 Task: Look for space in Écija, Spain from 9th July, 2023 to 15th July, 2023 for 7 adults in price range Rs.10000 to Rs.15000. Place can be entire place or shared room with 4 bedrooms having 7 beds and 4 bathrooms. Property type can be house, flat, guest house. Amenities needed are: wifi, TV, free parkinig on premises, gym, breakfast. Booking option can be shelf check-in. Required host language is English.
Action: Mouse moved to (465, 92)
Screenshot: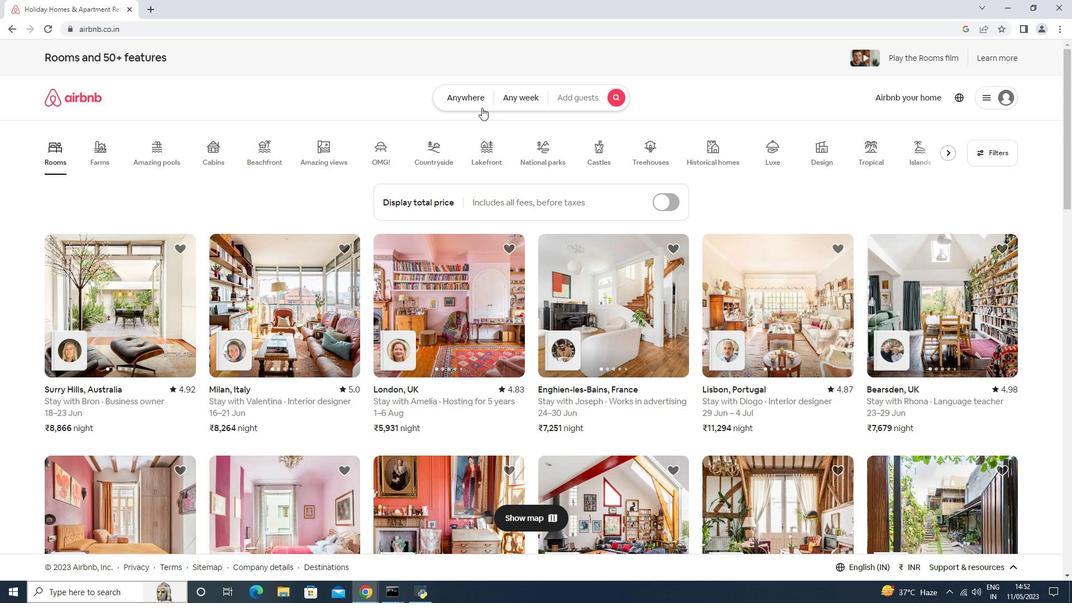 
Action: Mouse pressed left at (465, 92)
Screenshot: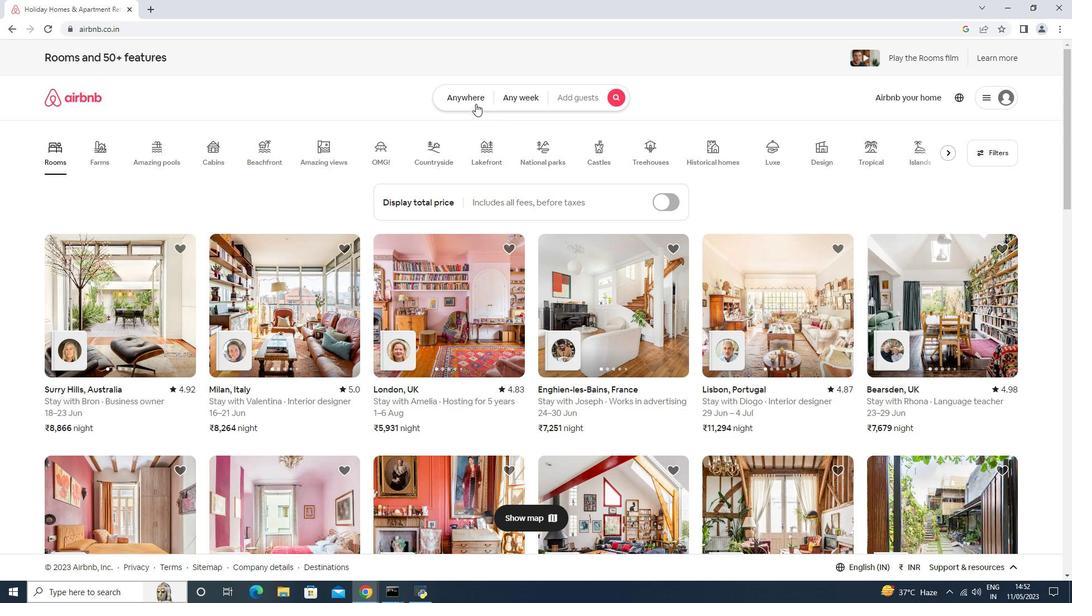 
Action: Mouse moved to (387, 119)
Screenshot: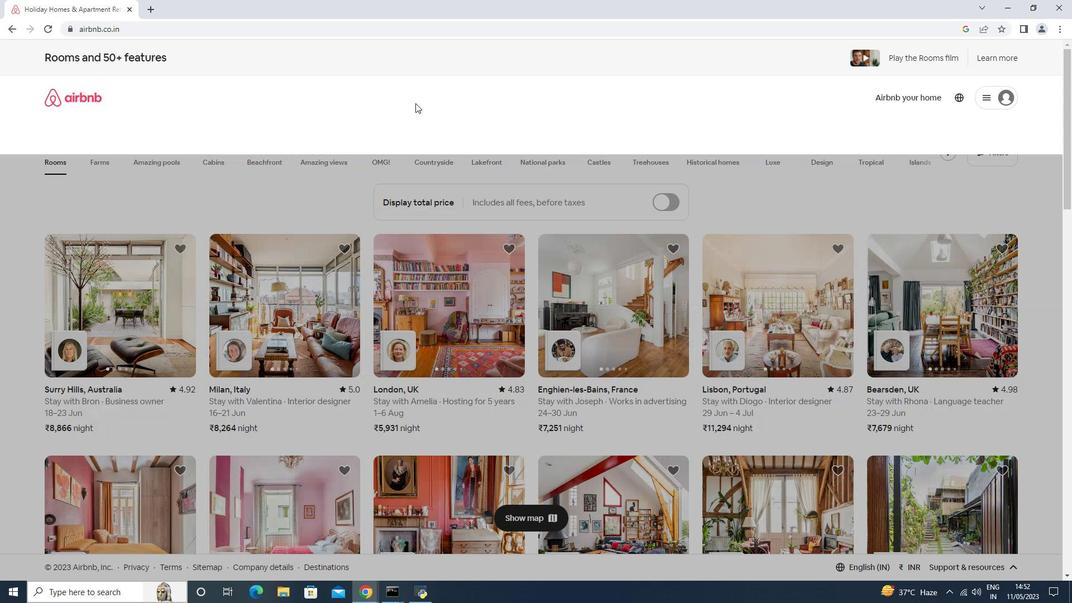 
Action: Mouse pressed left at (361, 155)
Screenshot: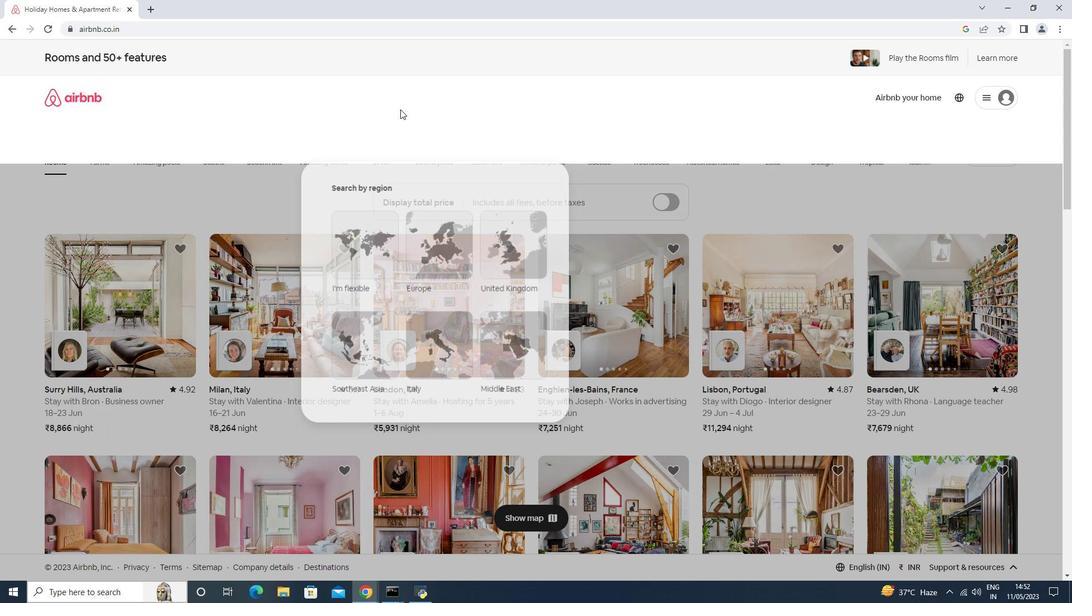 
Action: Mouse moved to (361, 155)
Screenshot: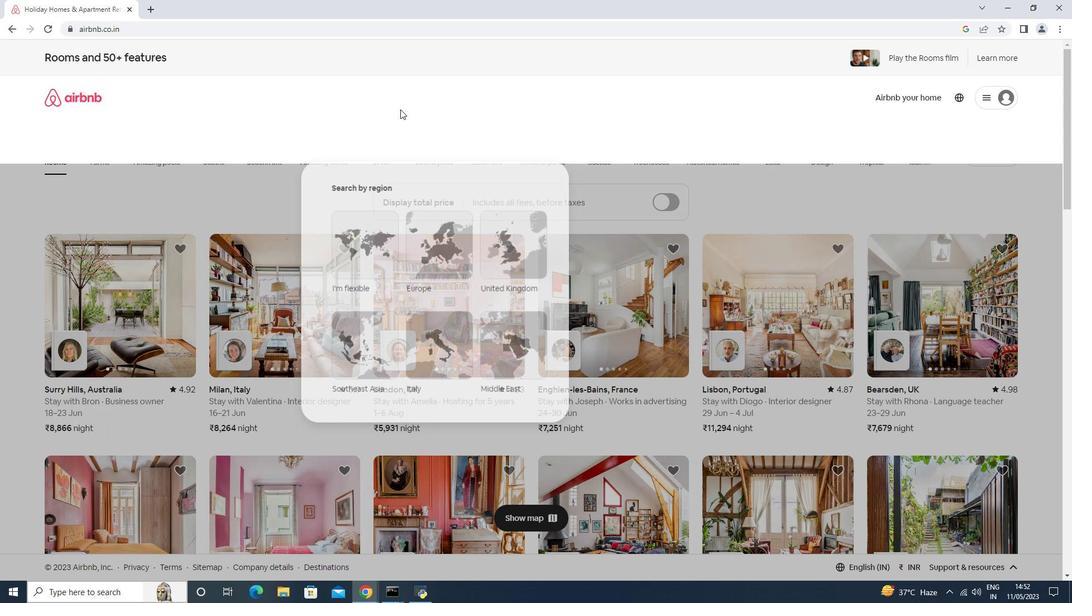 
Action: Key pressed <Key.shift><Key.shift><Key.shift>Ec
Screenshot: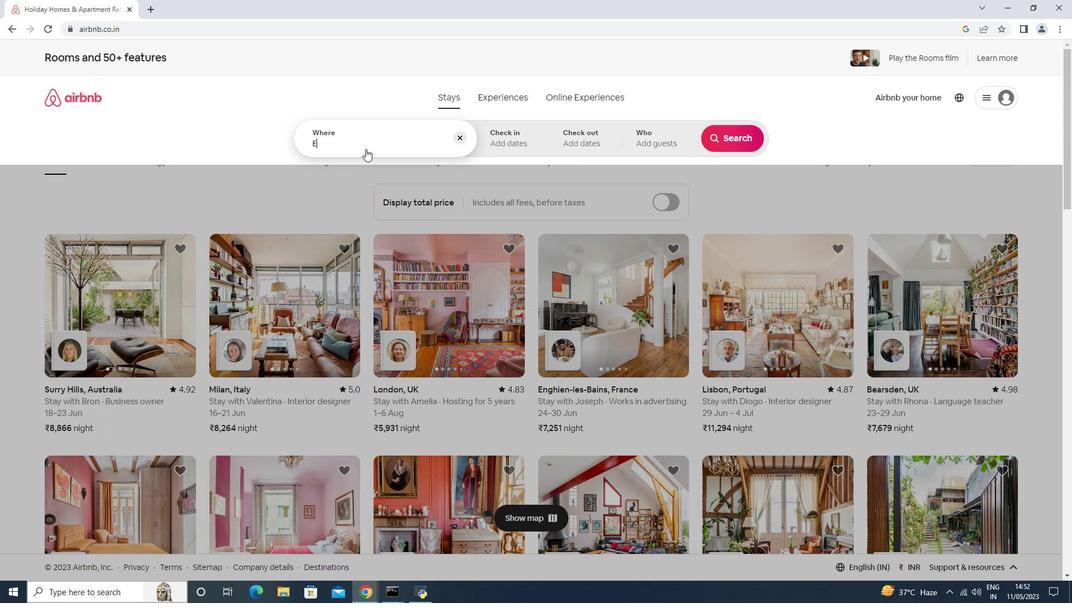 
Action: Mouse moved to (366, 149)
Screenshot: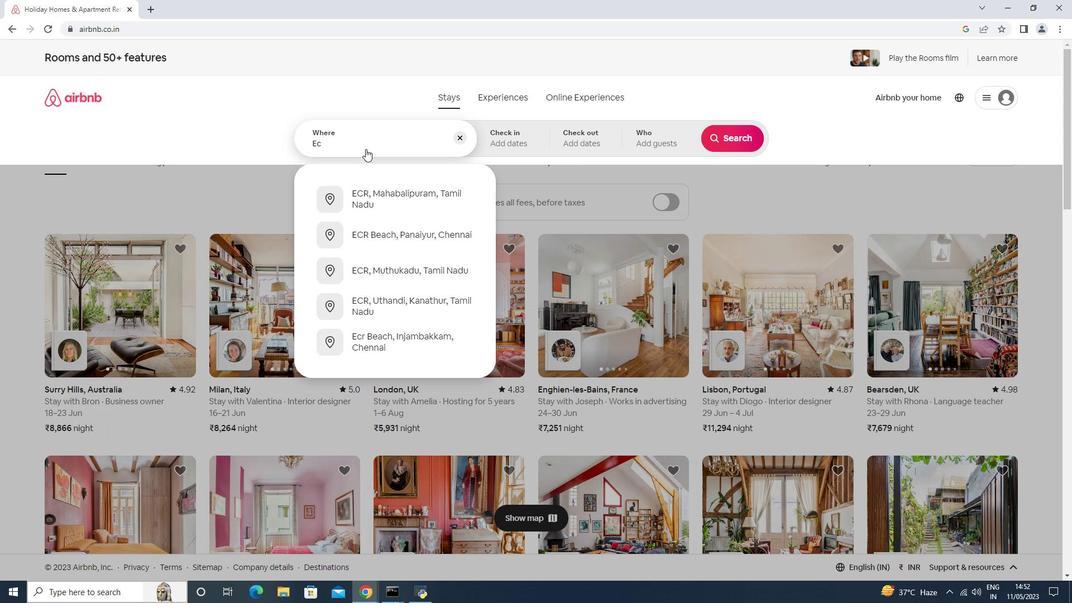 
Action: Key pressed ija,<Key.shift>Spain
Screenshot: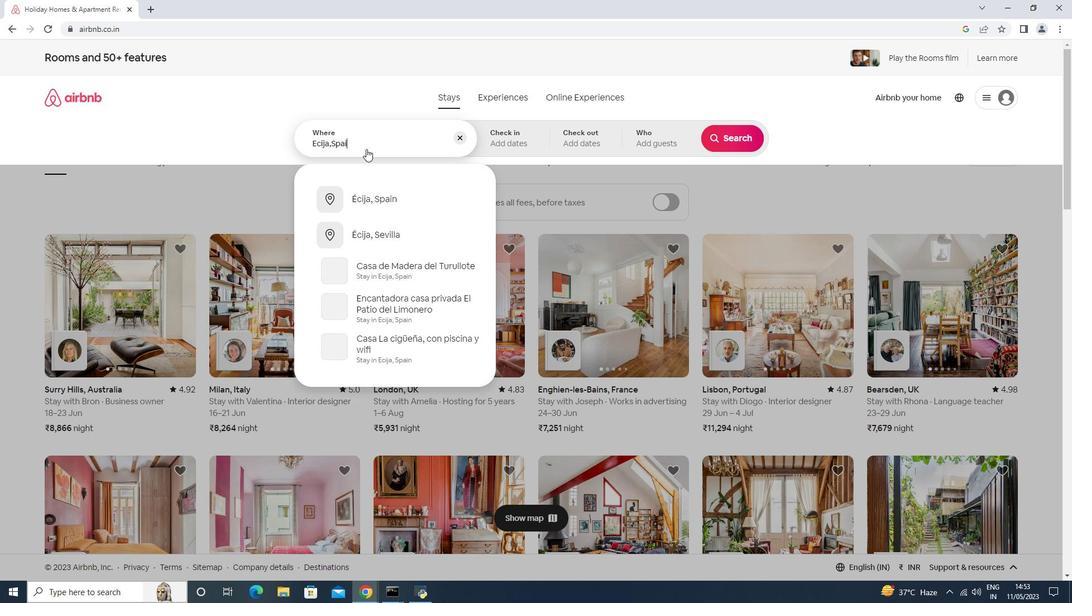 
Action: Mouse moved to (513, 148)
Screenshot: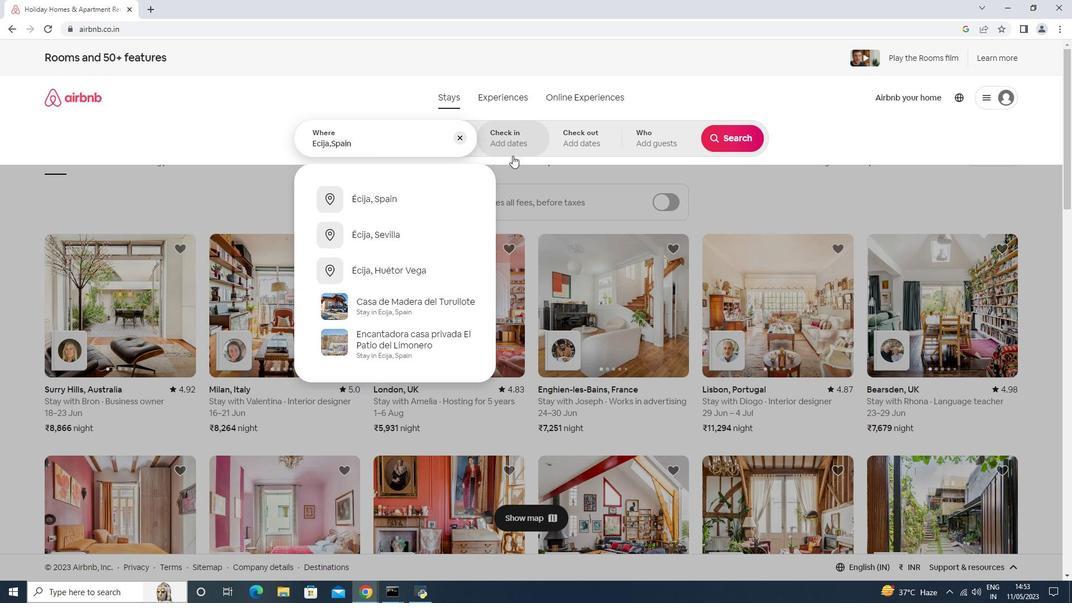 
Action: Mouse pressed left at (513, 148)
Screenshot: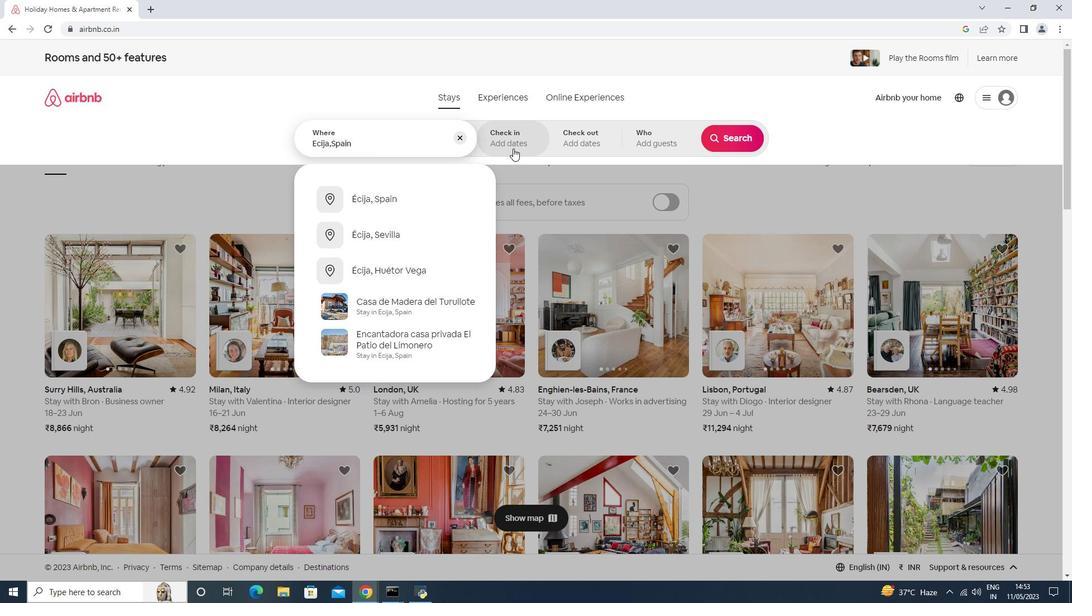 
Action: Mouse moved to (738, 229)
Screenshot: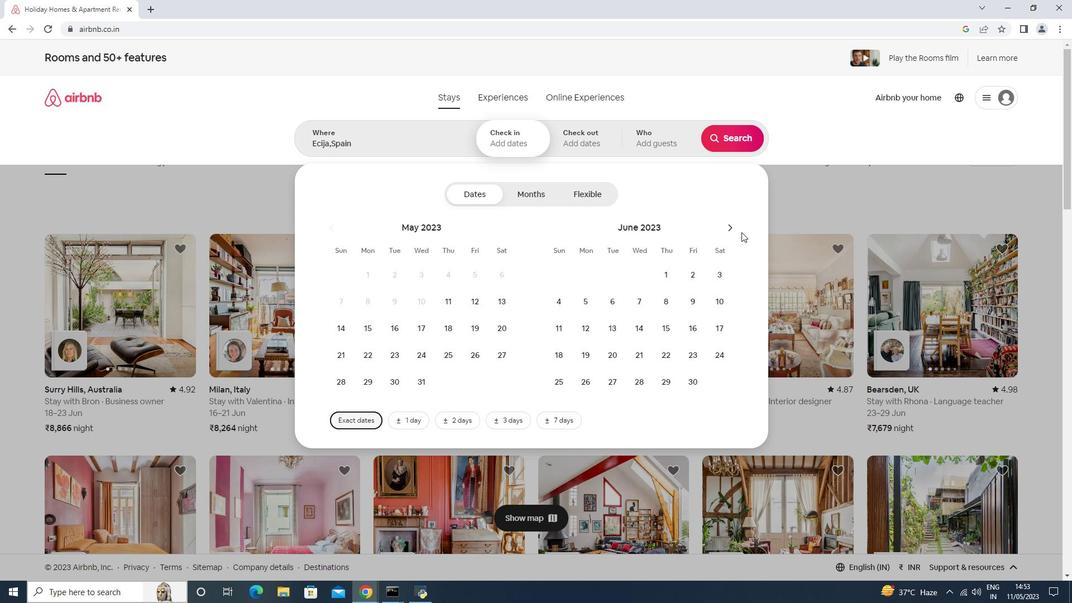 
Action: Mouse pressed left at (738, 229)
Screenshot: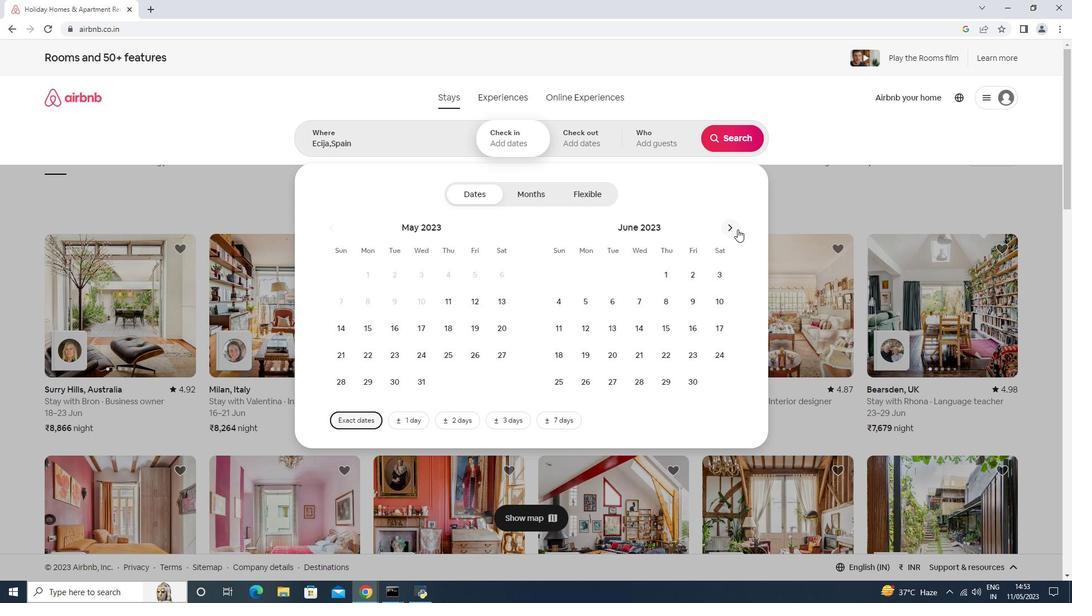 
Action: Mouse pressed left at (738, 229)
Screenshot: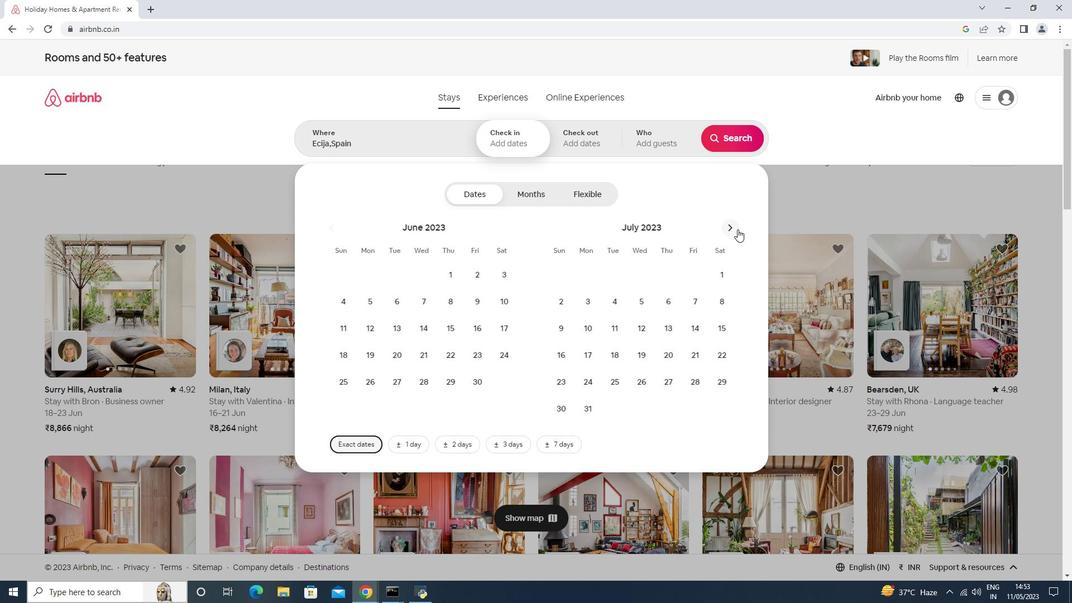 
Action: Mouse moved to (342, 327)
Screenshot: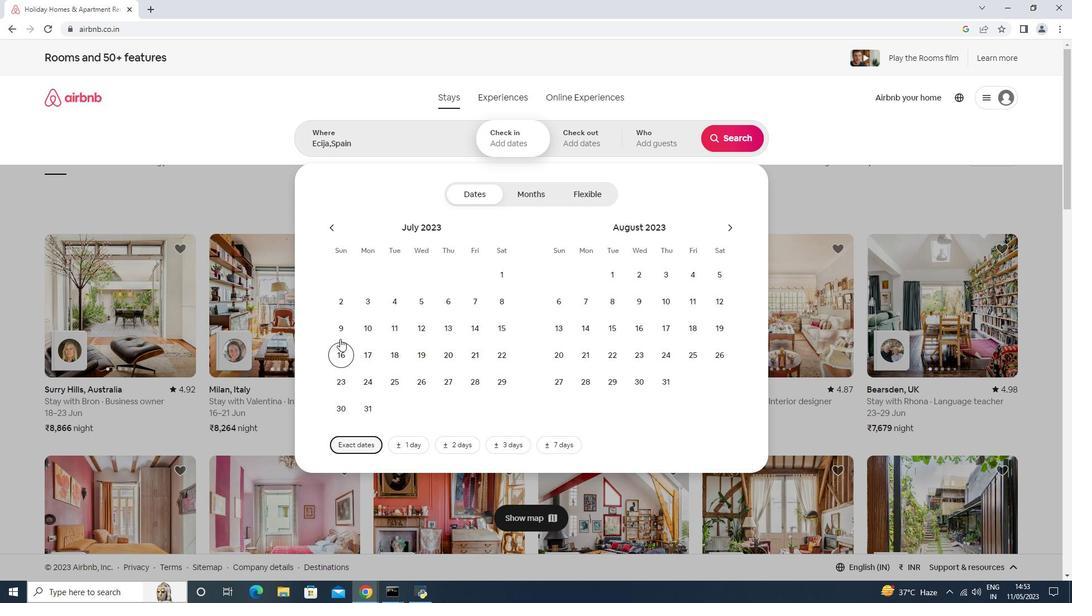 
Action: Mouse pressed left at (342, 327)
Screenshot: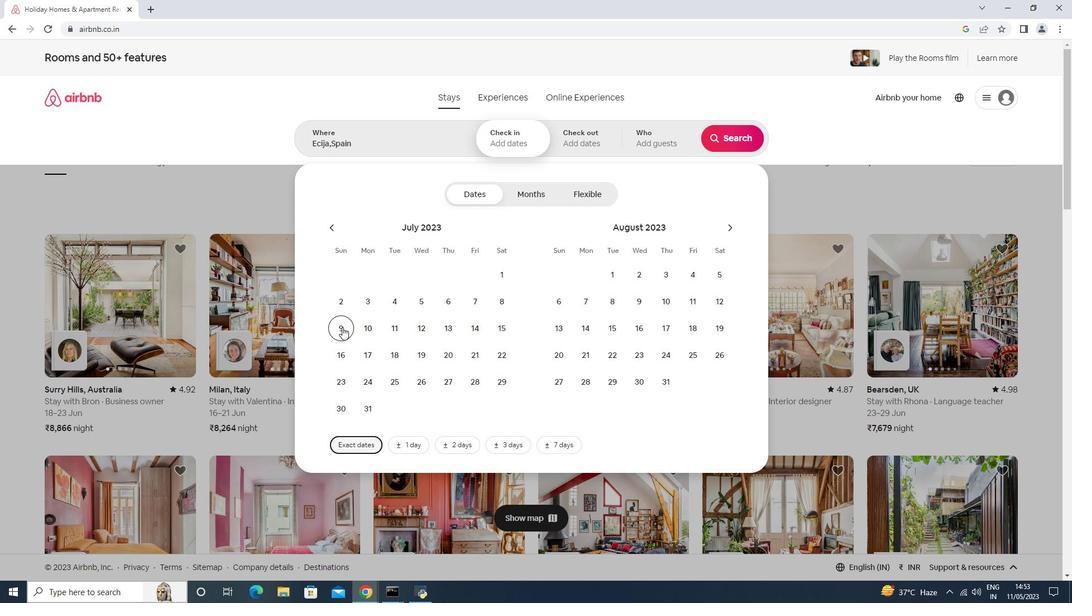 
Action: Mouse moved to (510, 322)
Screenshot: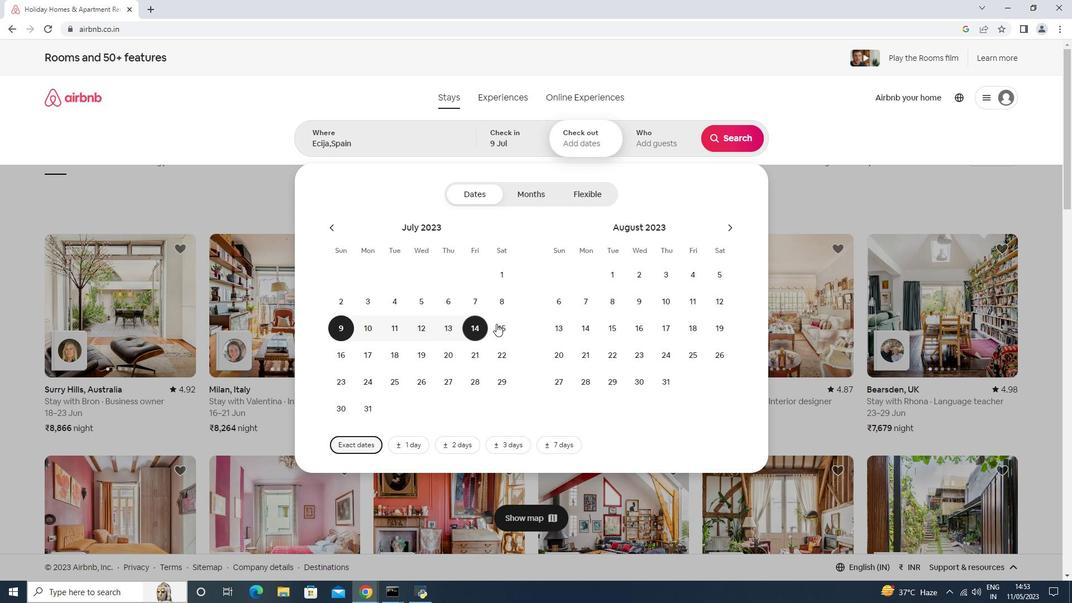 
Action: Mouse pressed left at (510, 322)
Screenshot: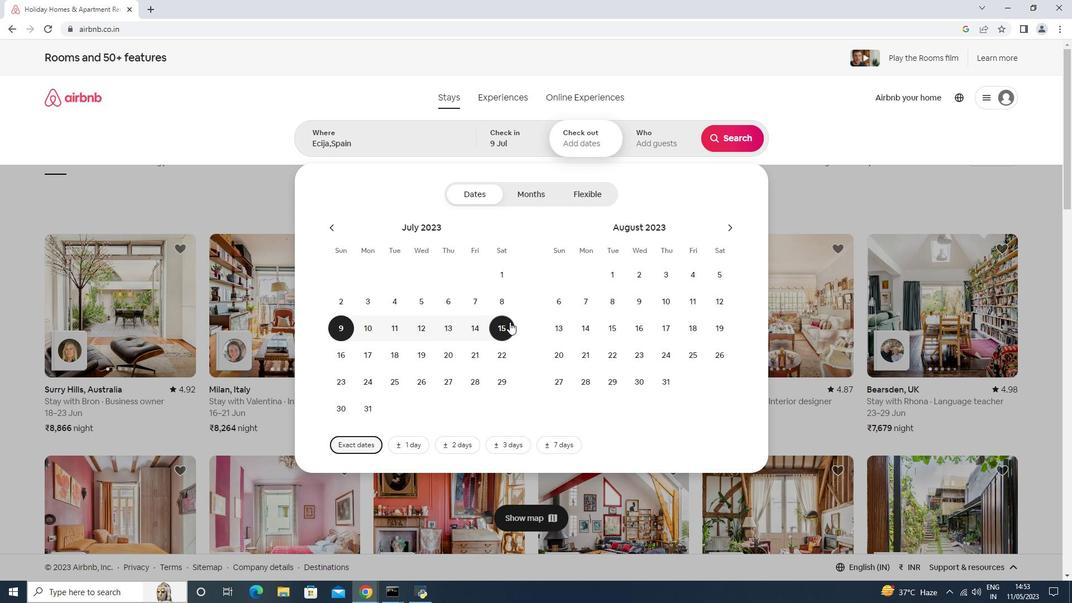 
Action: Mouse moved to (650, 132)
Screenshot: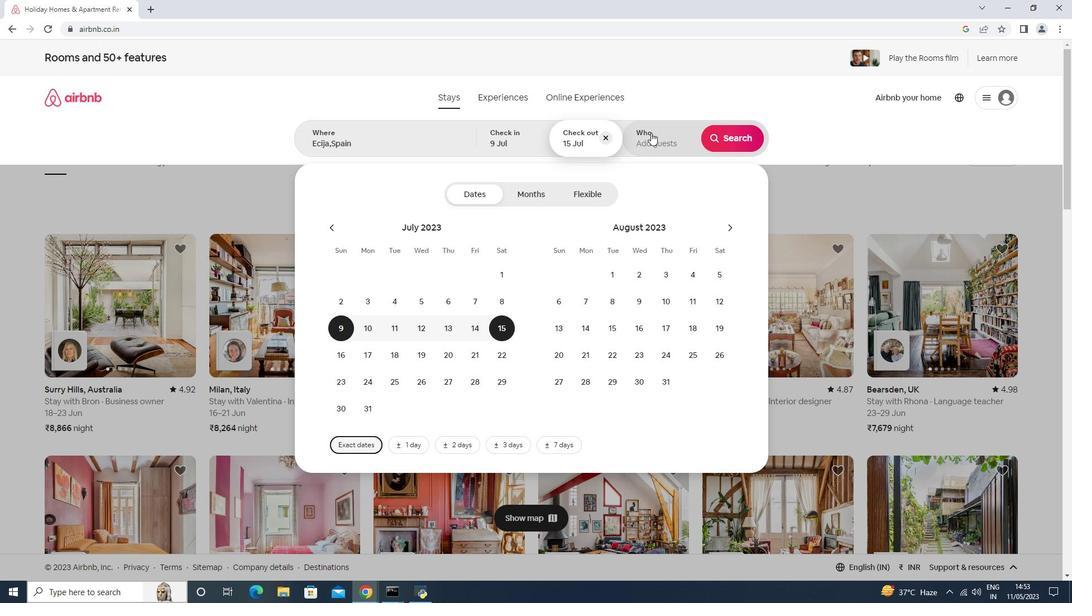 
Action: Mouse pressed left at (650, 132)
Screenshot: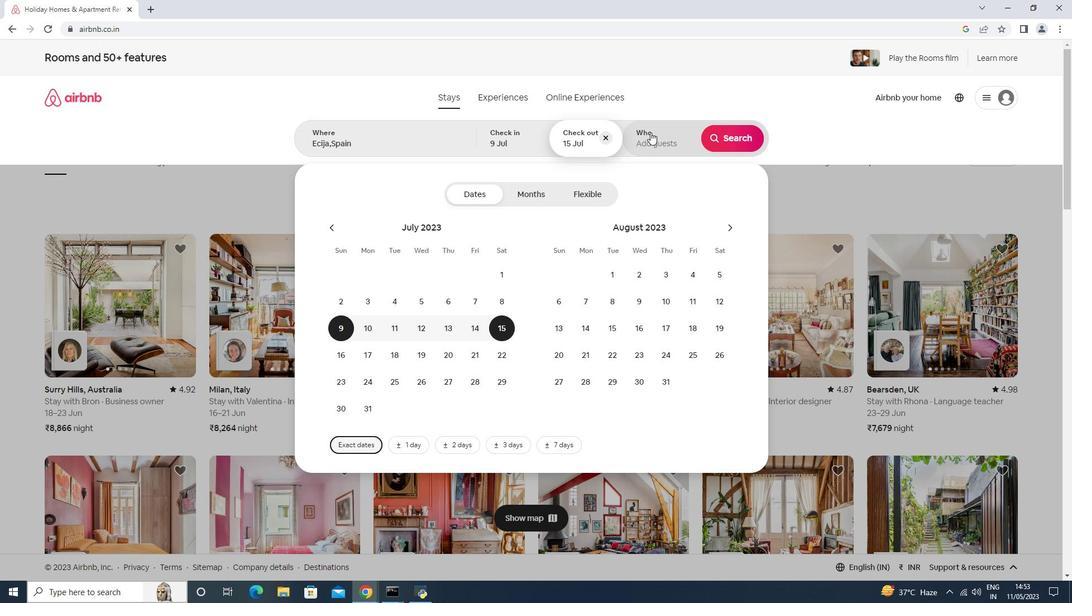 
Action: Mouse moved to (738, 196)
Screenshot: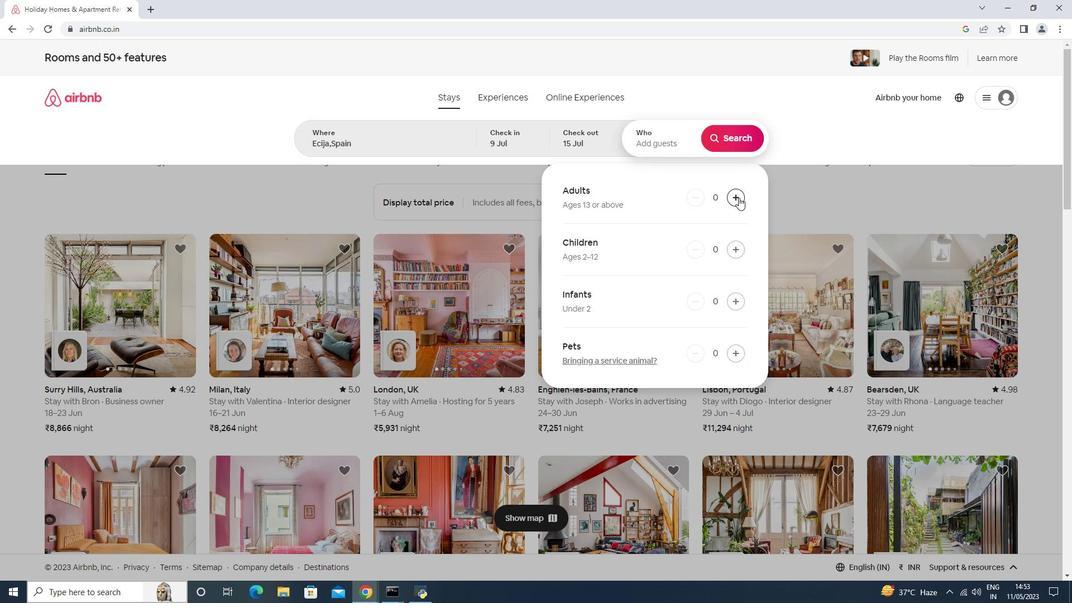 
Action: Mouse pressed left at (738, 196)
Screenshot: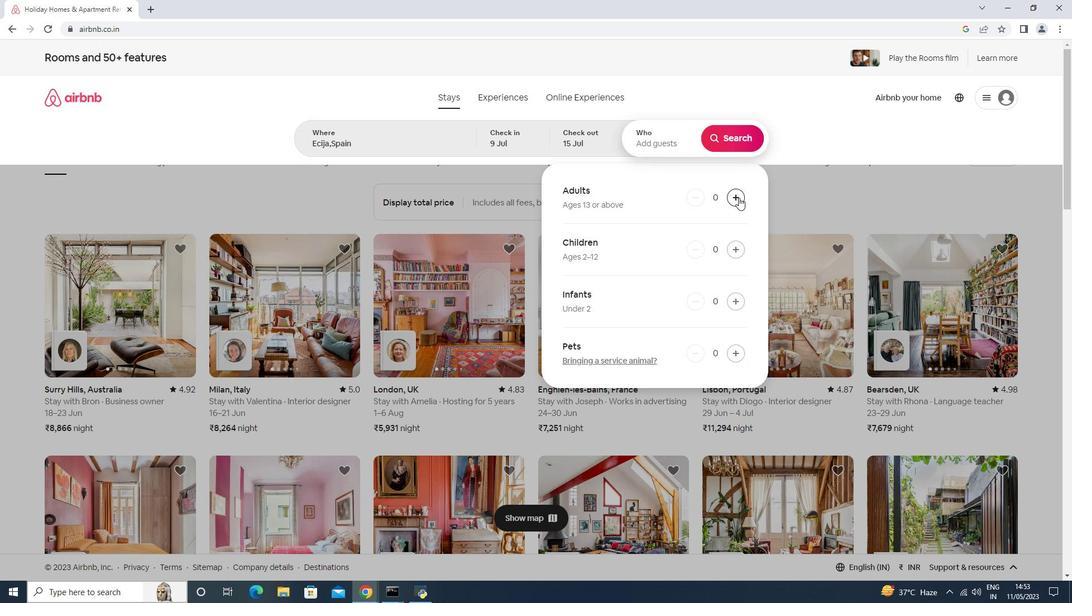 
Action: Mouse moved to (738, 195)
Screenshot: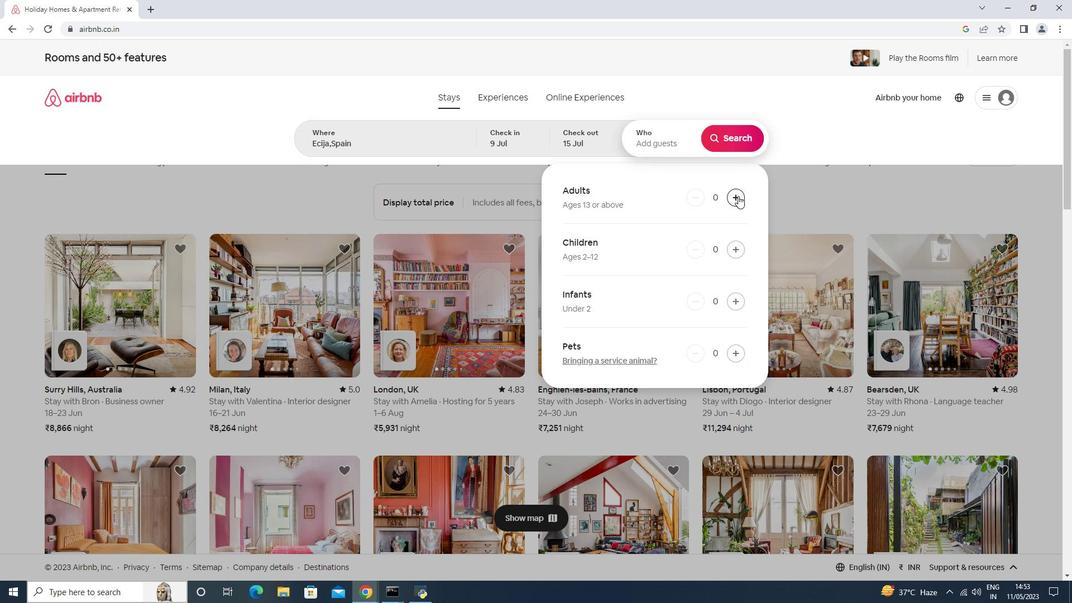 
Action: Mouse pressed left at (738, 195)
Screenshot: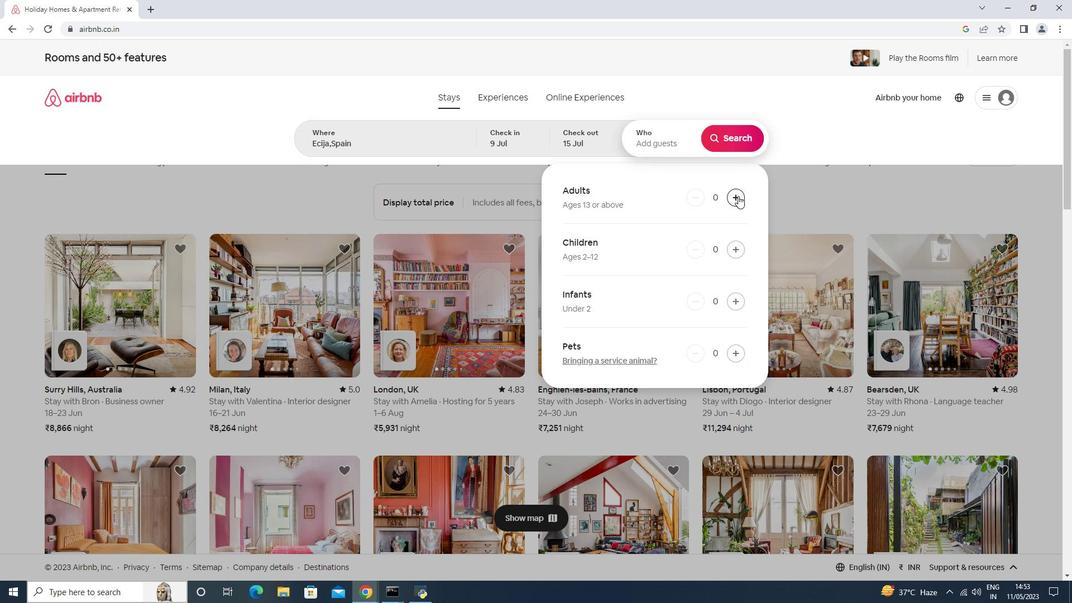 
Action: Mouse pressed left at (738, 195)
Screenshot: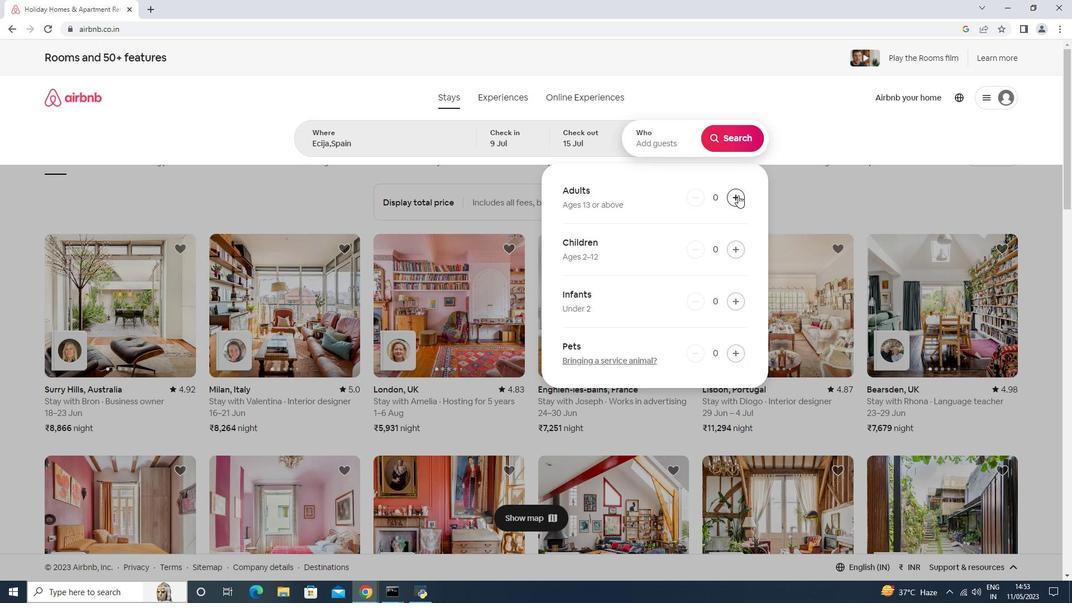 
Action: Mouse pressed left at (738, 195)
Screenshot: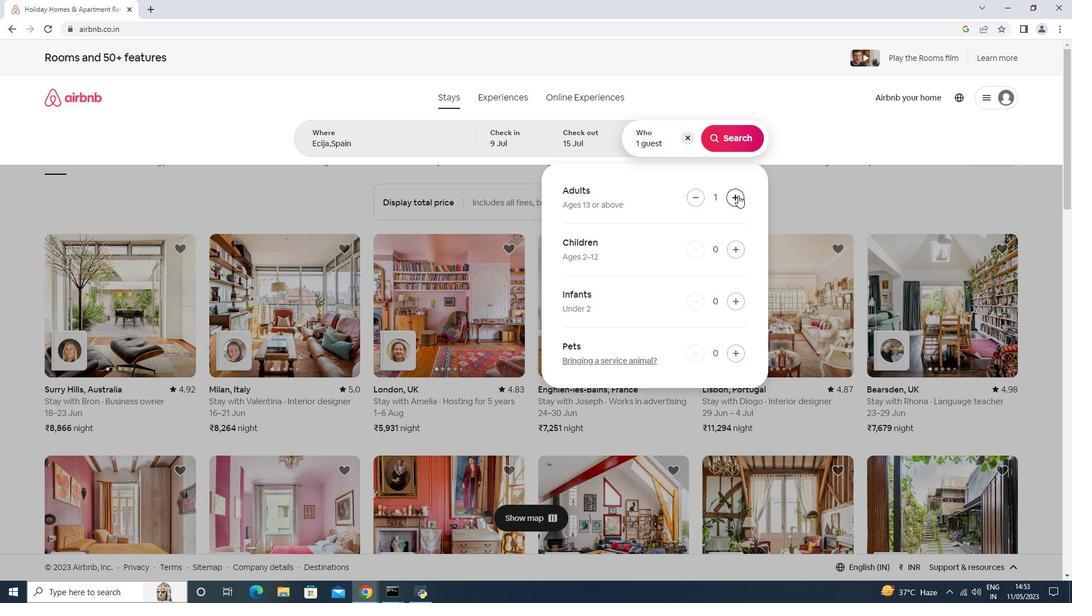 
Action: Mouse pressed left at (738, 195)
Screenshot: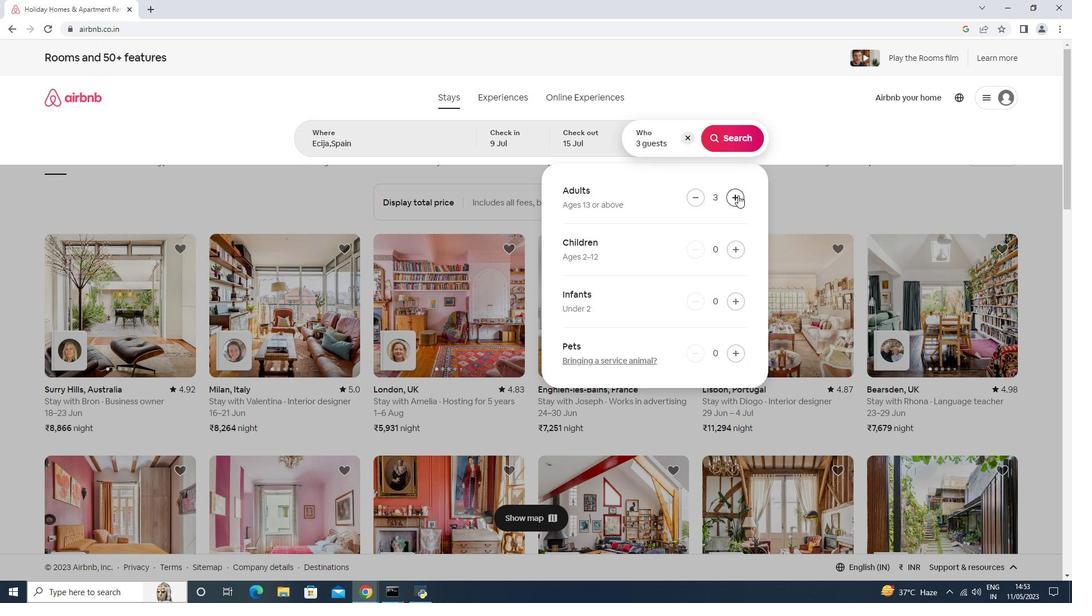 
Action: Mouse pressed left at (738, 195)
Screenshot: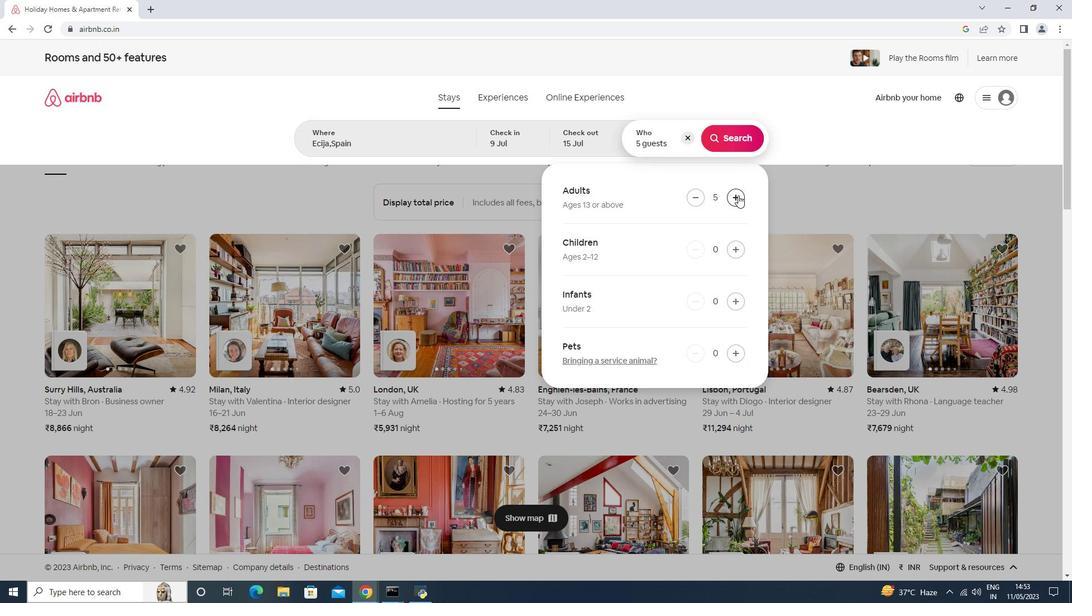 
Action: Mouse pressed left at (738, 195)
Screenshot: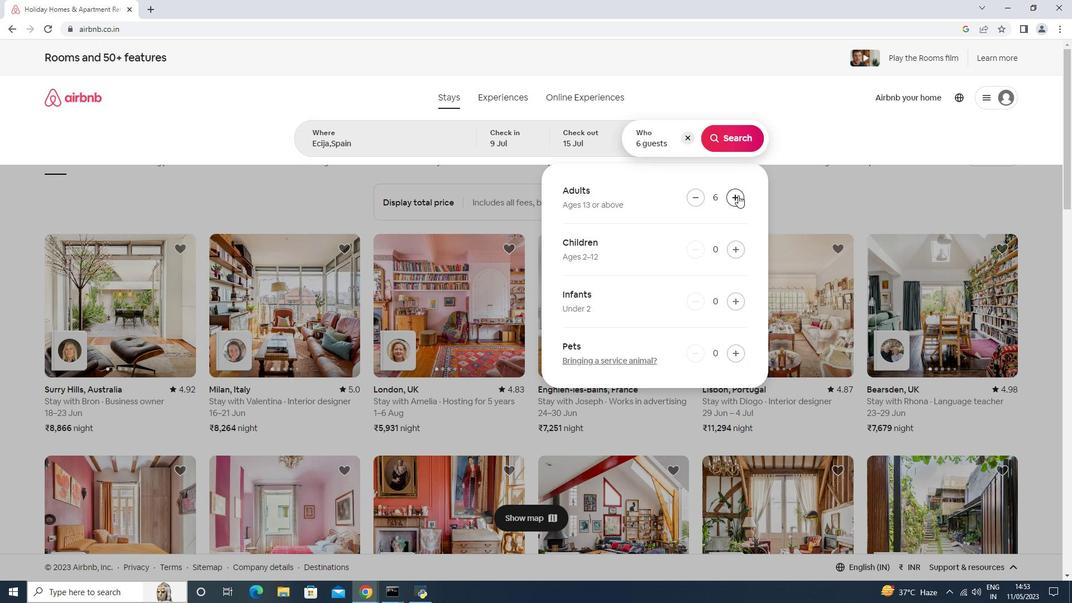 
Action: Mouse moved to (726, 140)
Screenshot: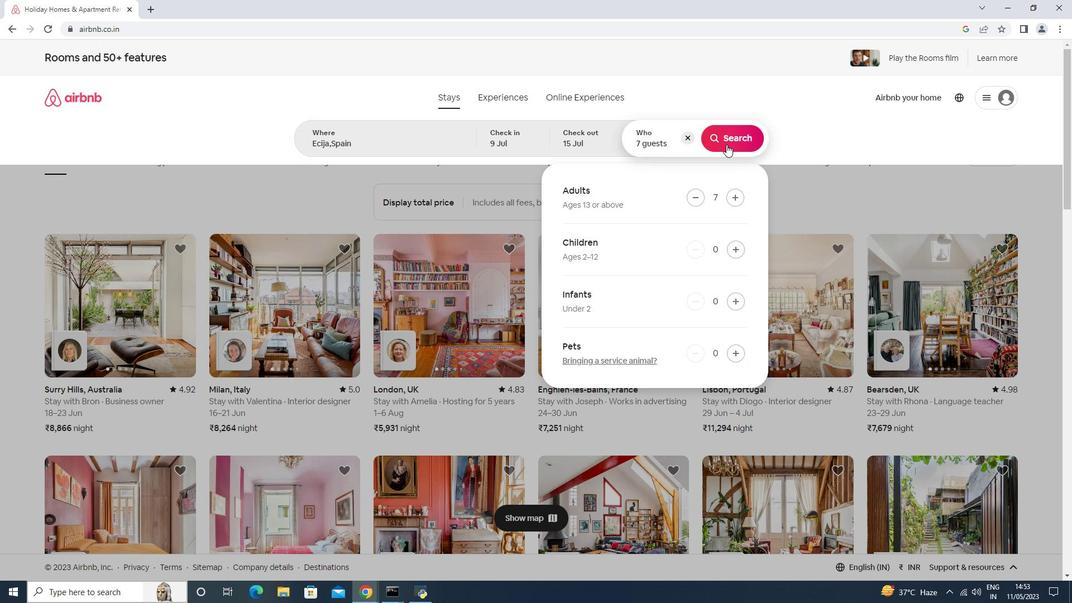
Action: Mouse pressed left at (726, 140)
Screenshot: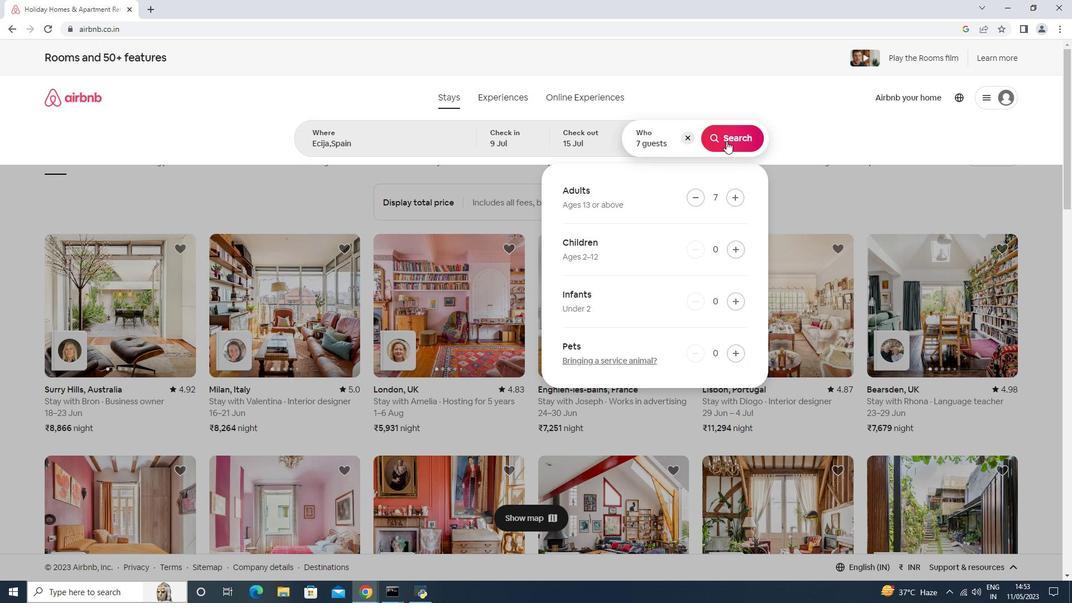 
Action: Mouse moved to (999, 84)
Screenshot: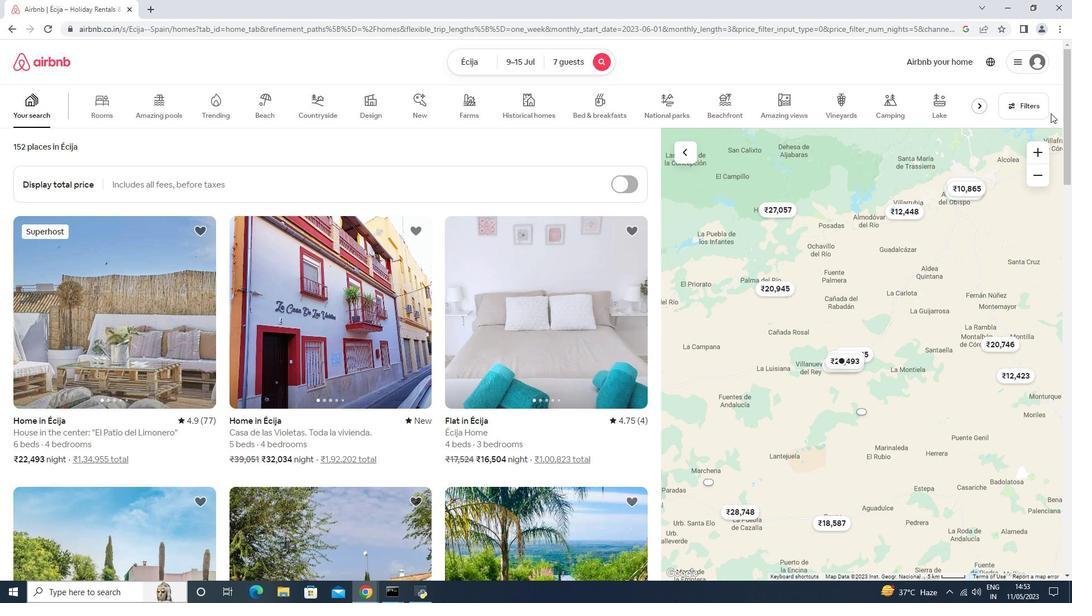 
Action: Mouse pressed left at (999, 84)
Screenshot: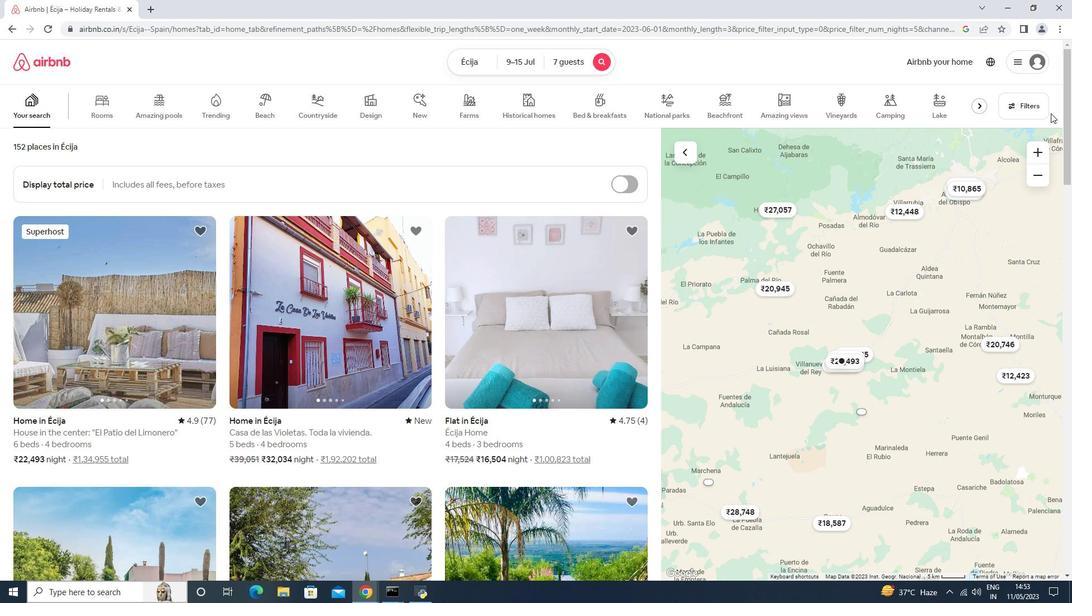 
Action: Mouse moved to (1011, 98)
Screenshot: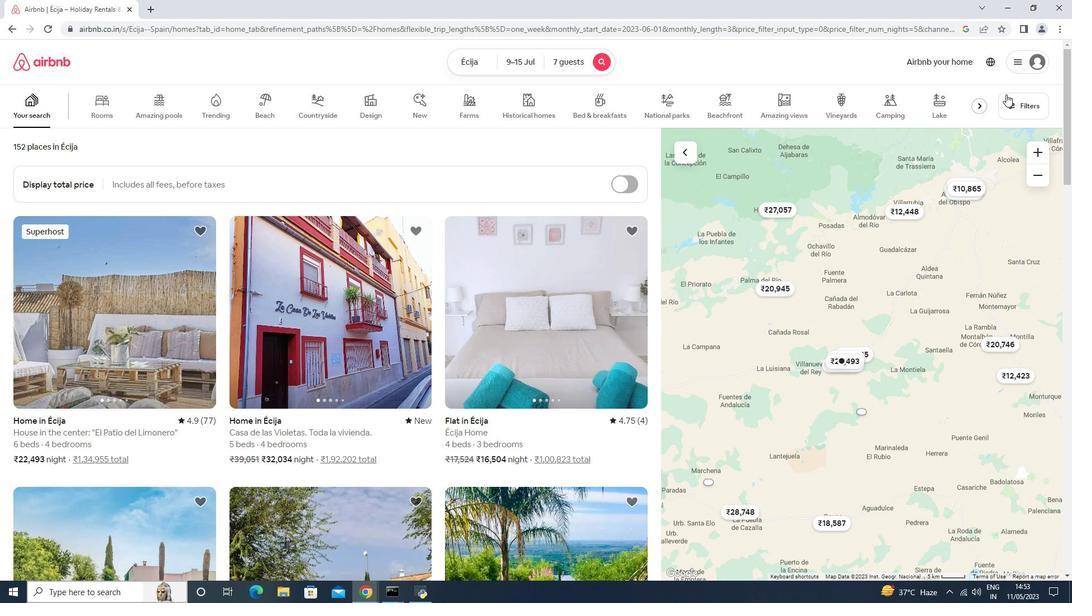 
Action: Mouse pressed left at (1011, 98)
Screenshot: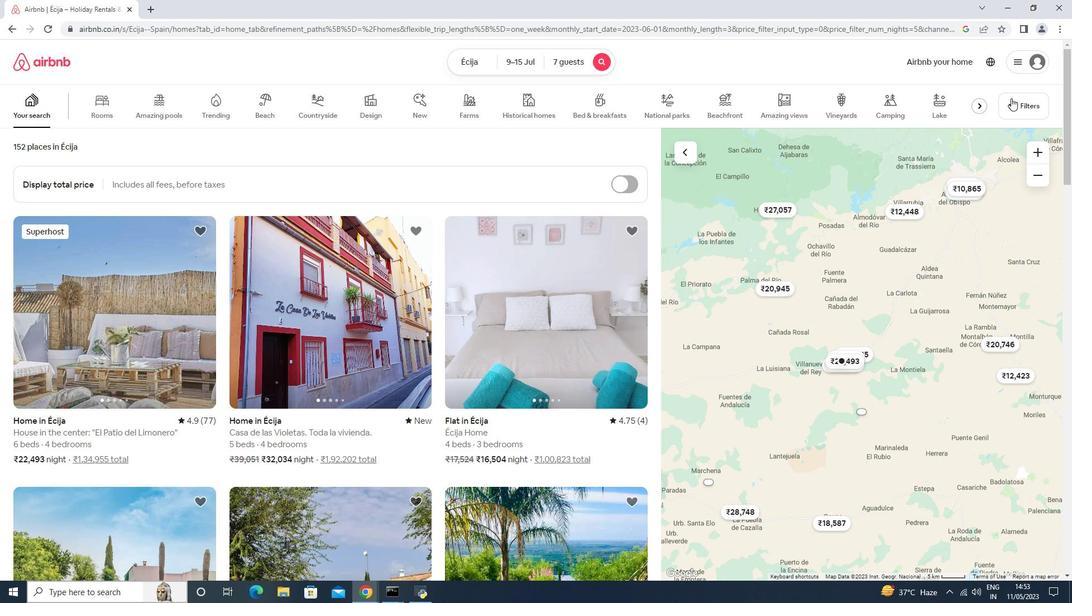 
Action: Mouse moved to (389, 373)
Screenshot: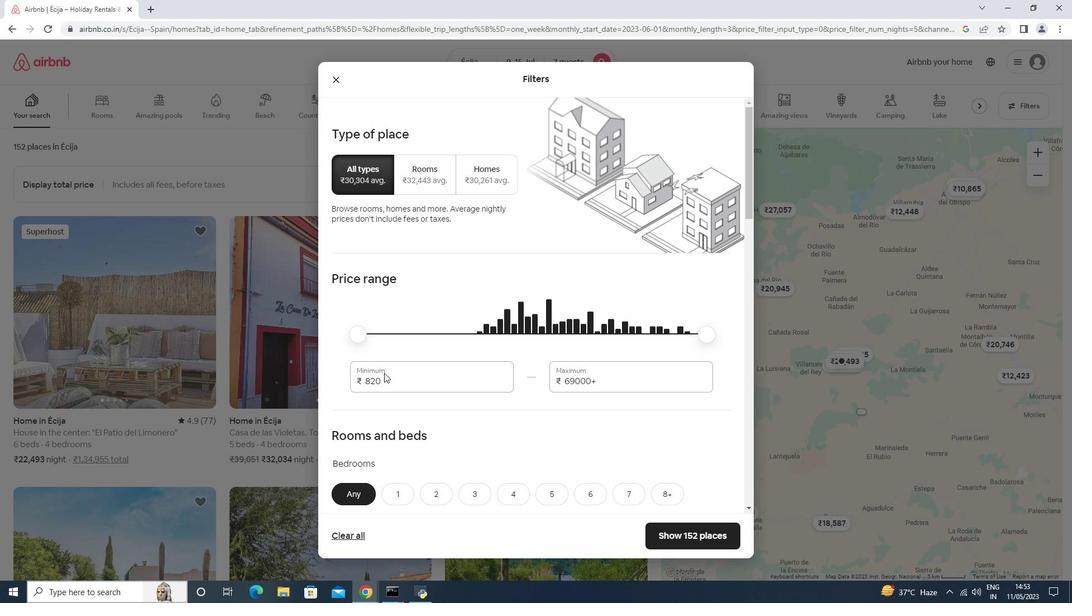 
Action: Mouse pressed left at (389, 373)
Screenshot: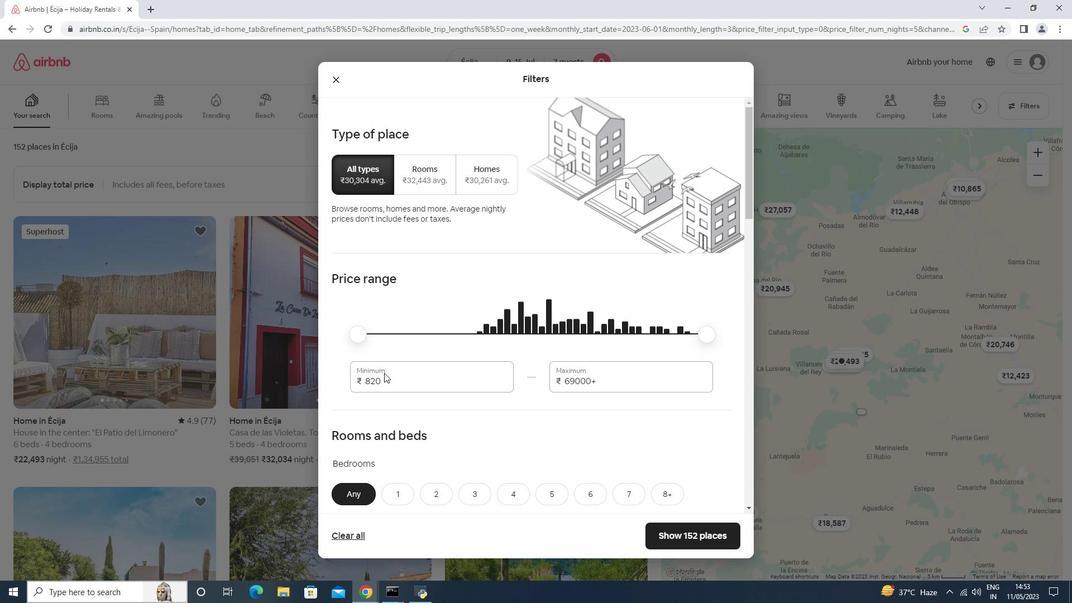 
Action: Key pressed <Key.backspace><Key.backspace><Key.backspace><Key.backspace><Key.backspace><Key.backspace><Key.backspace><Key.backspace>
Screenshot: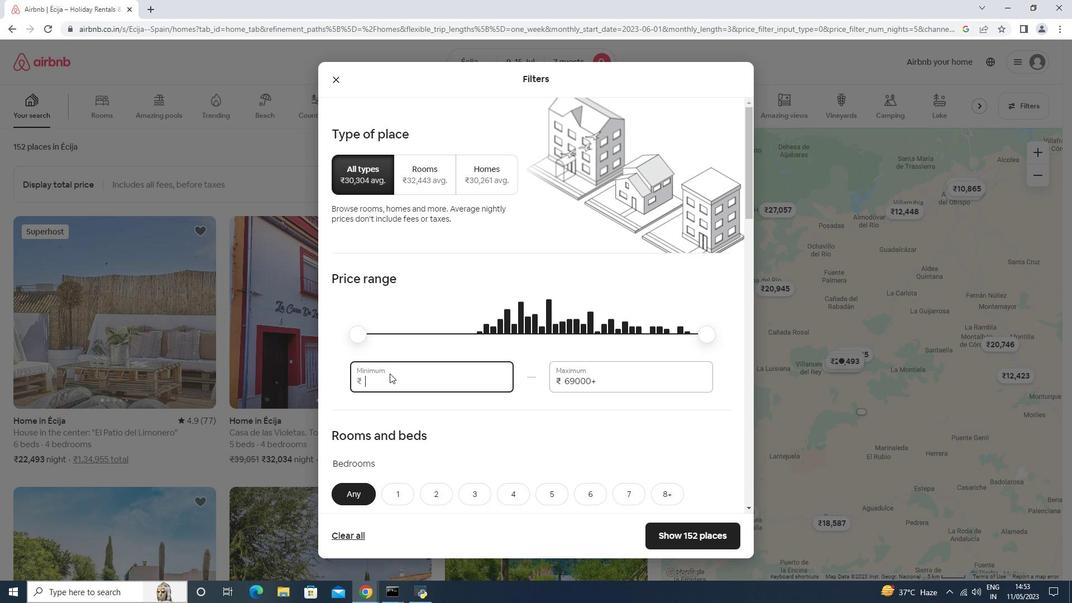 
Action: Mouse moved to (390, 373)
Screenshot: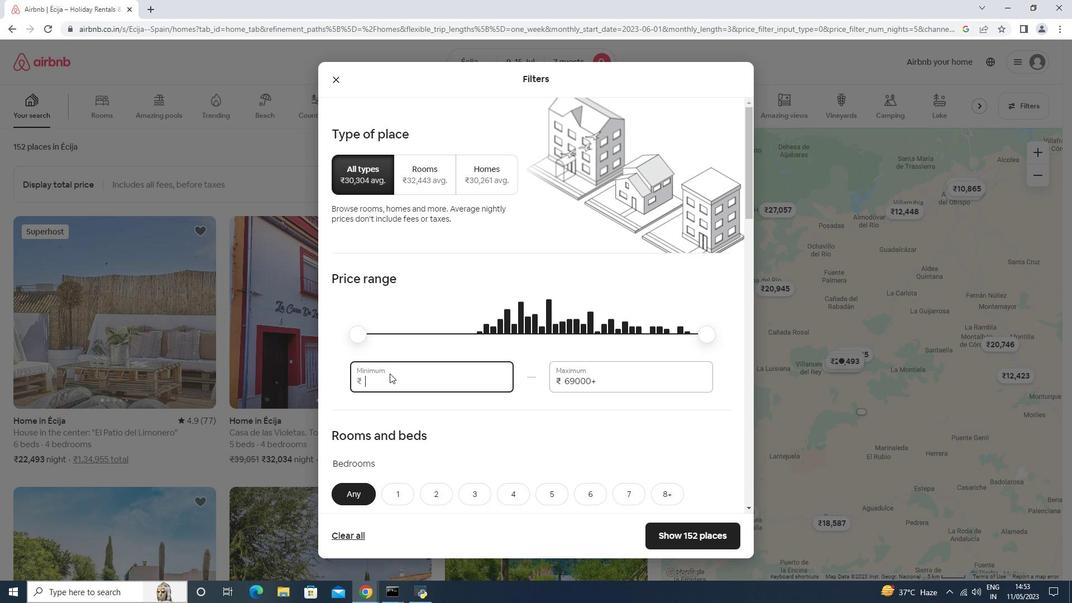 
Action: Key pressed <Key.backspace><Key.backspace><Key.backspace>1000
Screenshot: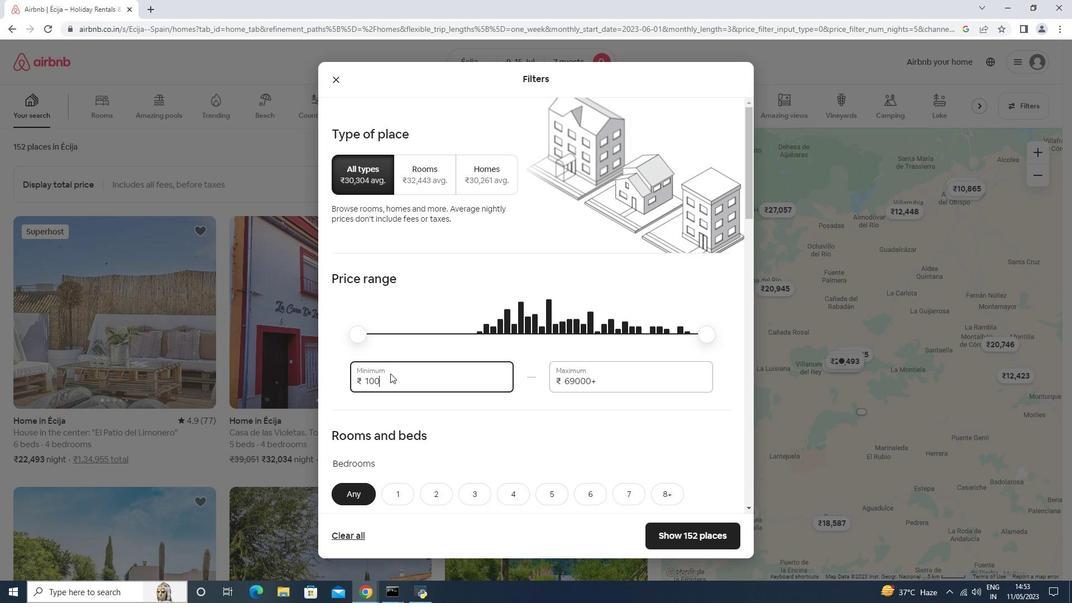 
Action: Mouse moved to (391, 374)
Screenshot: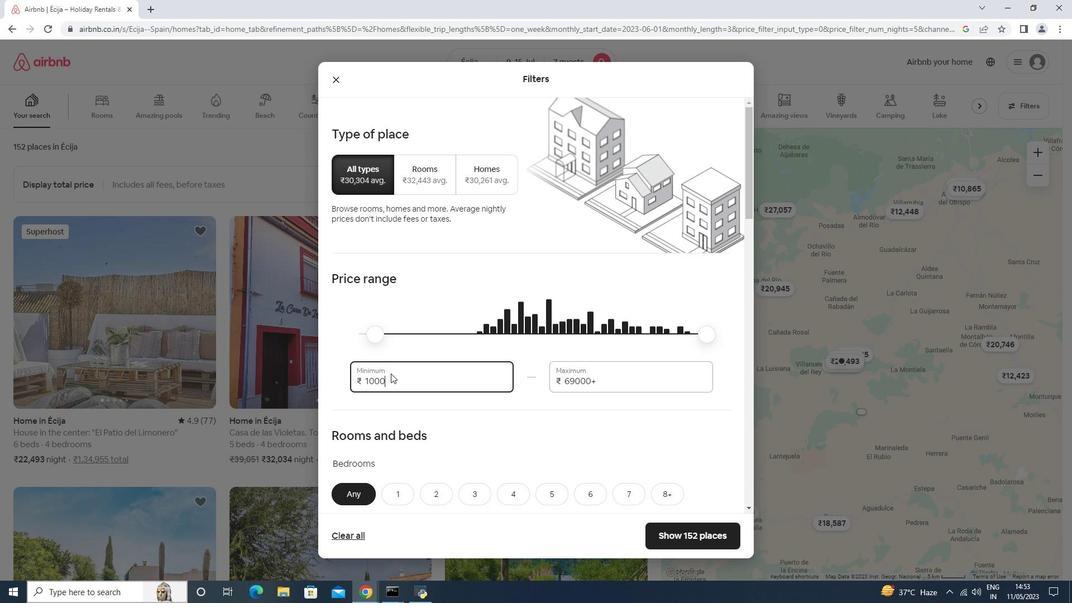 
Action: Key pressed 0
Screenshot: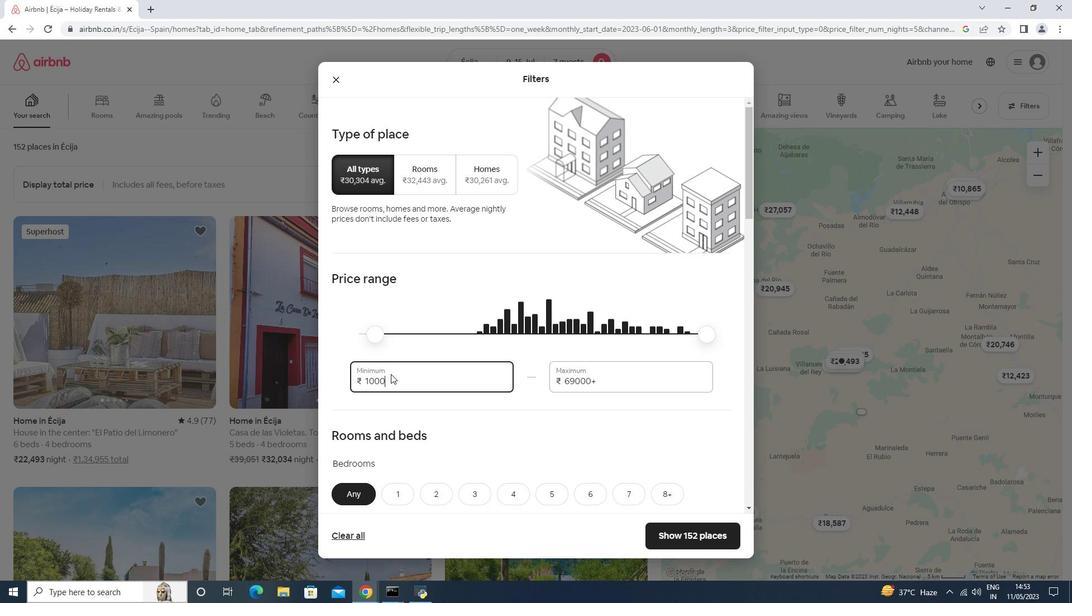 
Action: Mouse moved to (617, 374)
Screenshot: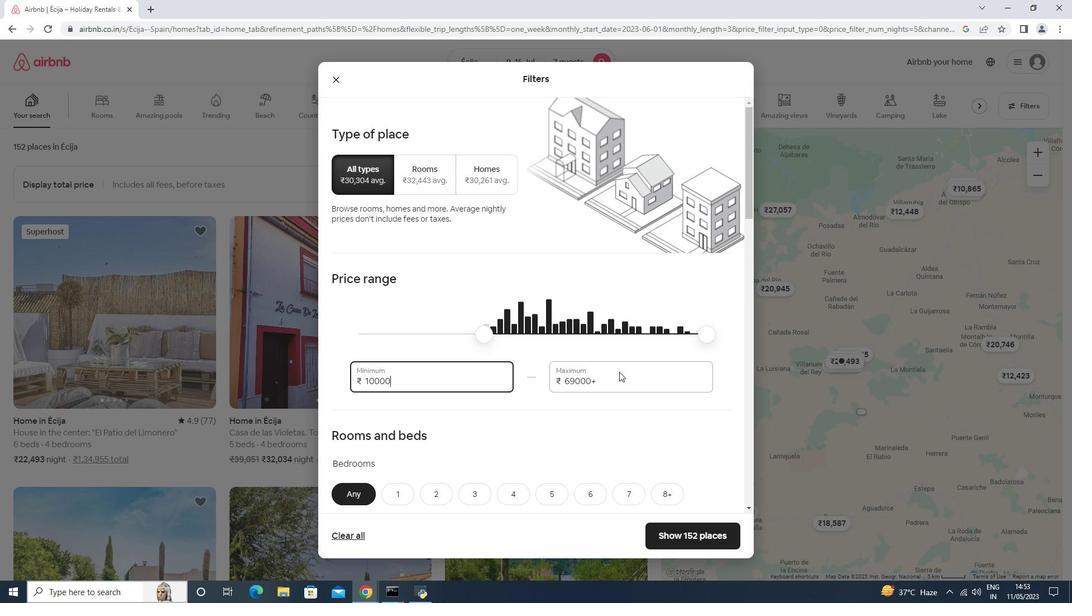 
Action: Mouse pressed left at (617, 374)
Screenshot: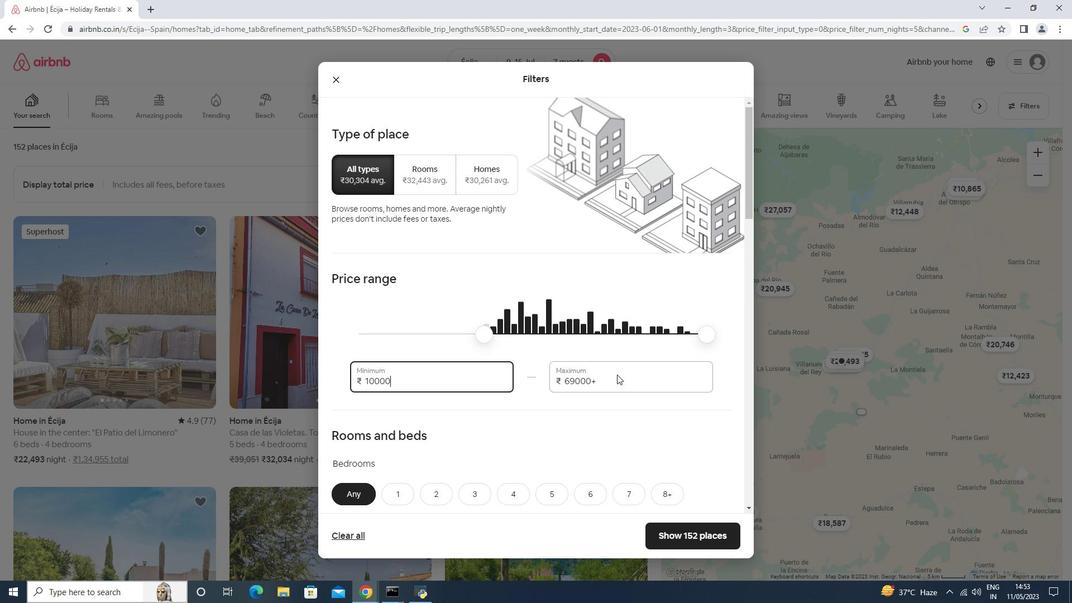 
Action: Mouse moved to (616, 376)
Screenshot: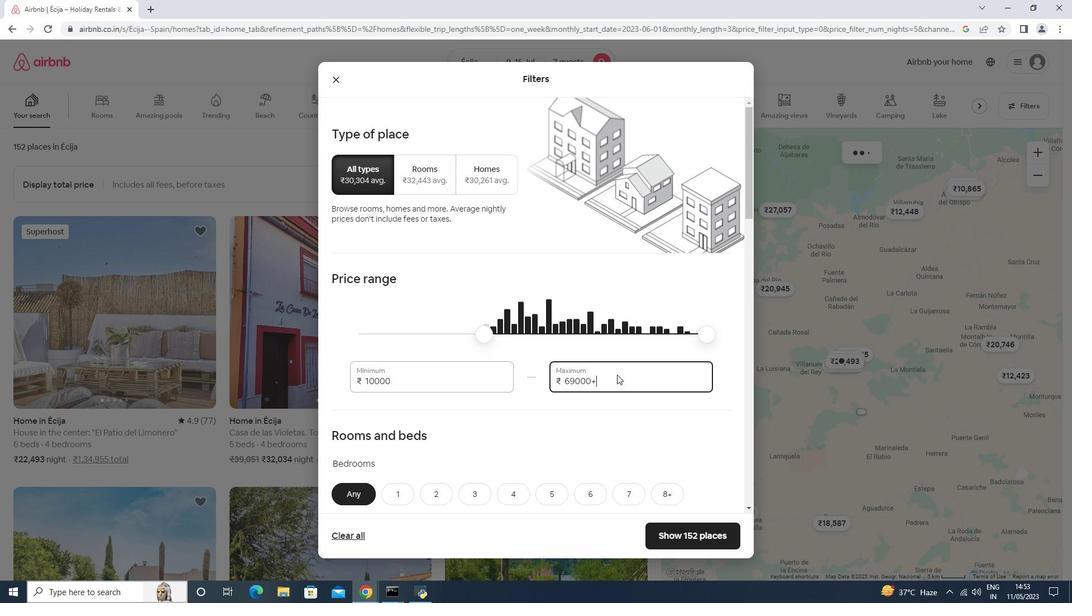 
Action: Key pressed <Key.backspace>
Screenshot: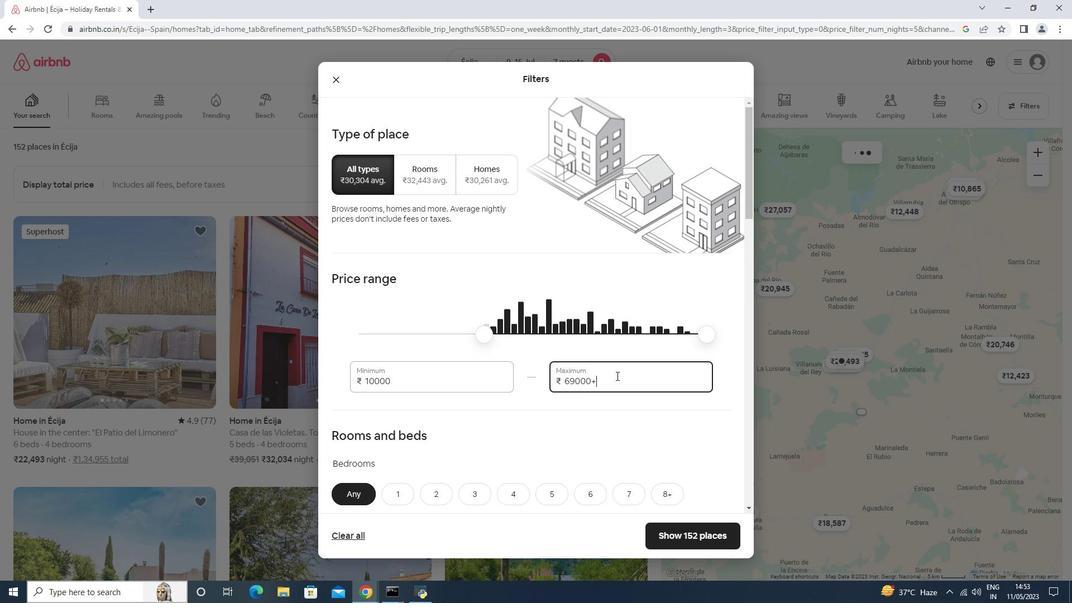 
Action: Mouse moved to (614, 377)
Screenshot: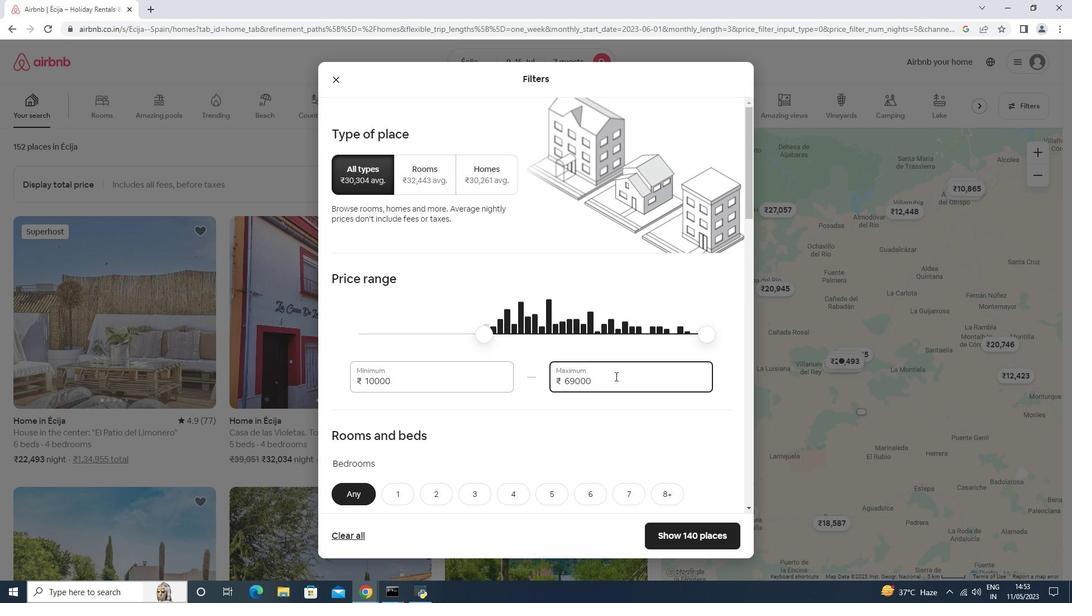 
Action: Key pressed <Key.backspace><Key.backspace><Key.backspace><Key.backspace><Key.backspace><Key.backspace><Key.backspace><Key.backspace><Key.backspace><Key.backspace><Key.backspace><Key.backspace><Key.backspace><Key.backspace><Key.backspace><Key.backspace>15000
Screenshot: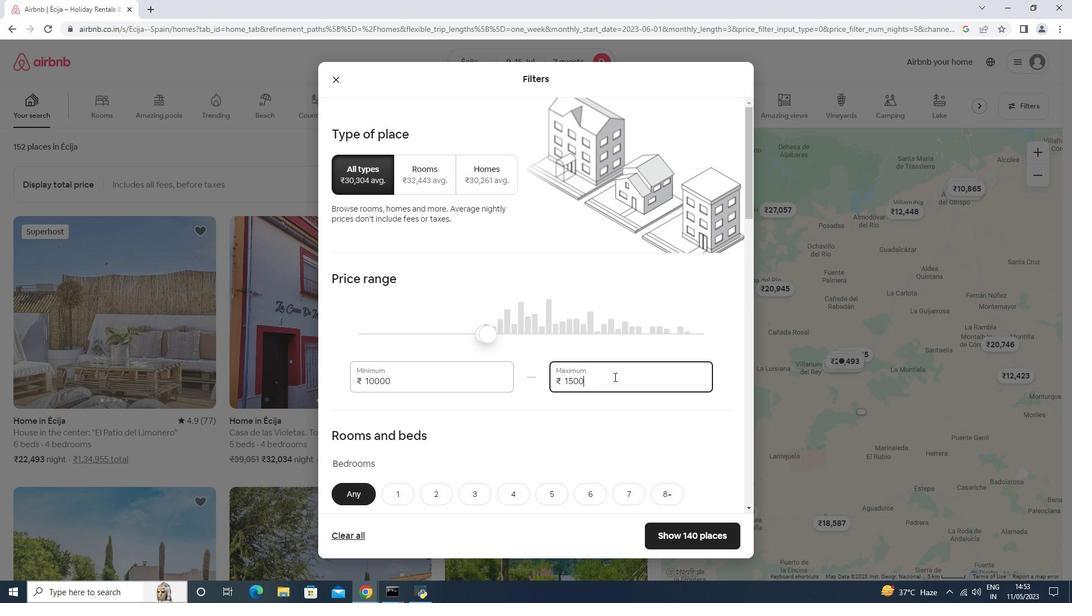 
Action: Mouse moved to (516, 389)
Screenshot: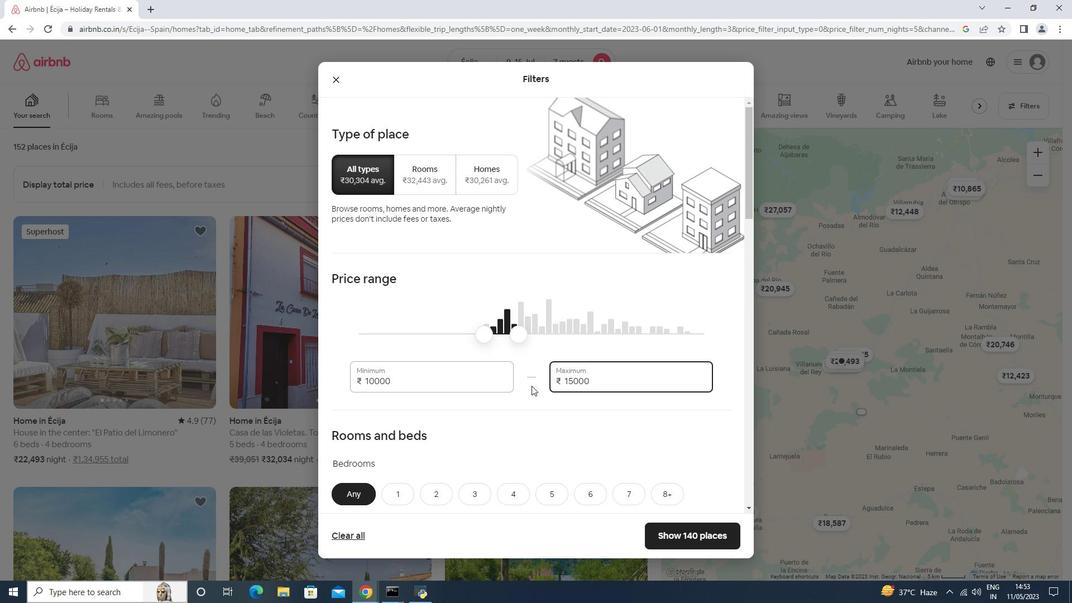 
Action: Mouse scrolled (516, 388) with delta (0, 0)
Screenshot: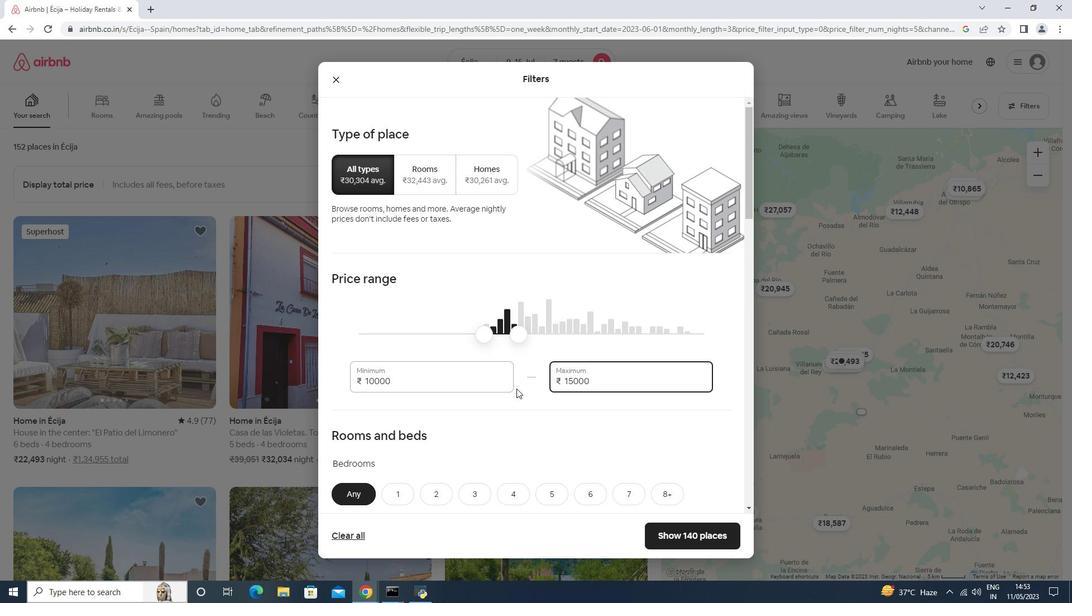 
Action: Mouse moved to (515, 389)
Screenshot: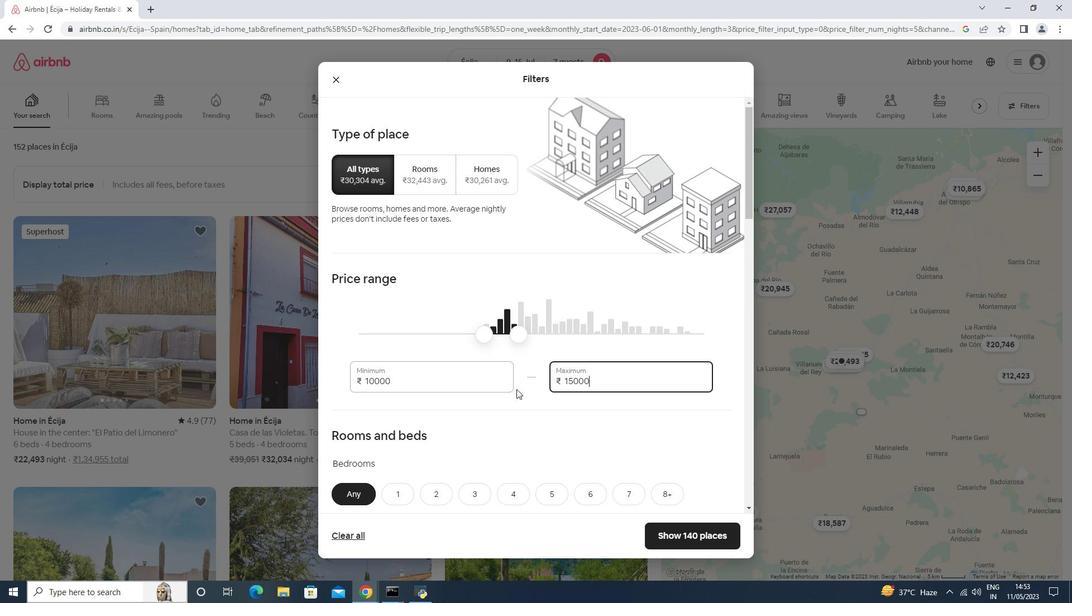 
Action: Mouse scrolled (515, 389) with delta (0, 0)
Screenshot: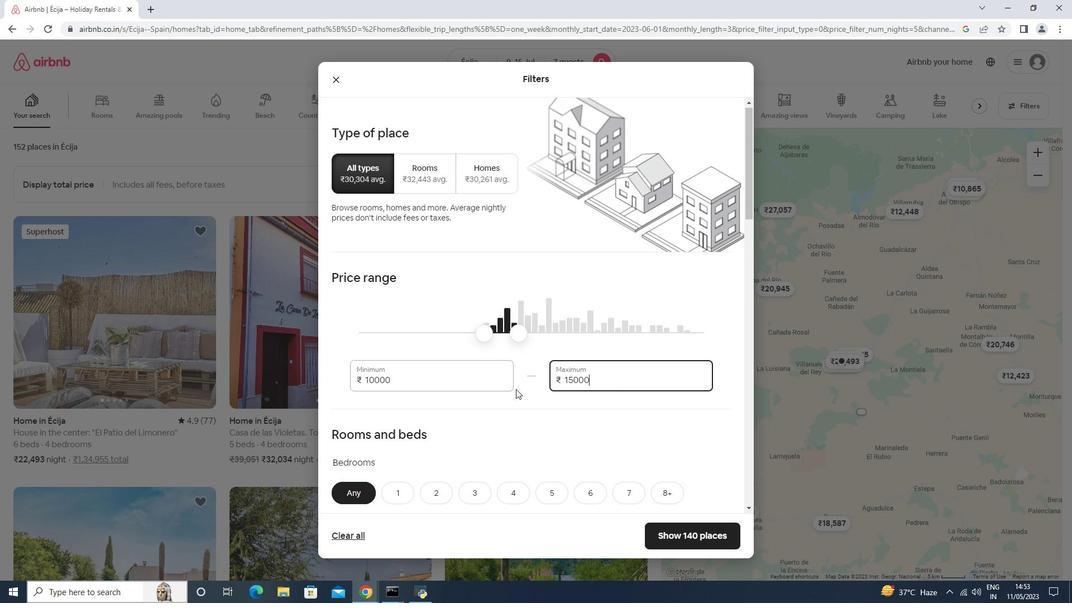 
Action: Mouse moved to (515, 389)
Screenshot: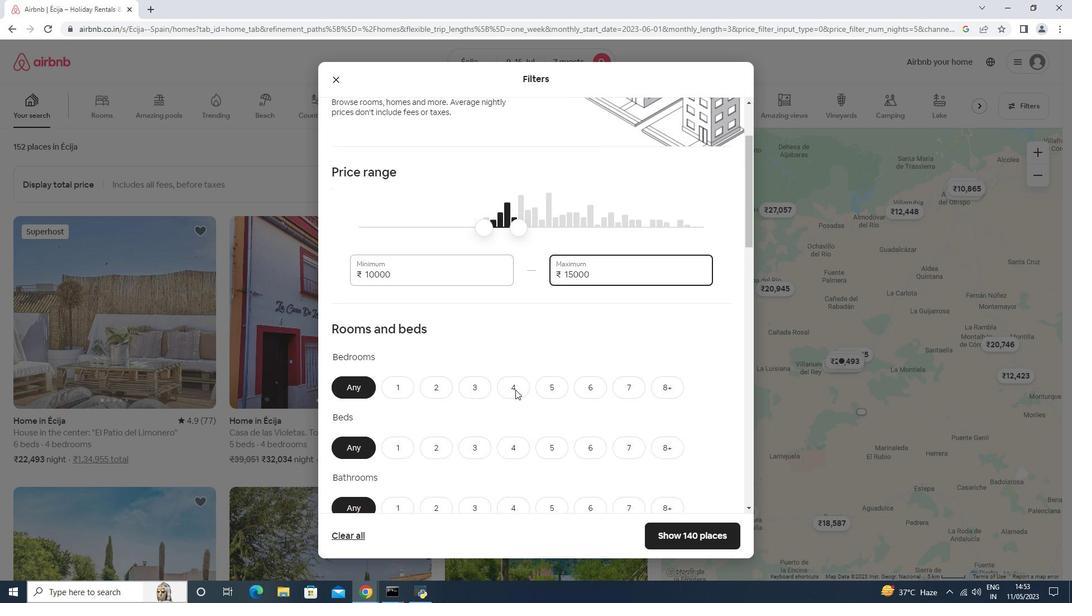 
Action: Mouse scrolled (515, 389) with delta (0, 0)
Screenshot: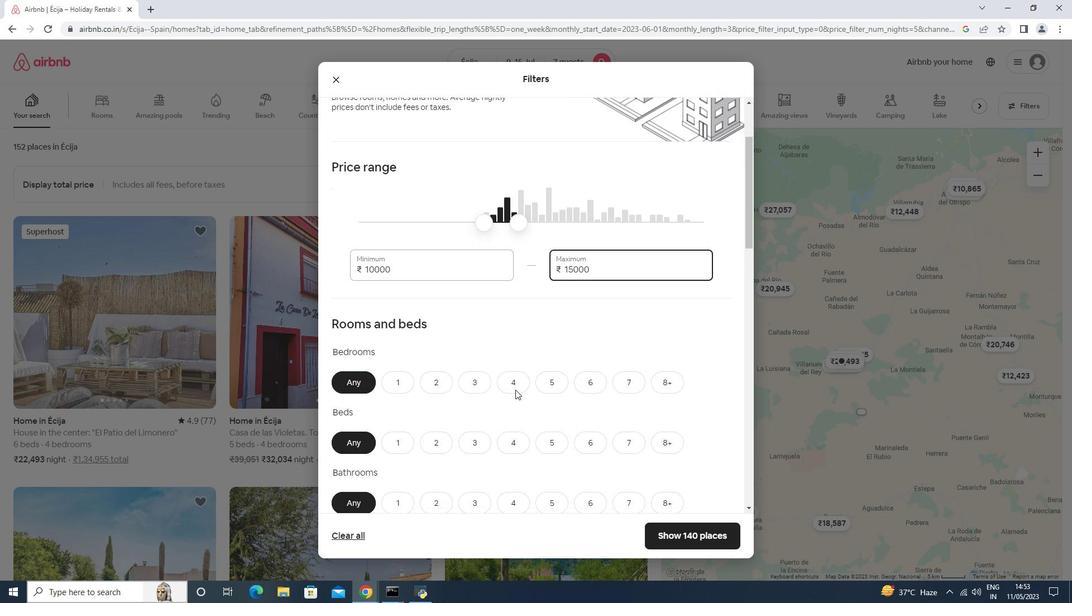 
Action: Mouse moved to (505, 336)
Screenshot: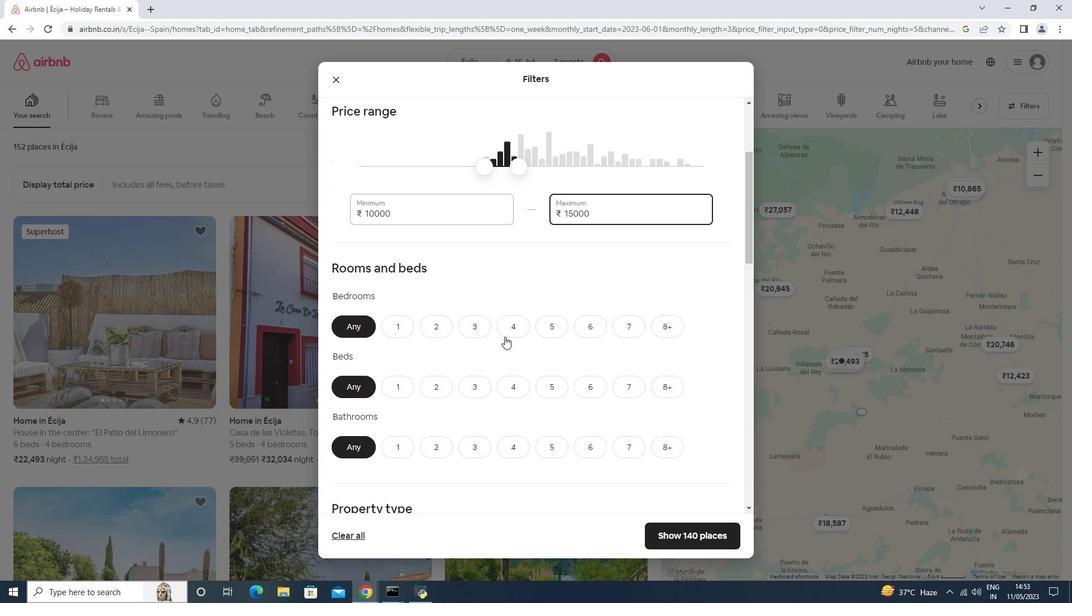 
Action: Mouse pressed left at (505, 336)
Screenshot: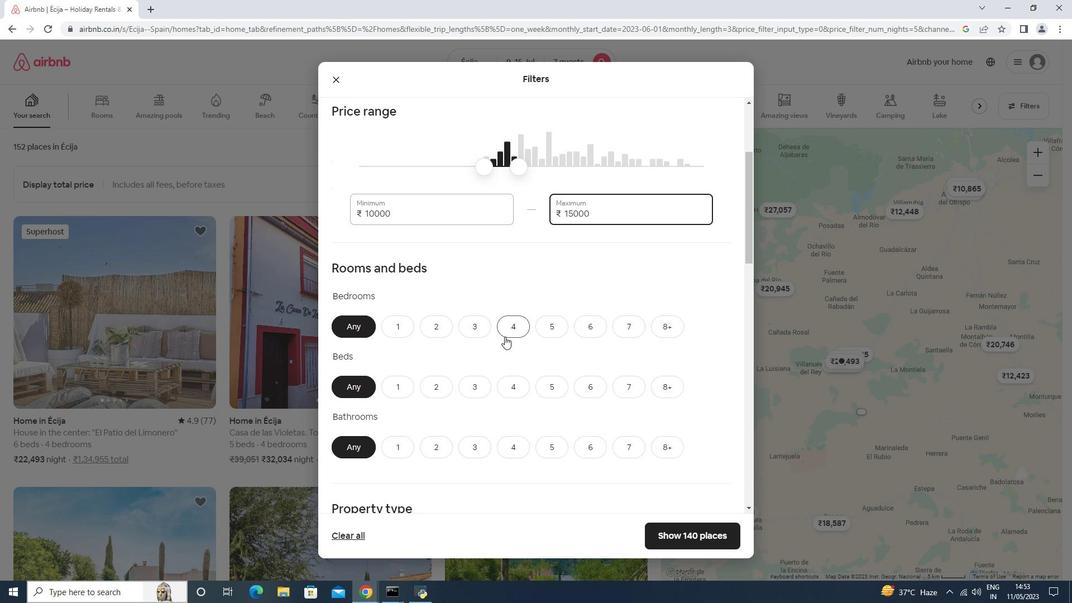 
Action: Mouse moved to (595, 412)
Screenshot: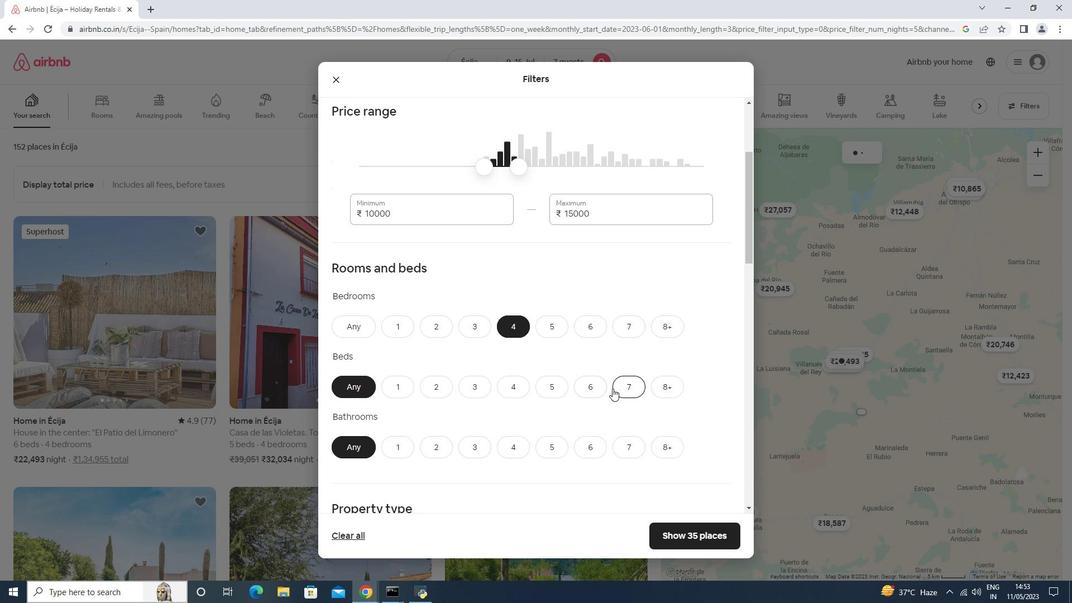 
Action: Mouse pressed left at (625, 388)
Screenshot: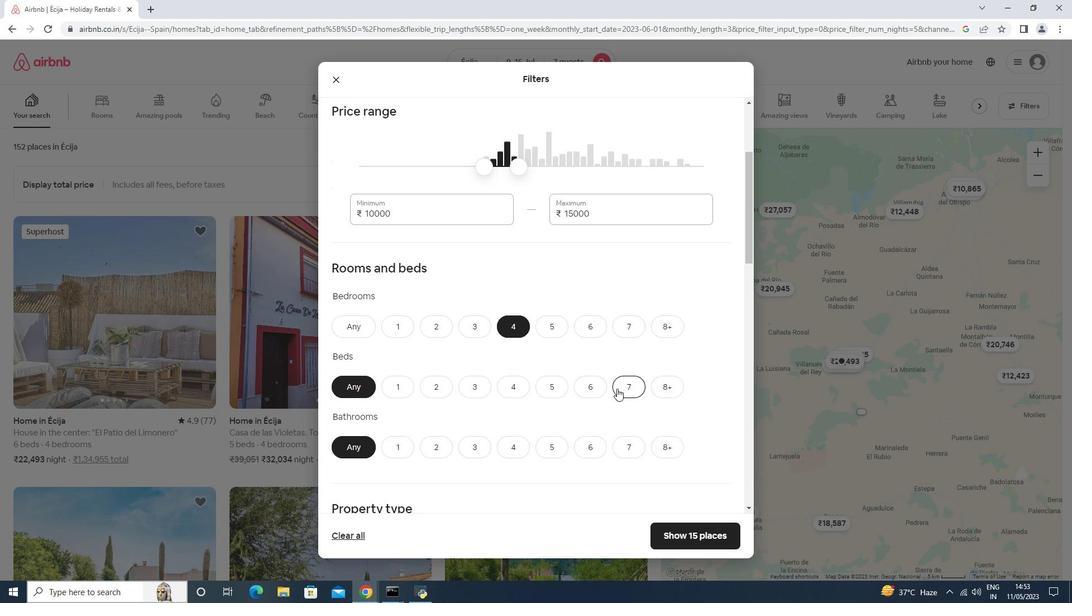 
Action: Mouse moved to (507, 446)
Screenshot: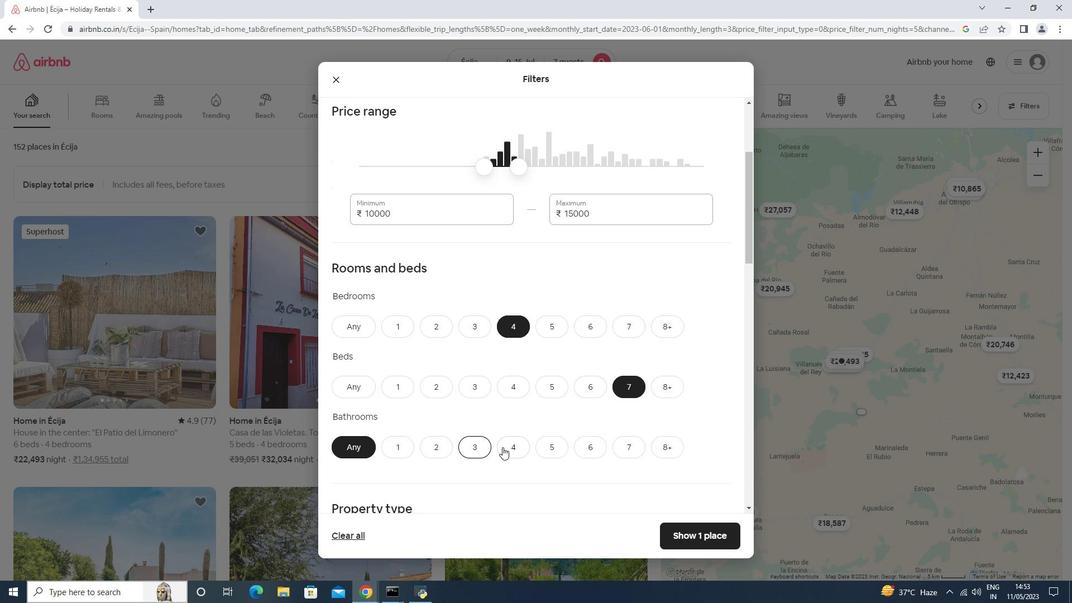 
Action: Mouse pressed left at (507, 446)
Screenshot: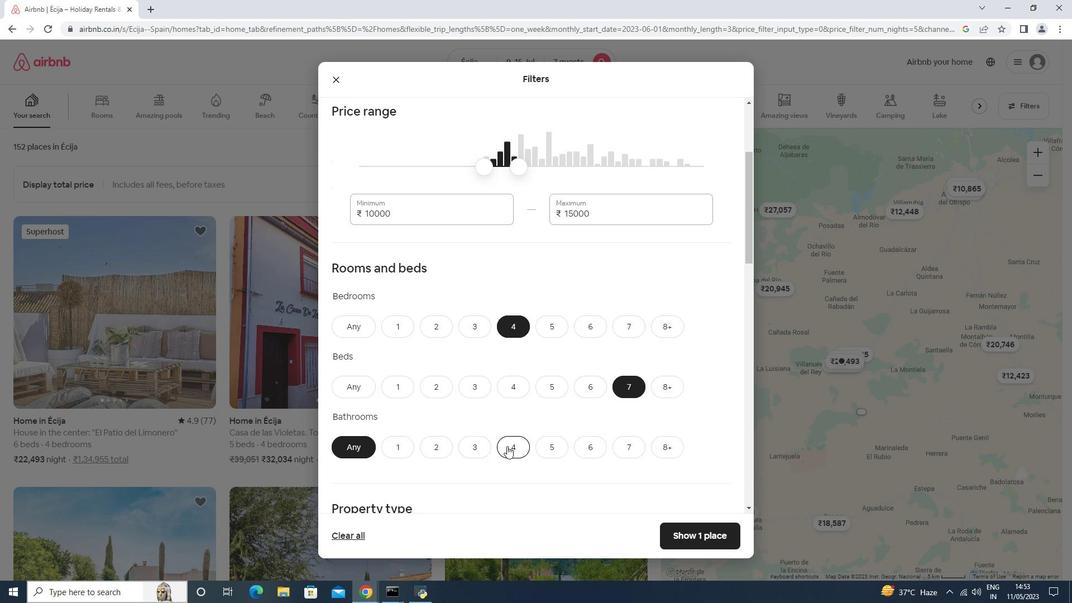 
Action: Mouse moved to (507, 439)
Screenshot: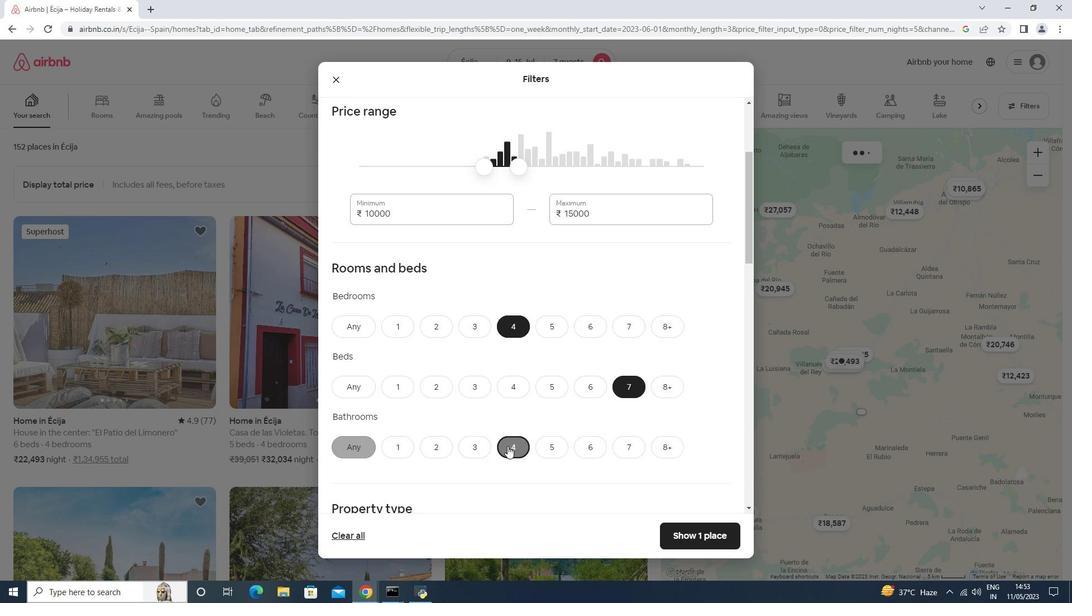 
Action: Mouse scrolled (507, 438) with delta (0, 0)
Screenshot: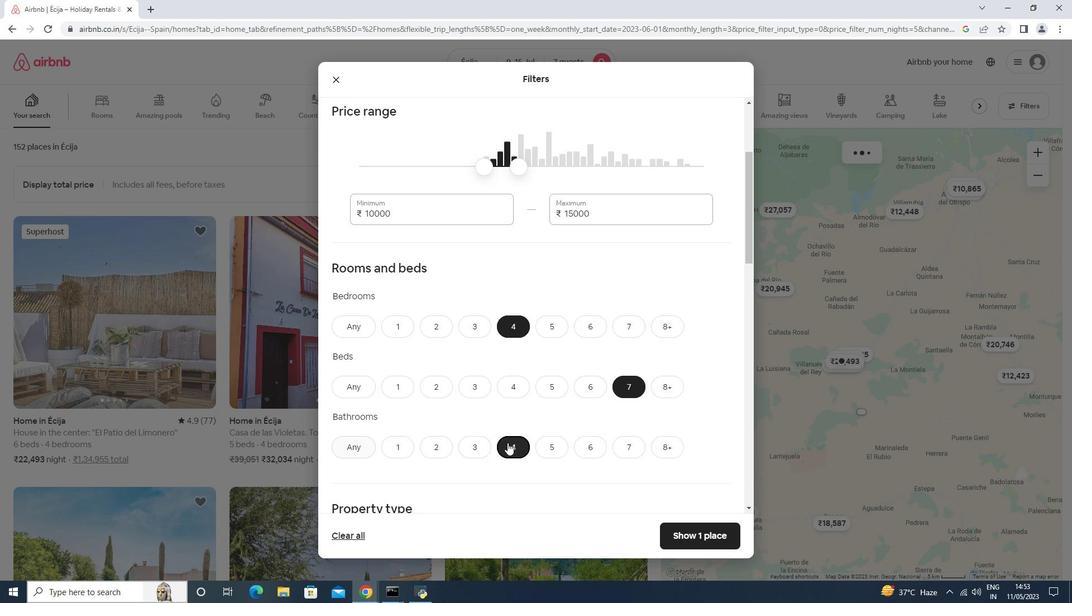 
Action: Mouse scrolled (507, 438) with delta (0, 0)
Screenshot: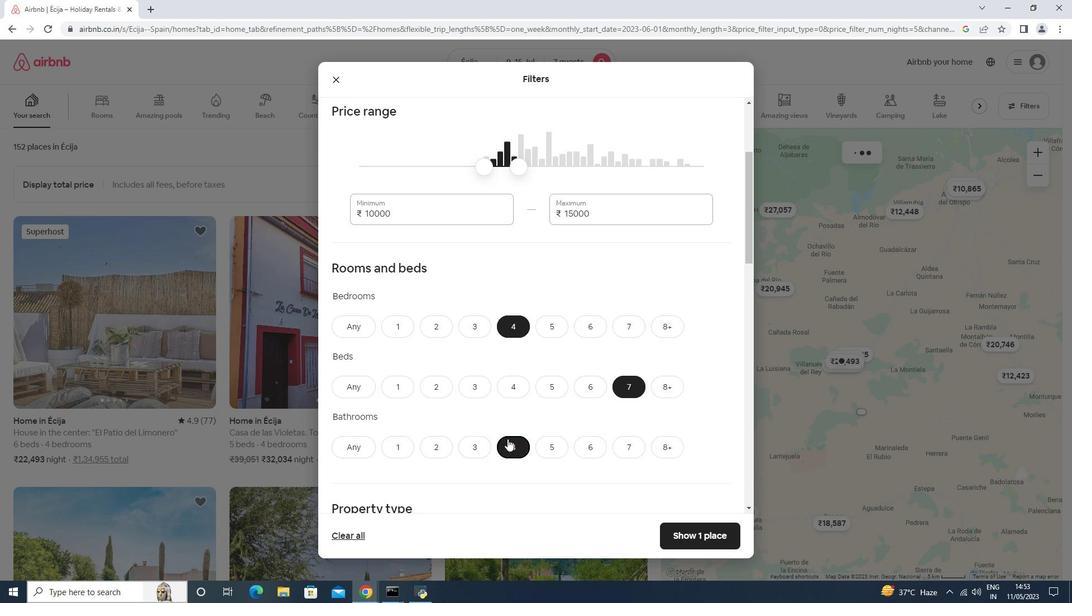 
Action: Mouse scrolled (507, 438) with delta (0, 0)
Screenshot: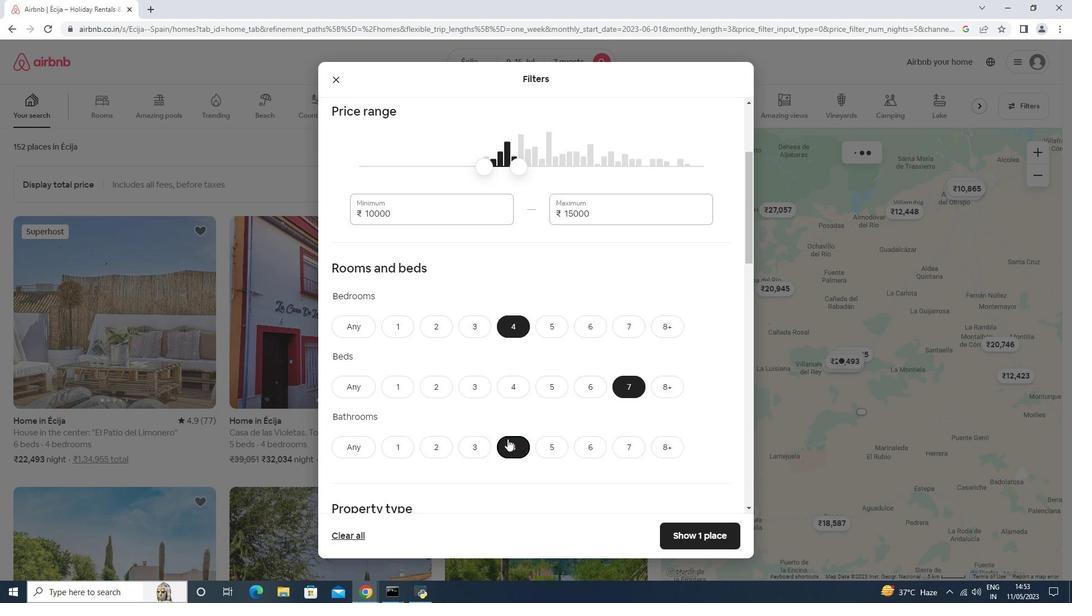 
Action: Mouse moved to (398, 406)
Screenshot: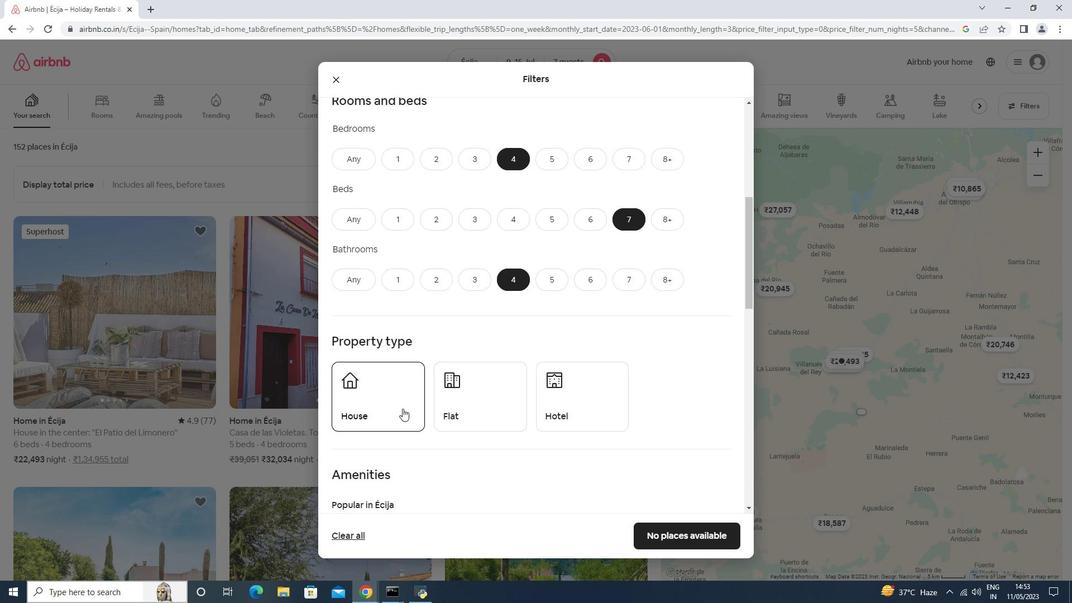 
Action: Mouse pressed left at (398, 406)
Screenshot: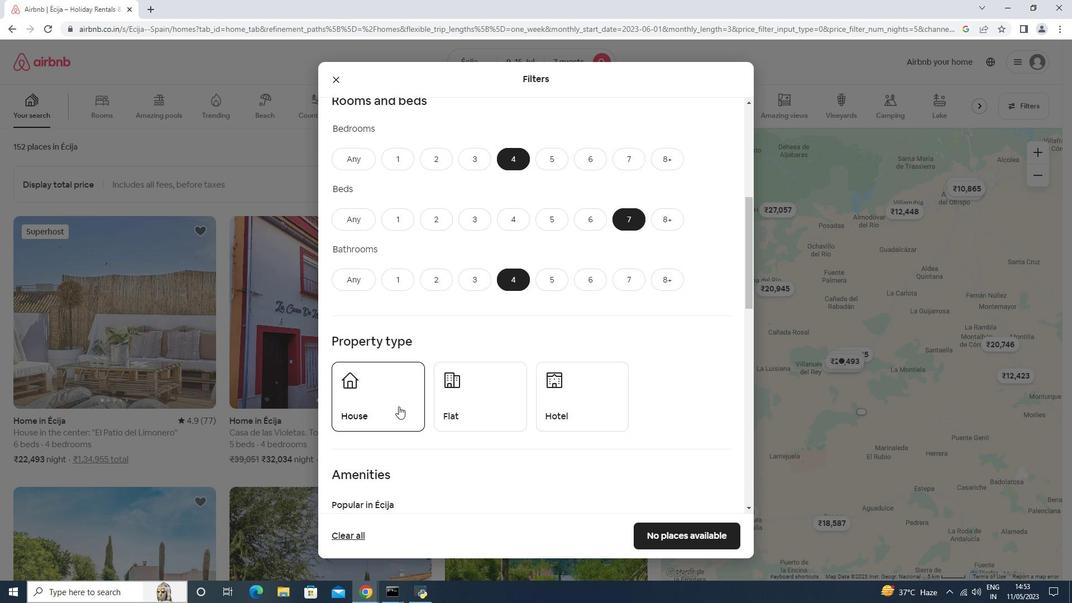 
Action: Mouse moved to (449, 403)
Screenshot: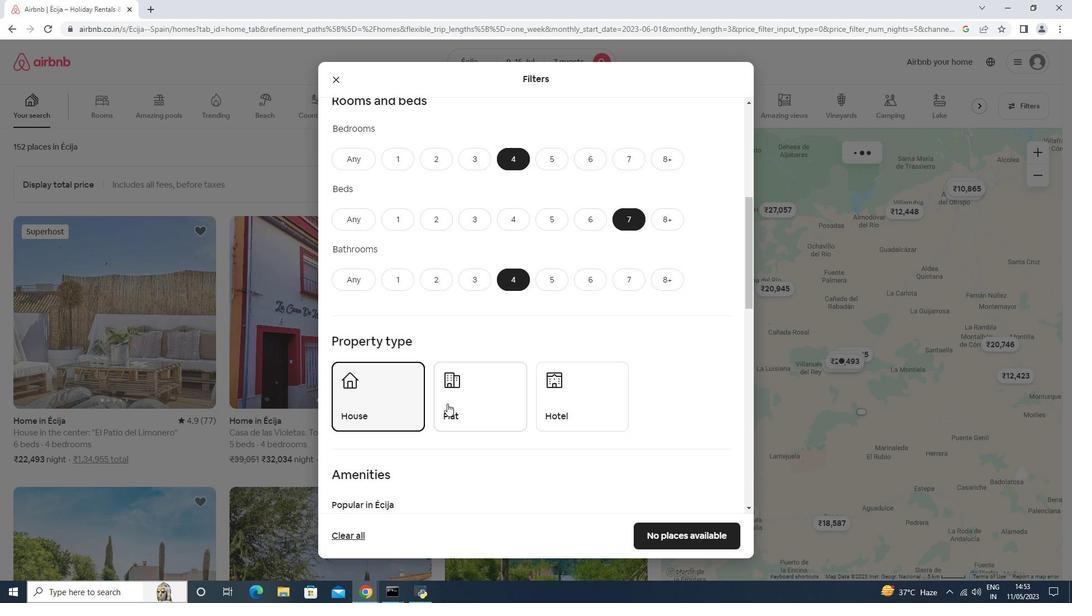 
Action: Mouse pressed left at (449, 403)
Screenshot: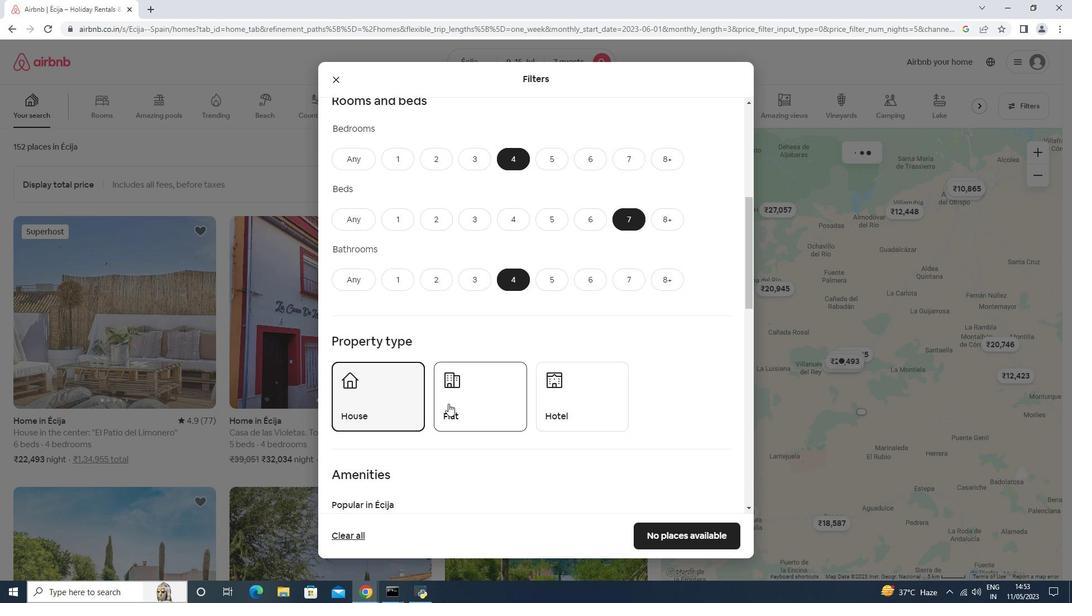 
Action: Mouse moved to (487, 402)
Screenshot: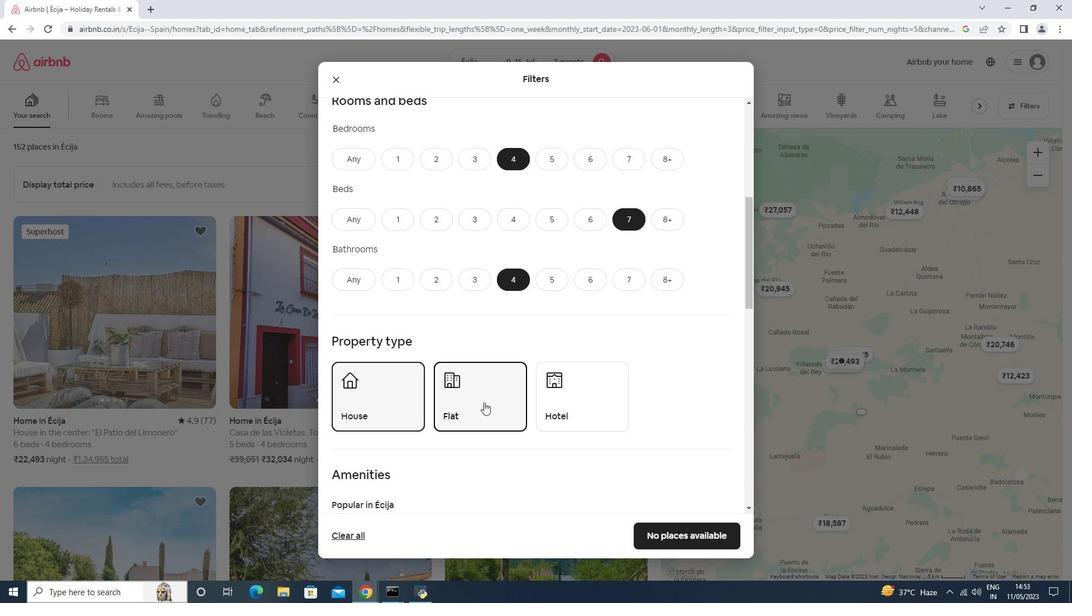 
Action: Mouse scrolled (487, 402) with delta (0, 0)
Screenshot: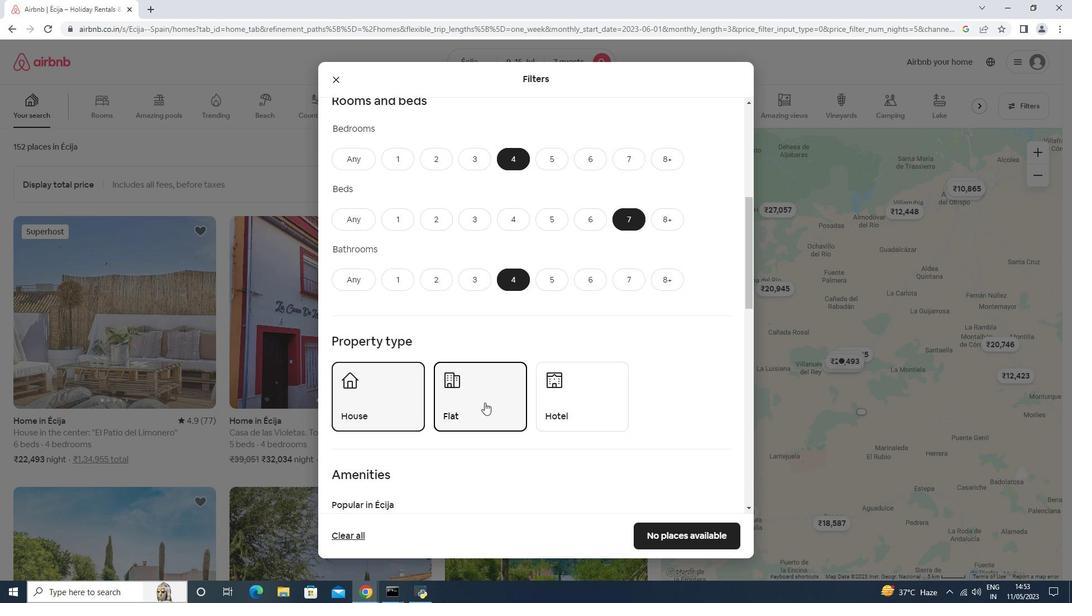 
Action: Mouse scrolled (487, 402) with delta (0, 0)
Screenshot: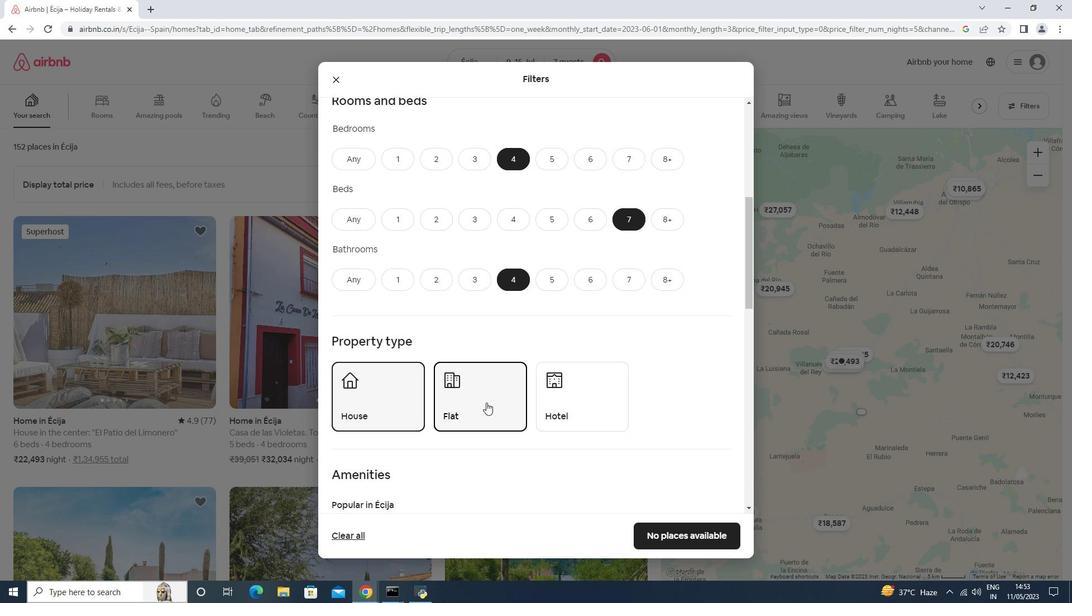 
Action: Mouse scrolled (487, 402) with delta (0, 0)
Screenshot: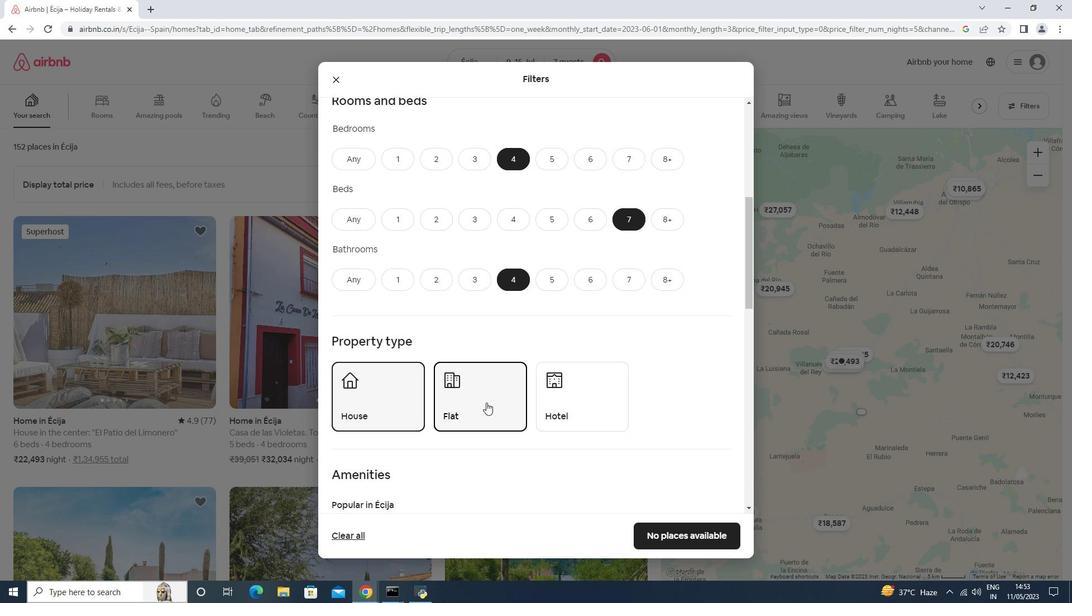
Action: Mouse scrolled (487, 402) with delta (0, 0)
Screenshot: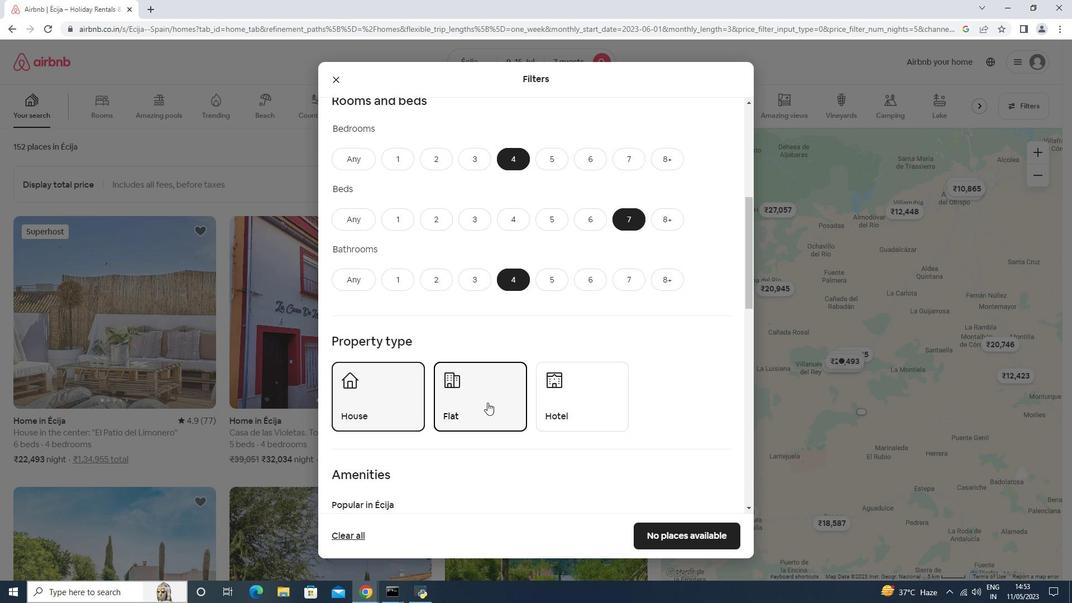
Action: Mouse moved to (549, 306)
Screenshot: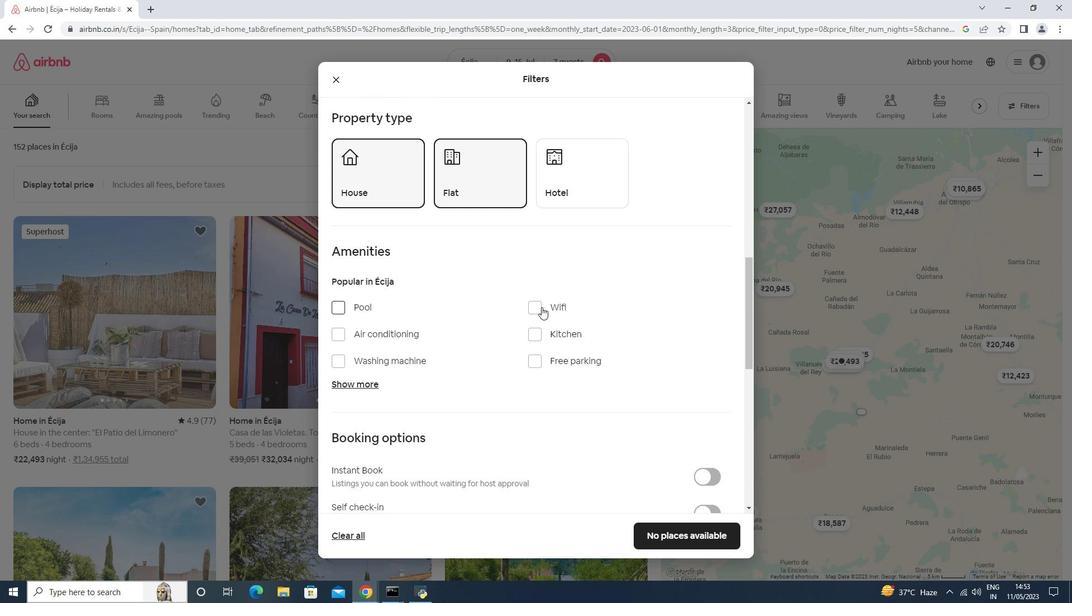 
Action: Mouse pressed left at (549, 306)
Screenshot: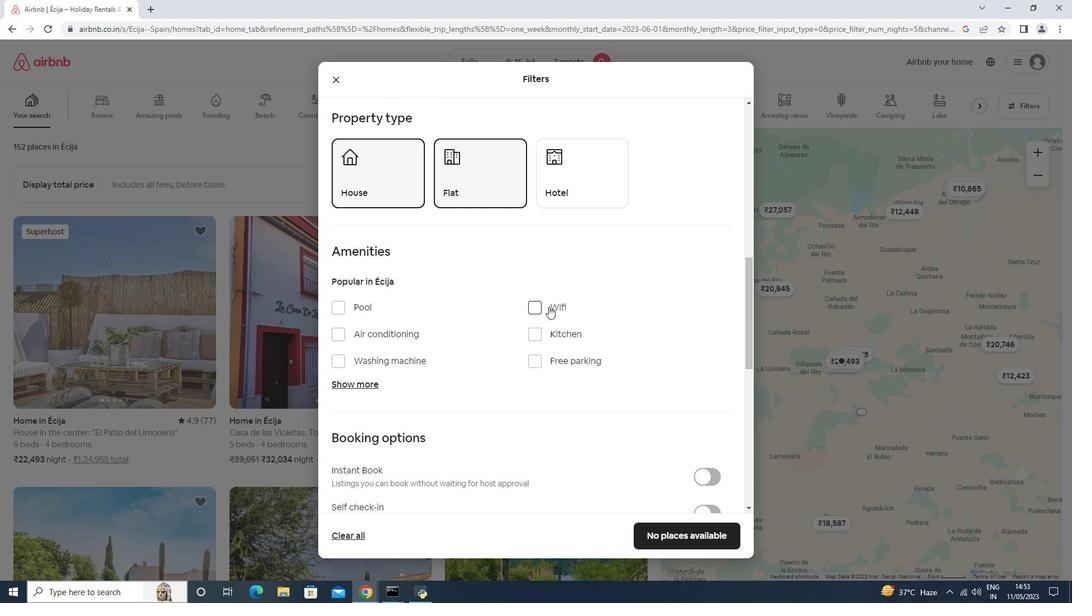 
Action: Mouse moved to (534, 365)
Screenshot: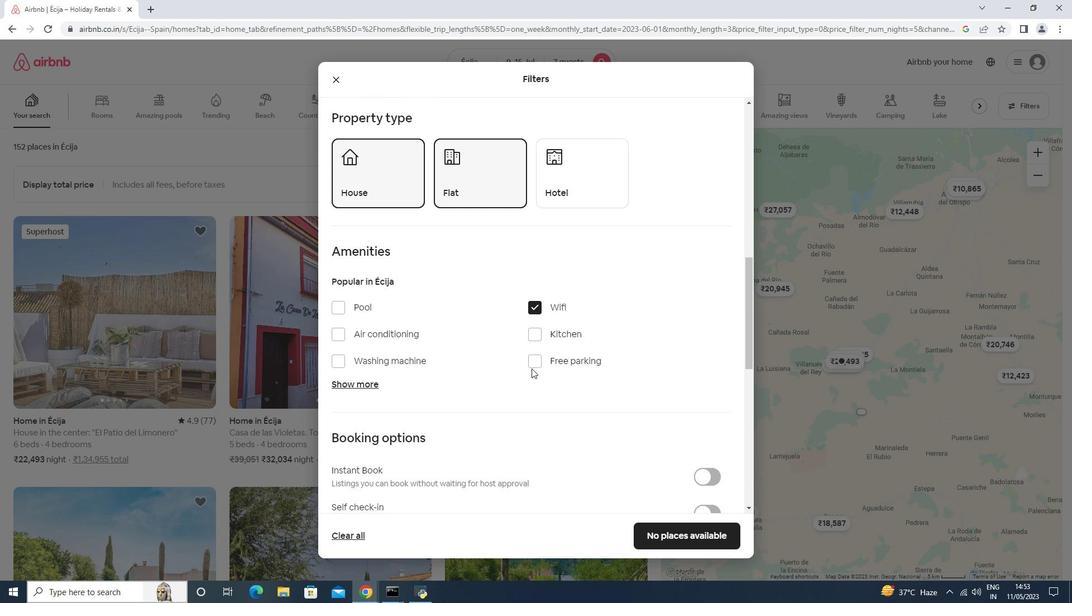 
Action: Mouse pressed left at (534, 365)
Screenshot: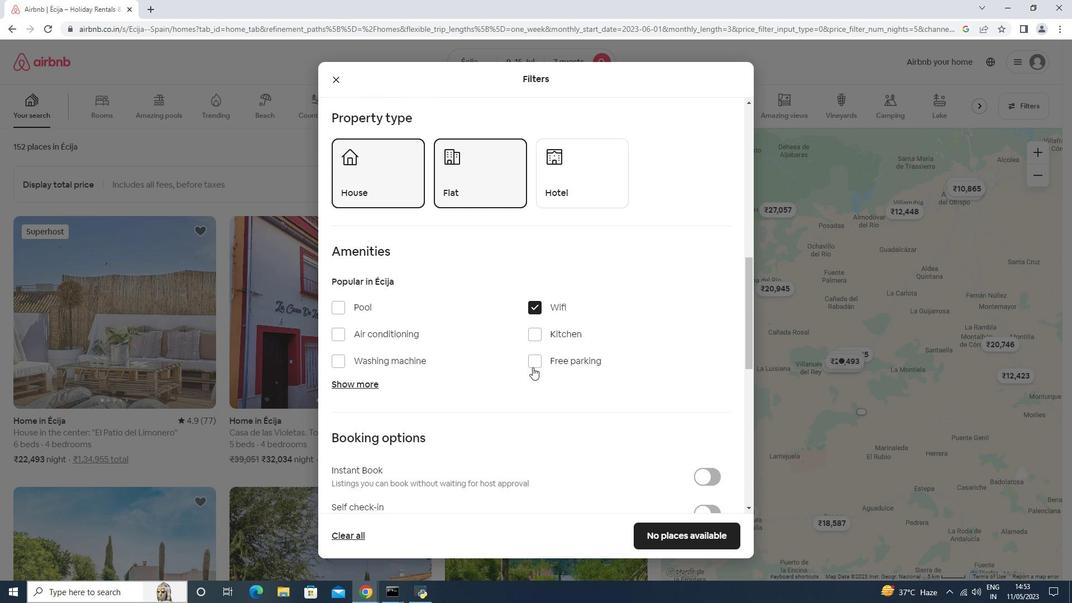 
Action: Mouse moved to (362, 384)
Screenshot: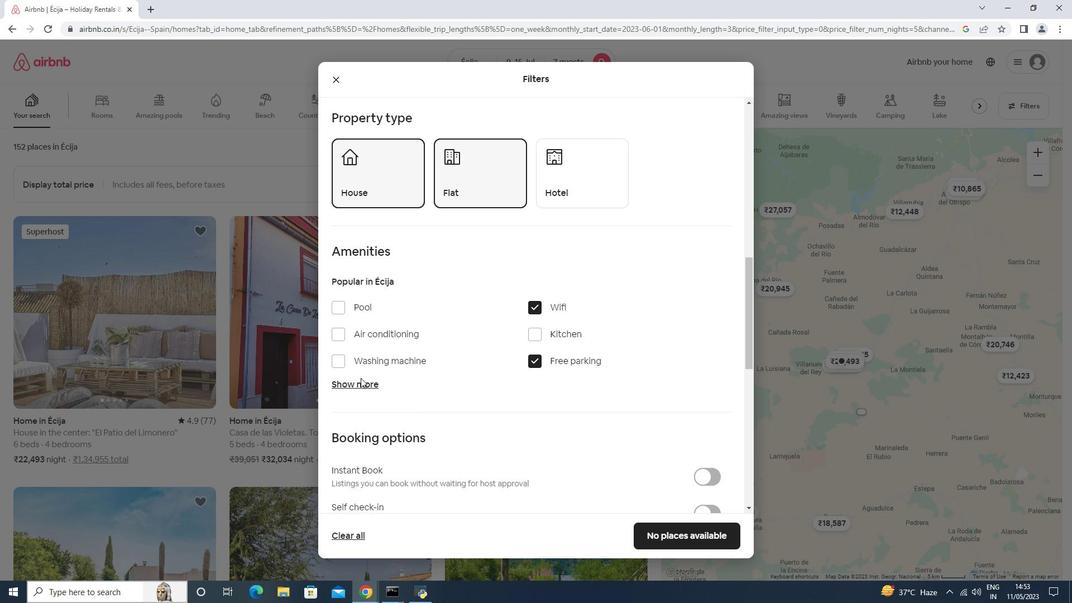 
Action: Mouse pressed left at (362, 384)
Screenshot: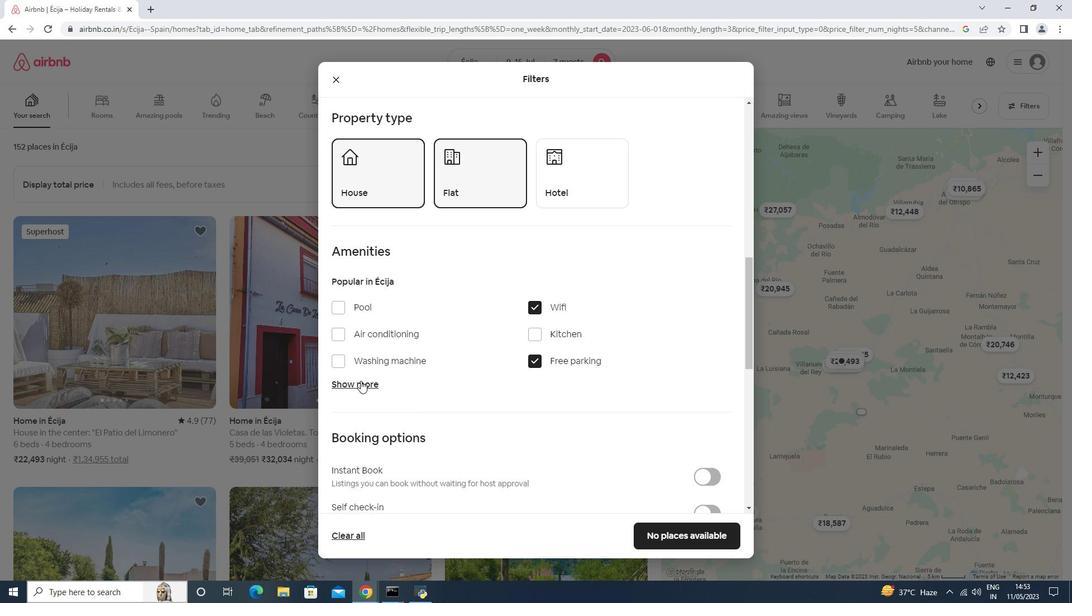 
Action: Mouse moved to (364, 384)
Screenshot: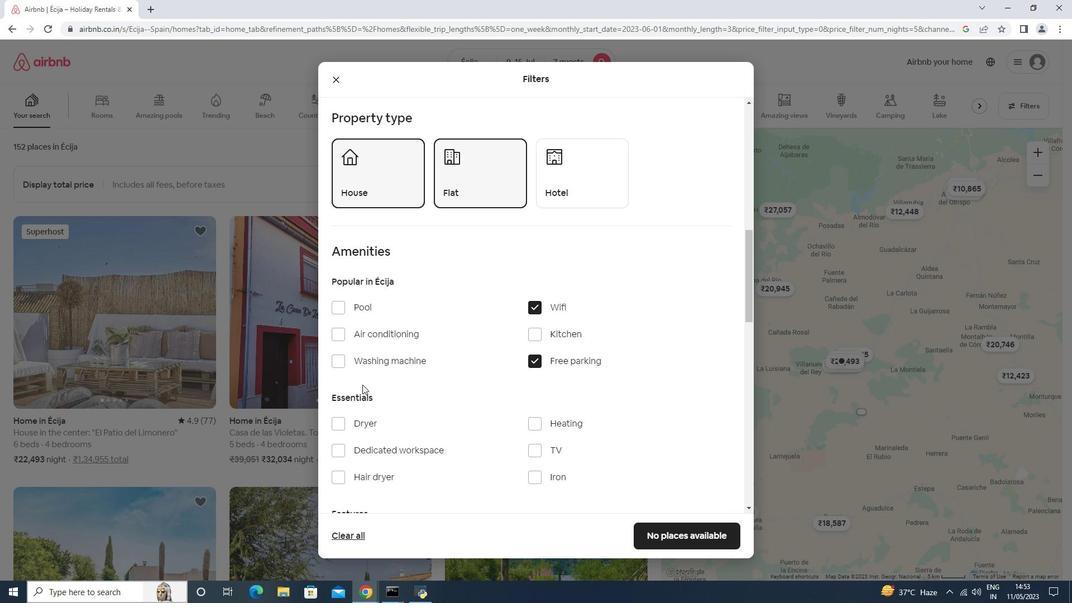 
Action: Mouse scrolled (364, 383) with delta (0, 0)
Screenshot: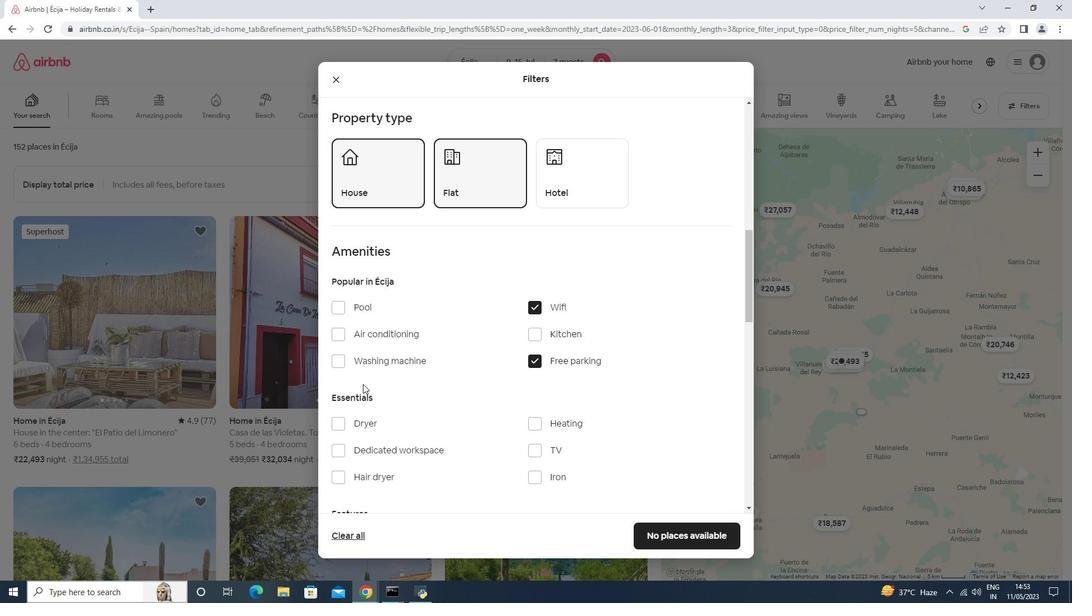 
Action: Mouse scrolled (364, 383) with delta (0, 0)
Screenshot: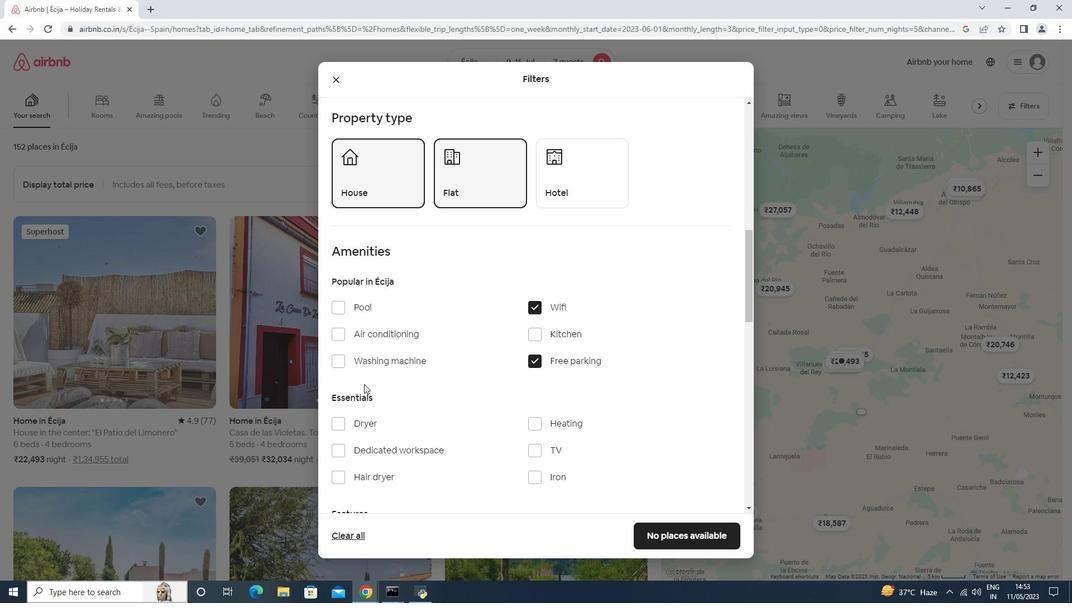 
Action: Mouse moved to (540, 344)
Screenshot: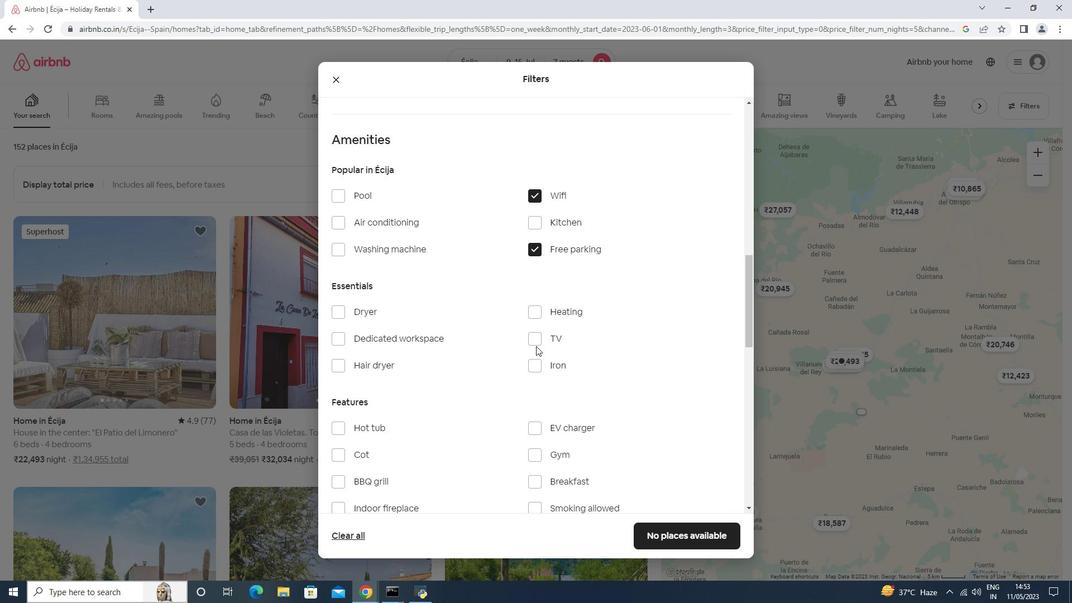 
Action: Mouse pressed left at (540, 344)
Screenshot: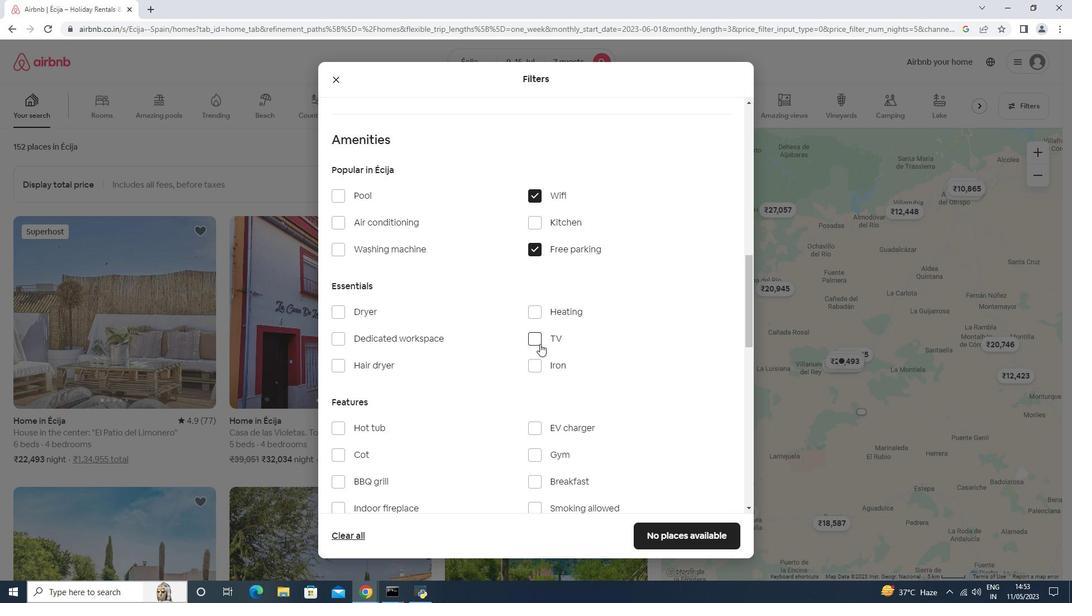 
Action: Mouse moved to (412, 359)
Screenshot: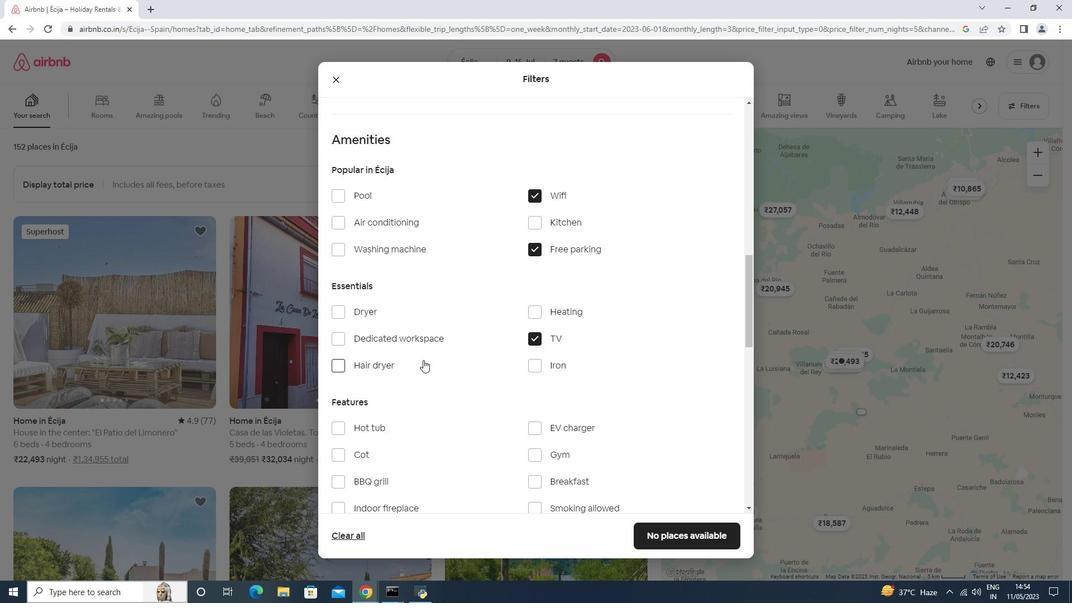 
Action: Mouse scrolled (412, 359) with delta (0, 0)
Screenshot: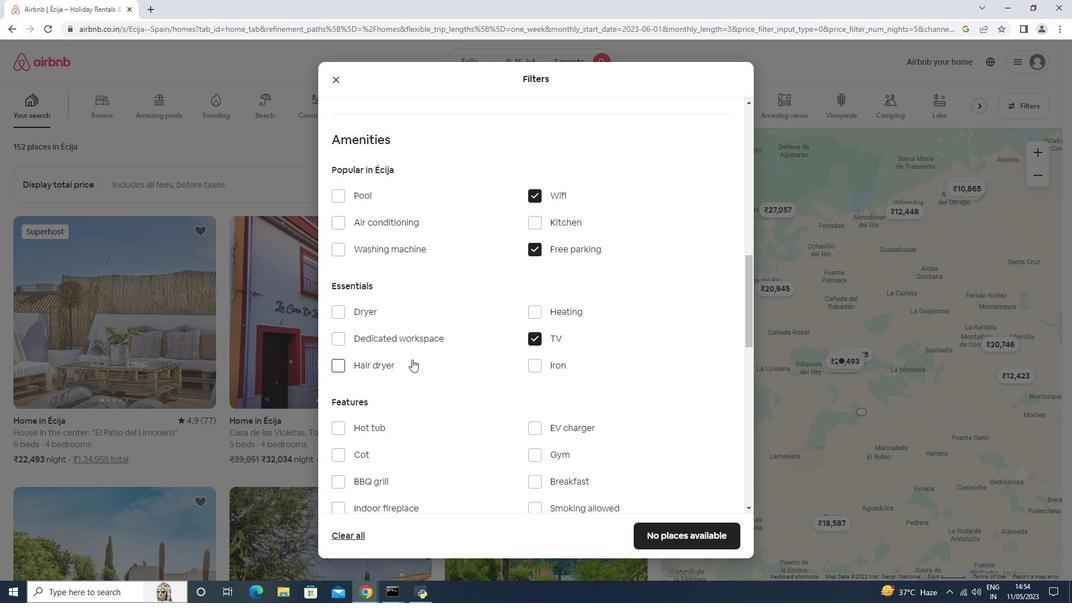 
Action: Mouse moved to (552, 402)
Screenshot: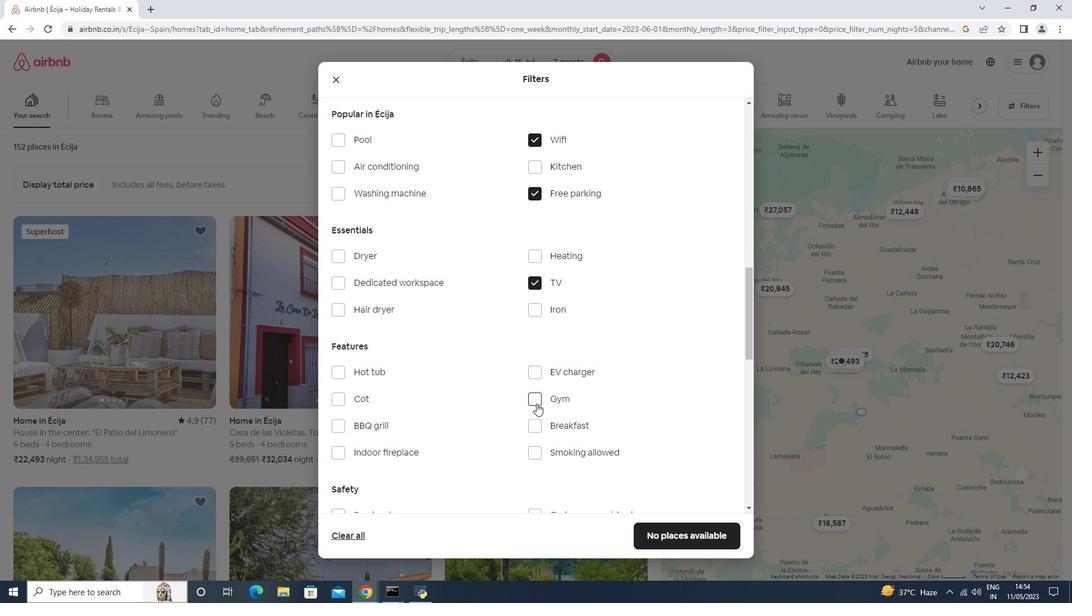 
Action: Mouse pressed left at (552, 402)
Screenshot: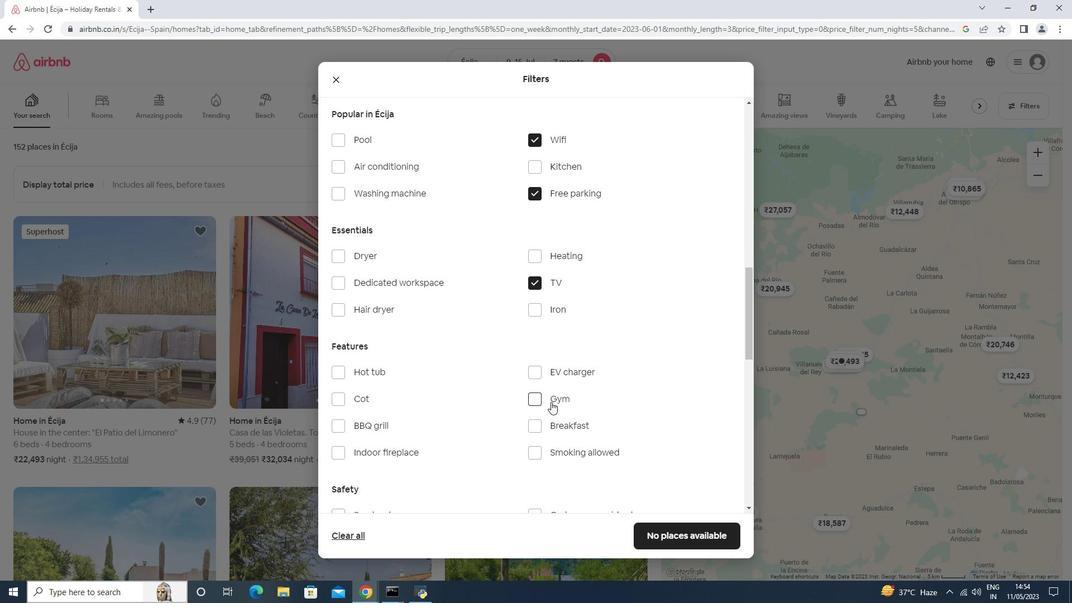 
Action: Mouse moved to (550, 426)
Screenshot: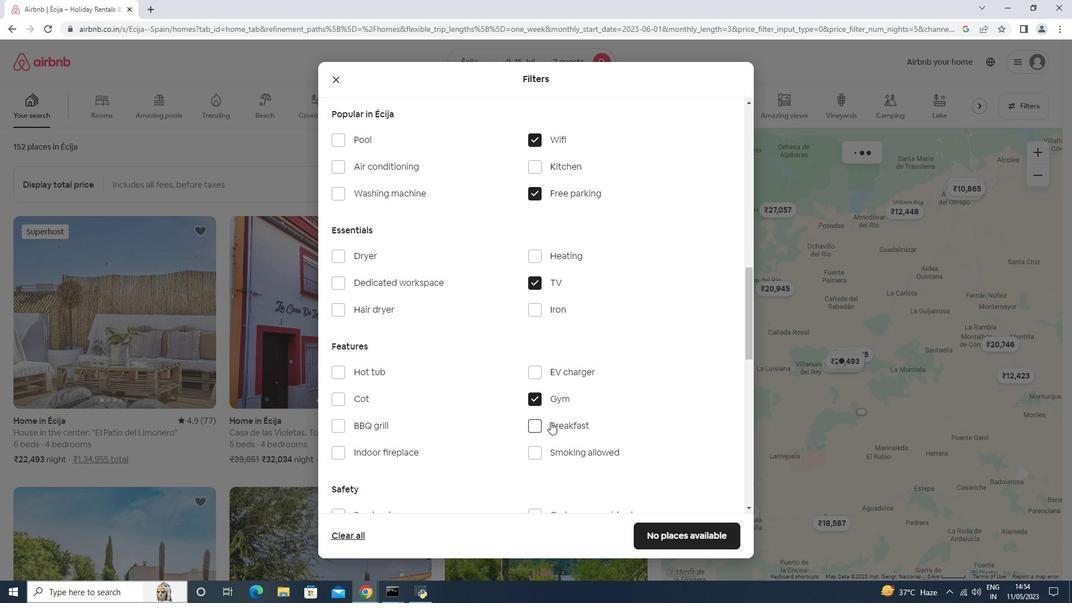 
Action: Mouse pressed left at (550, 426)
Screenshot: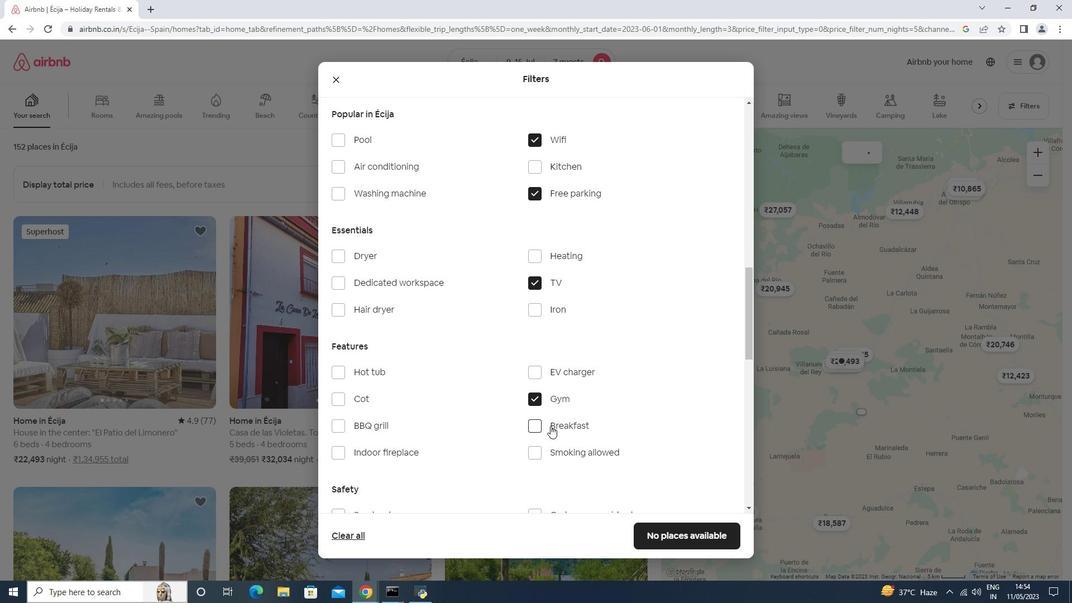 
Action: Mouse moved to (478, 410)
Screenshot: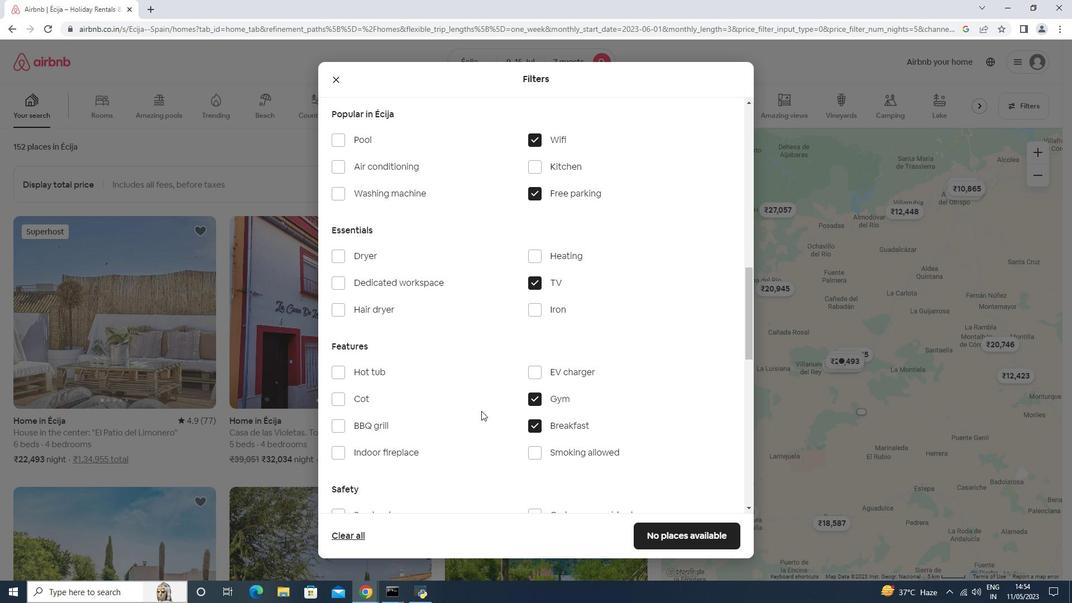 
Action: Mouse scrolled (478, 409) with delta (0, 0)
Screenshot: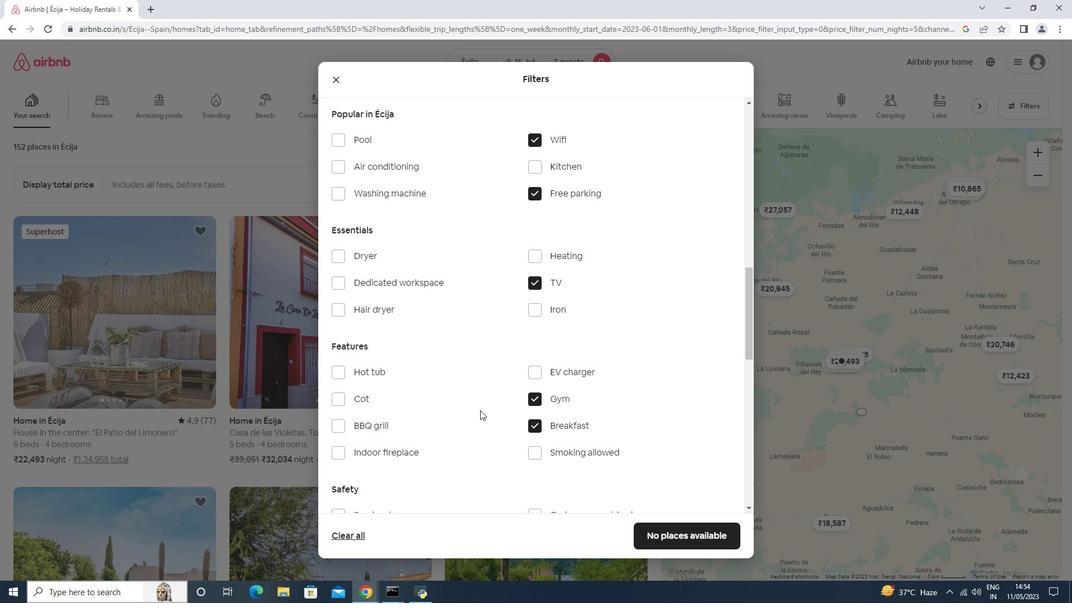 
Action: Mouse scrolled (478, 409) with delta (0, 0)
Screenshot: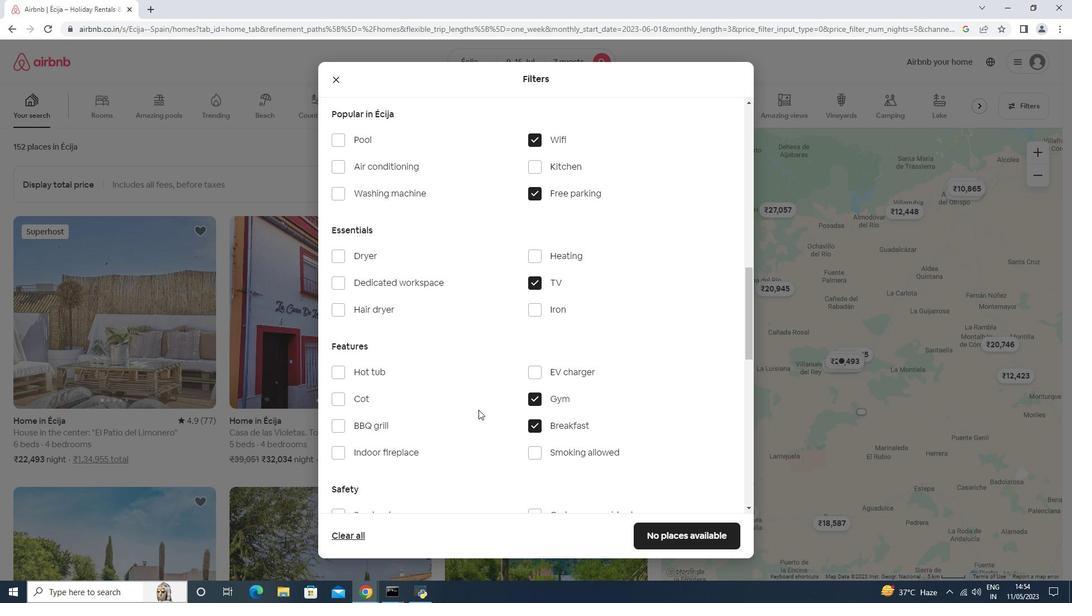 
Action: Mouse scrolled (478, 409) with delta (0, 0)
Screenshot: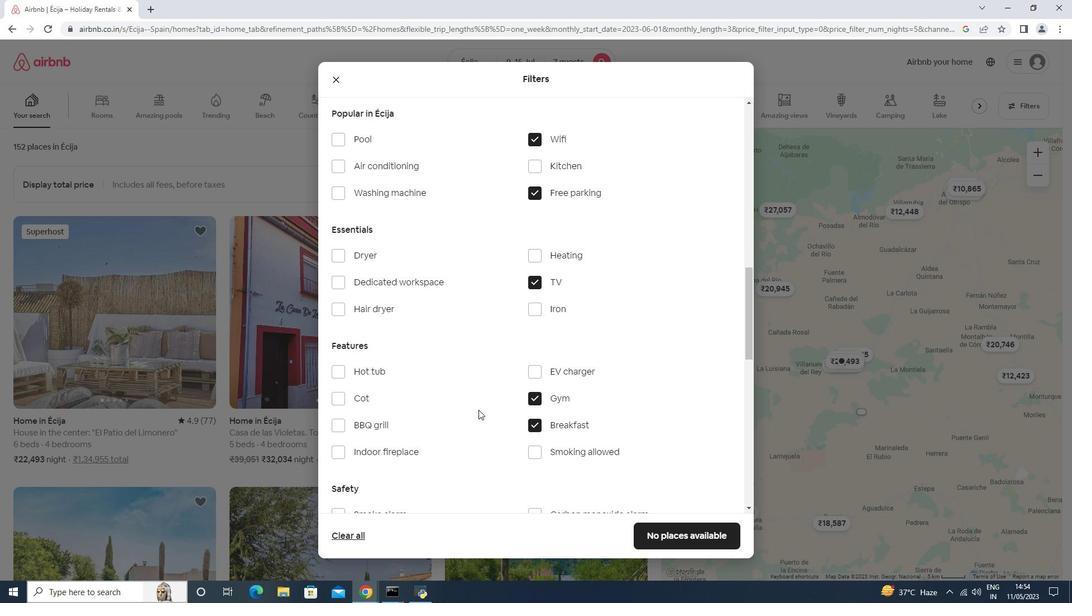 
Action: Mouse scrolled (478, 409) with delta (0, 0)
Screenshot: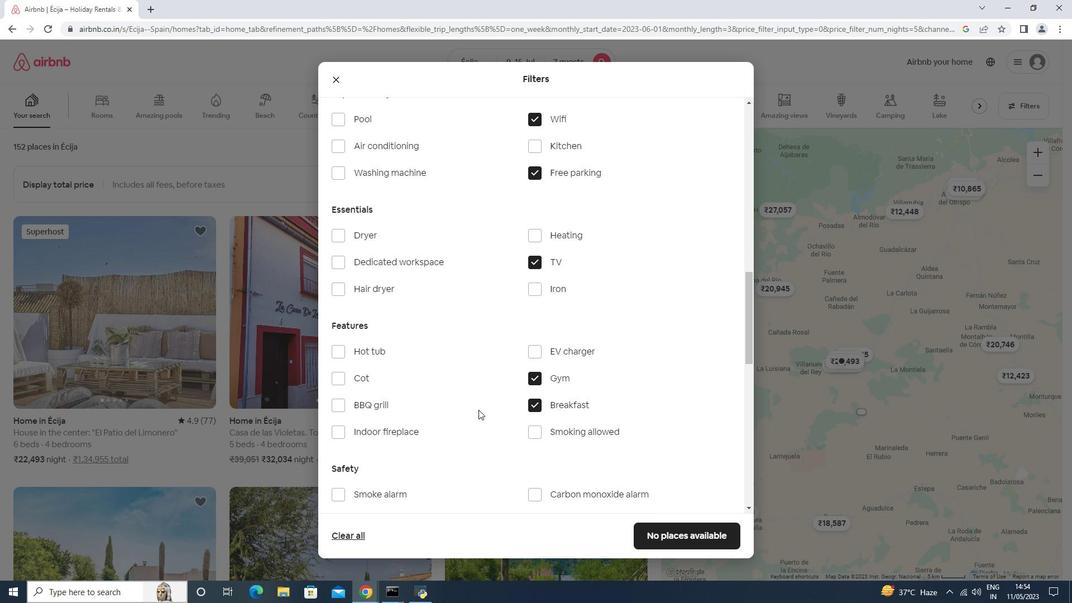 
Action: Mouse scrolled (478, 409) with delta (0, 0)
Screenshot: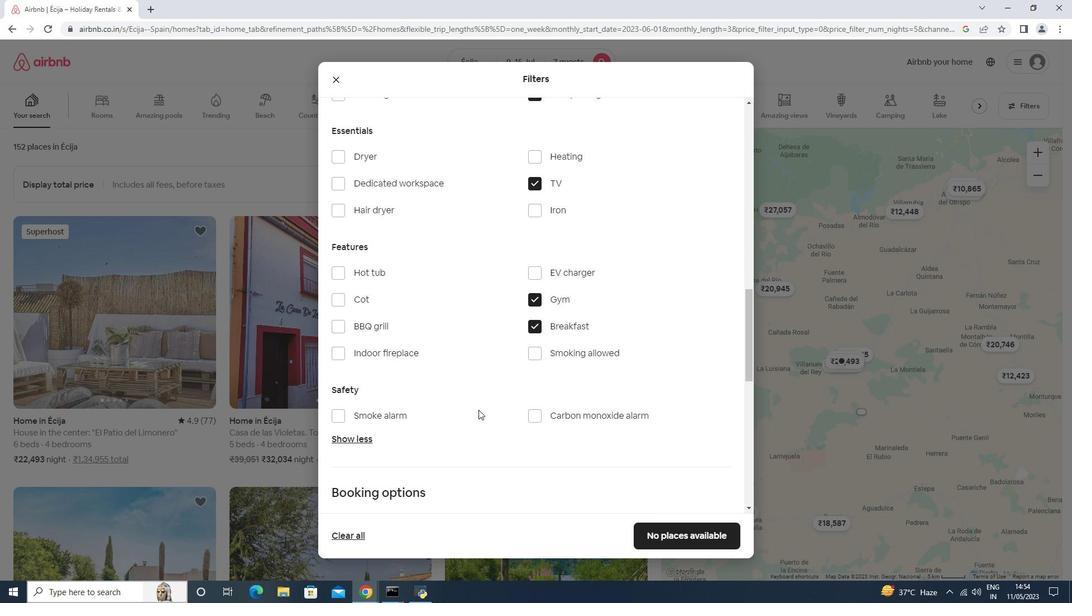 
Action: Mouse moved to (702, 389)
Screenshot: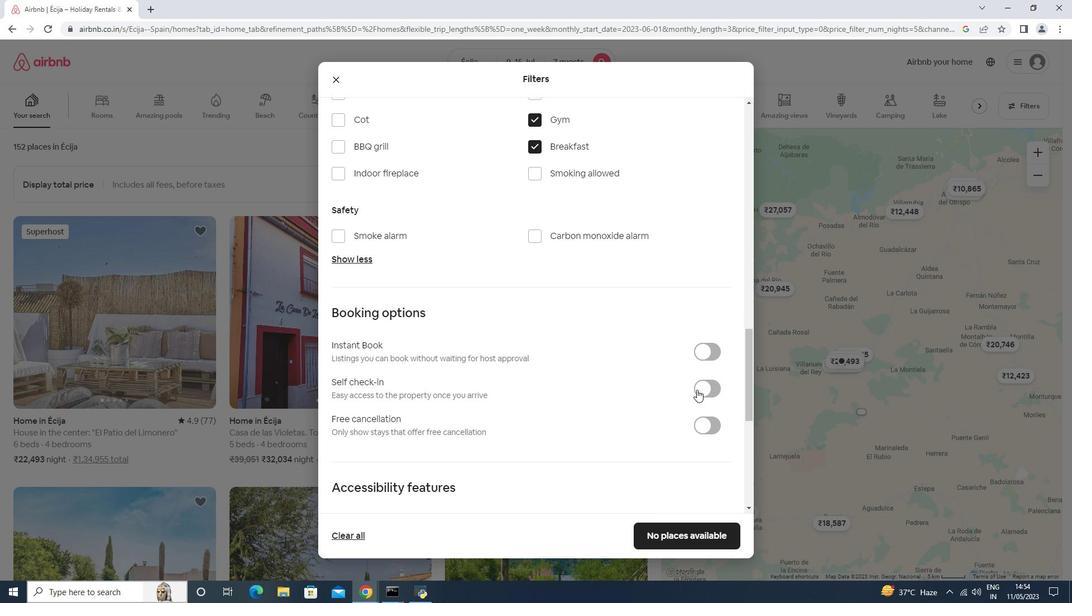 
Action: Mouse pressed left at (702, 389)
Screenshot: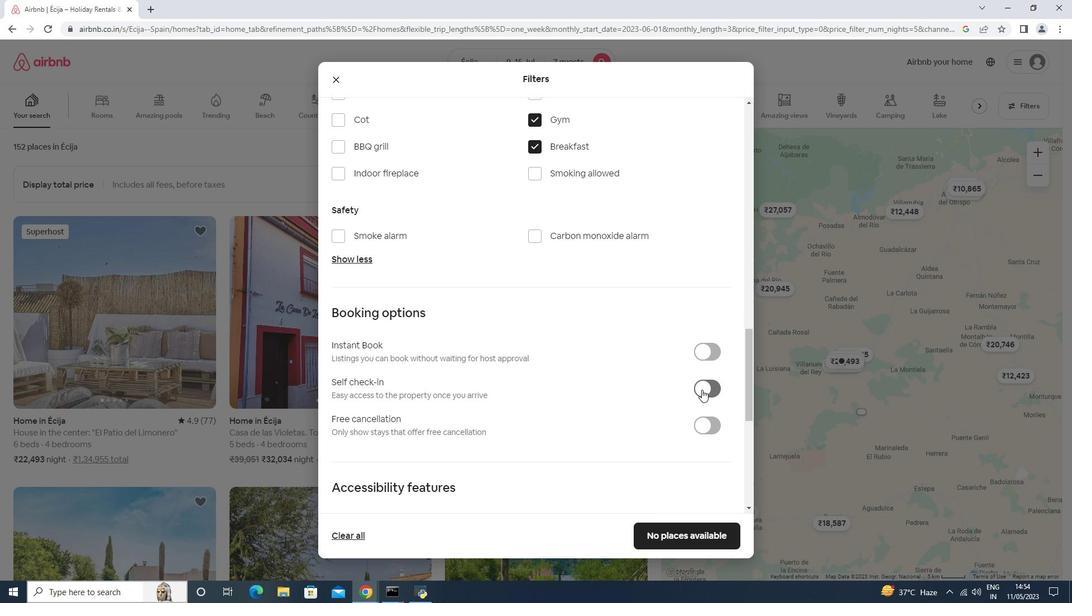 
Action: Mouse moved to (393, 332)
Screenshot: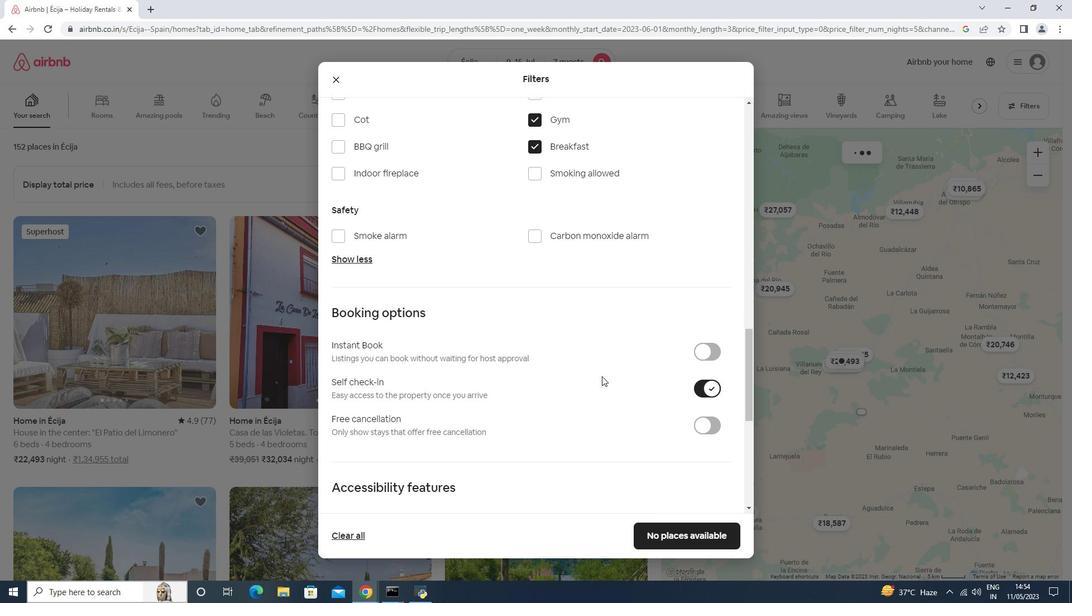
Action: Mouse scrolled (393, 332) with delta (0, 0)
Screenshot: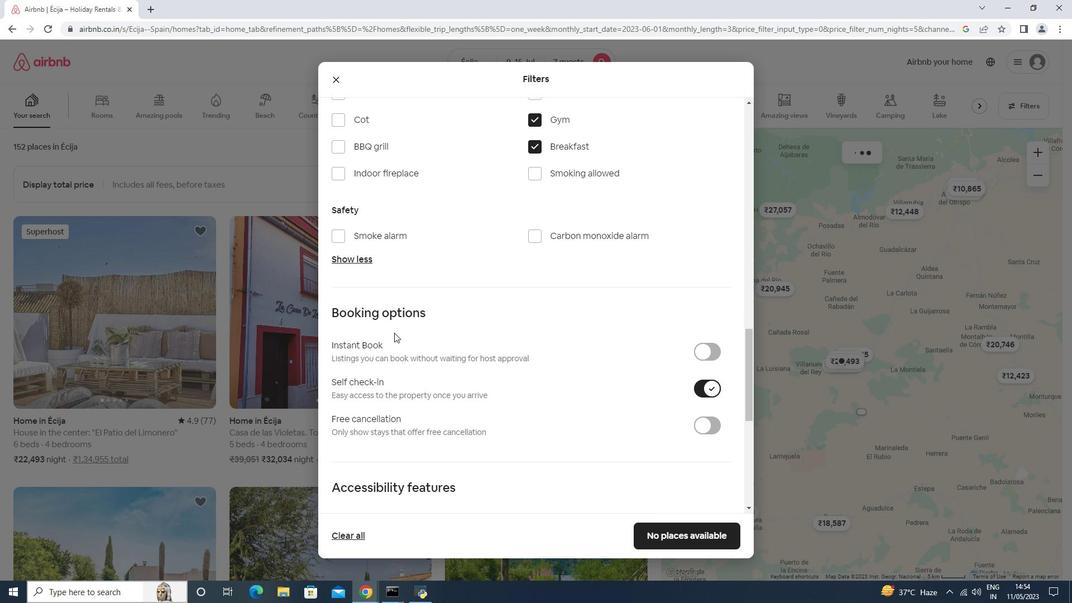 
Action: Mouse scrolled (393, 332) with delta (0, 0)
Screenshot: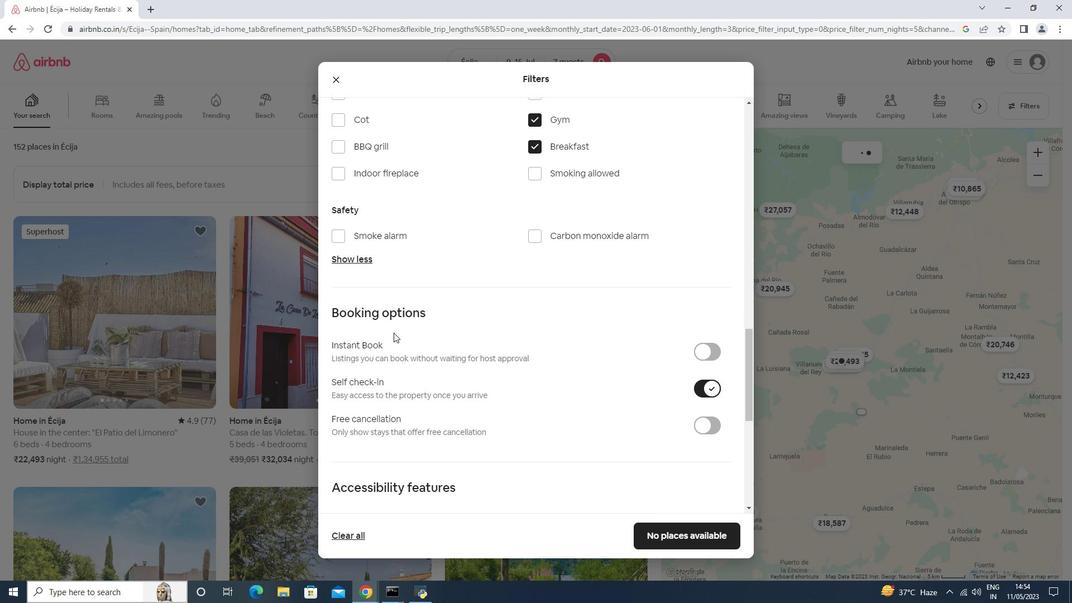 
Action: Mouse scrolled (393, 332) with delta (0, 0)
Screenshot: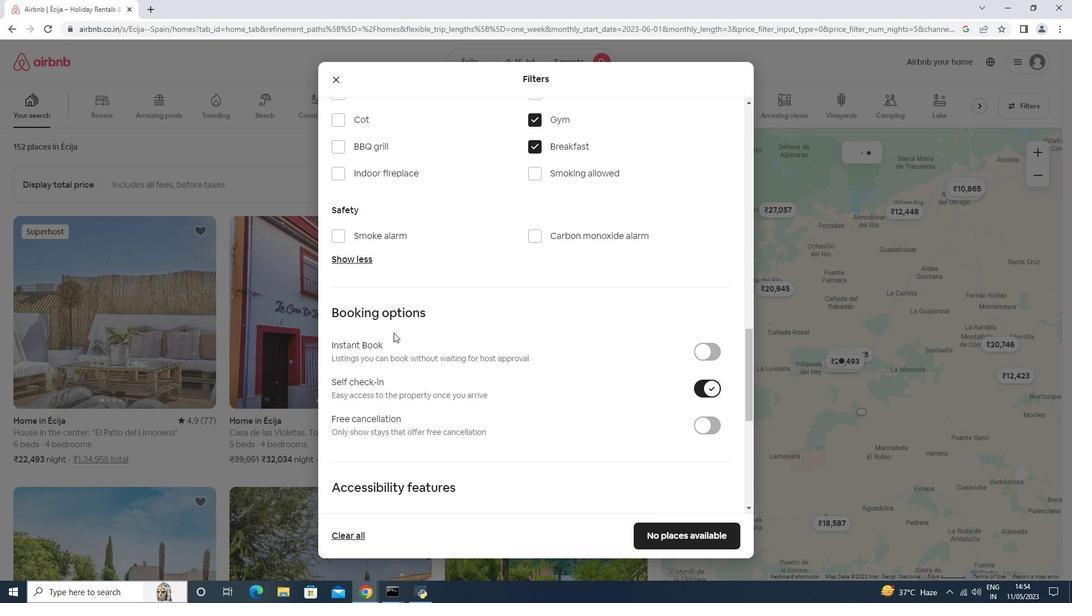 
Action: Mouse scrolled (393, 332) with delta (0, 0)
Screenshot: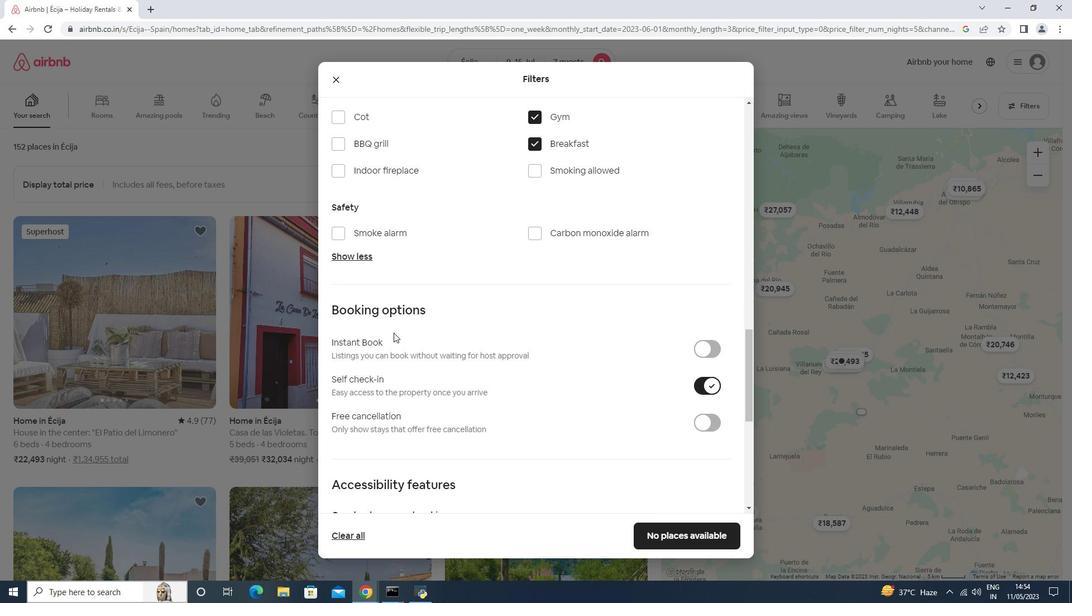 
Action: Mouse scrolled (393, 332) with delta (0, 0)
Screenshot: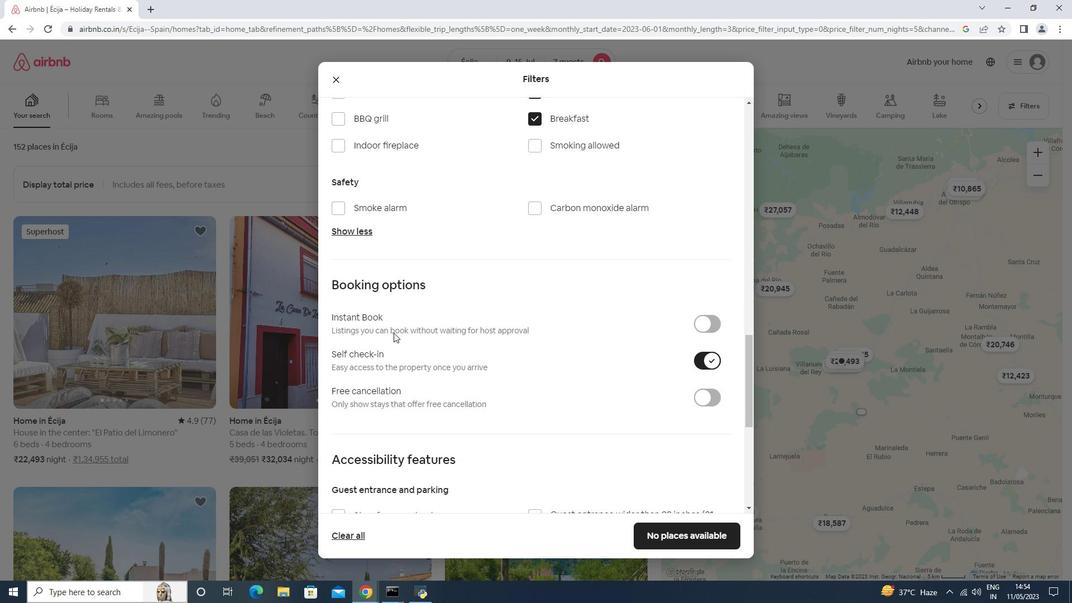 
Action: Mouse moved to (614, 407)
Screenshot: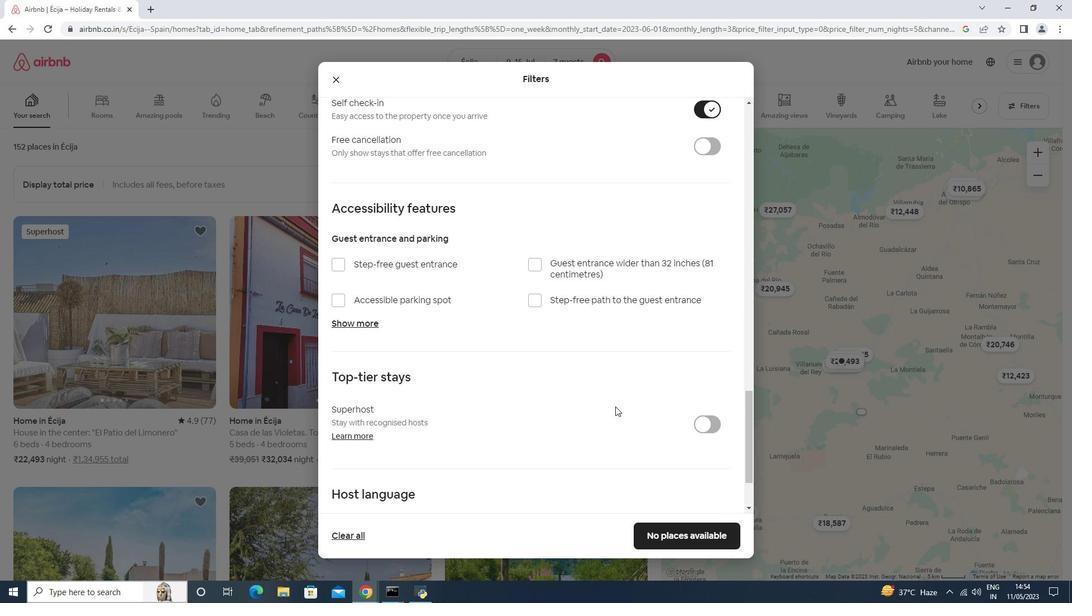 
Action: Mouse scrolled (615, 406) with delta (0, 0)
Screenshot: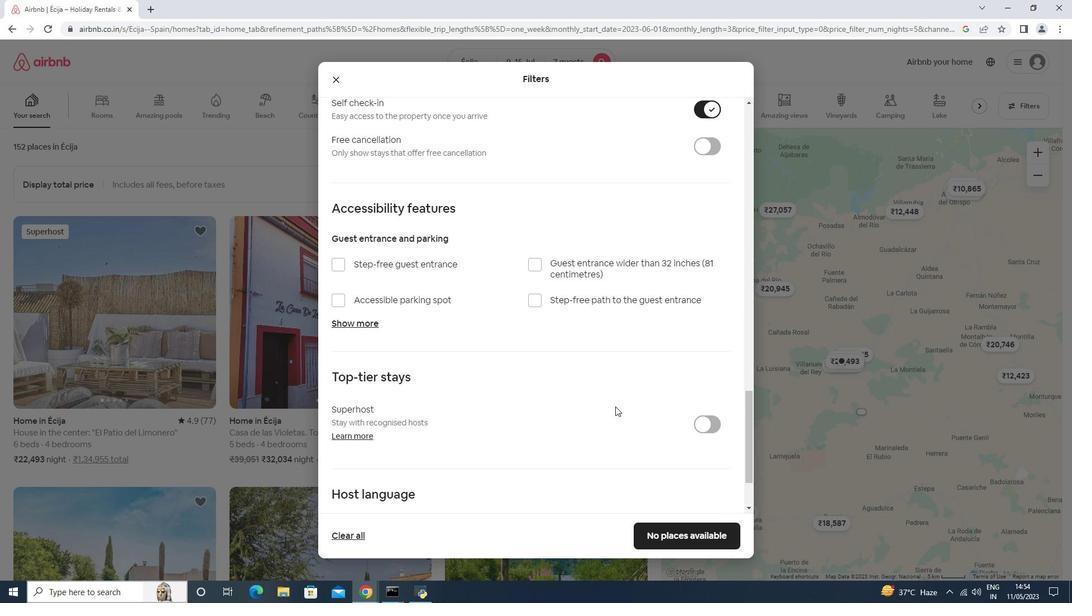 
Action: Mouse moved to (612, 409)
Screenshot: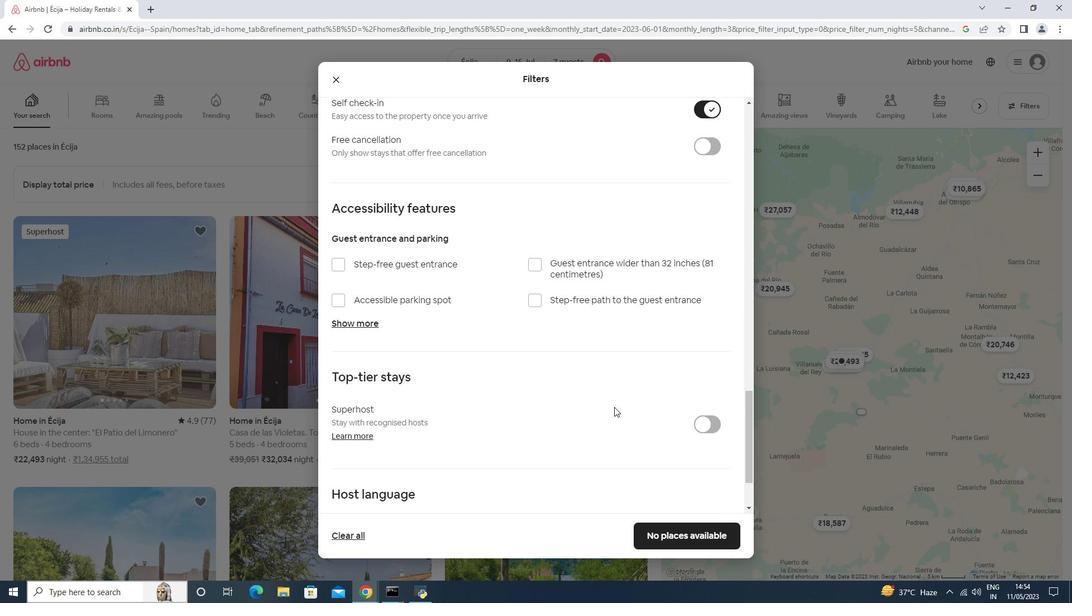 
Action: Mouse scrolled (614, 407) with delta (0, 0)
Screenshot: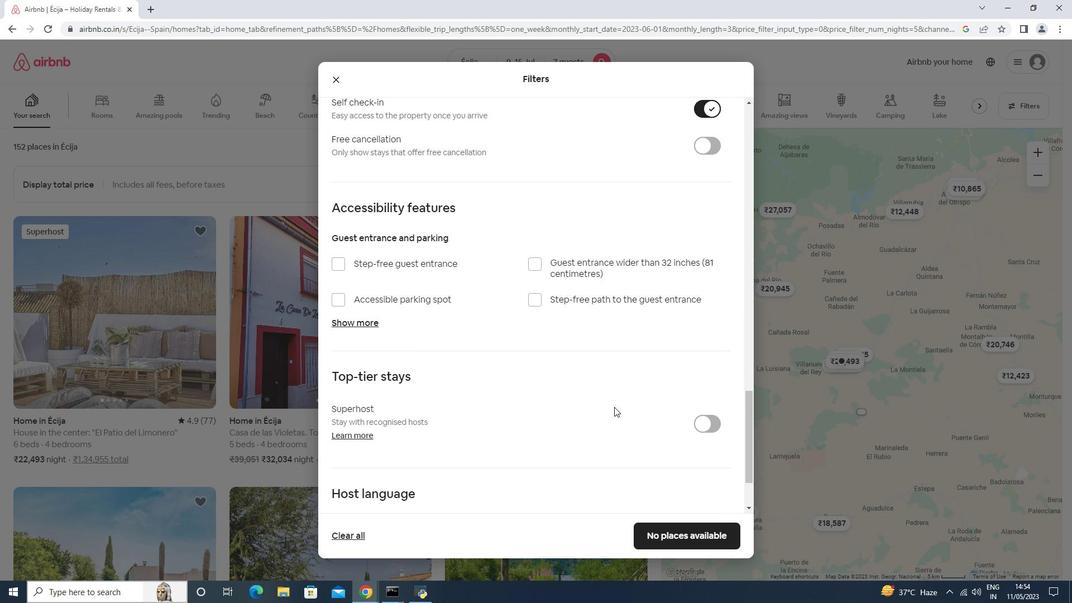 
Action: Mouse moved to (610, 410)
Screenshot: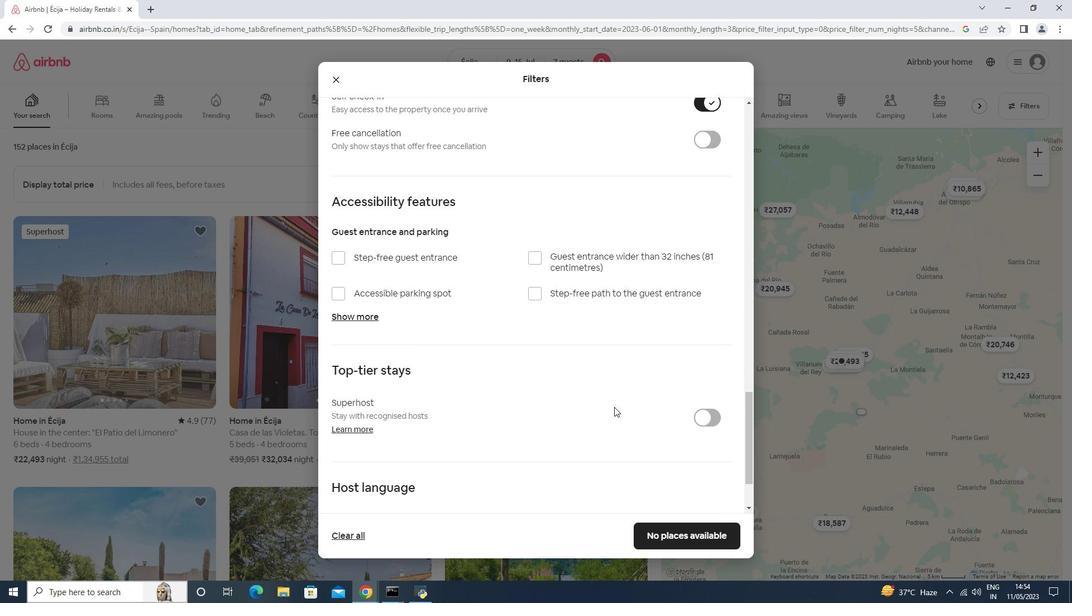 
Action: Mouse scrolled (614, 407) with delta (0, 0)
Screenshot: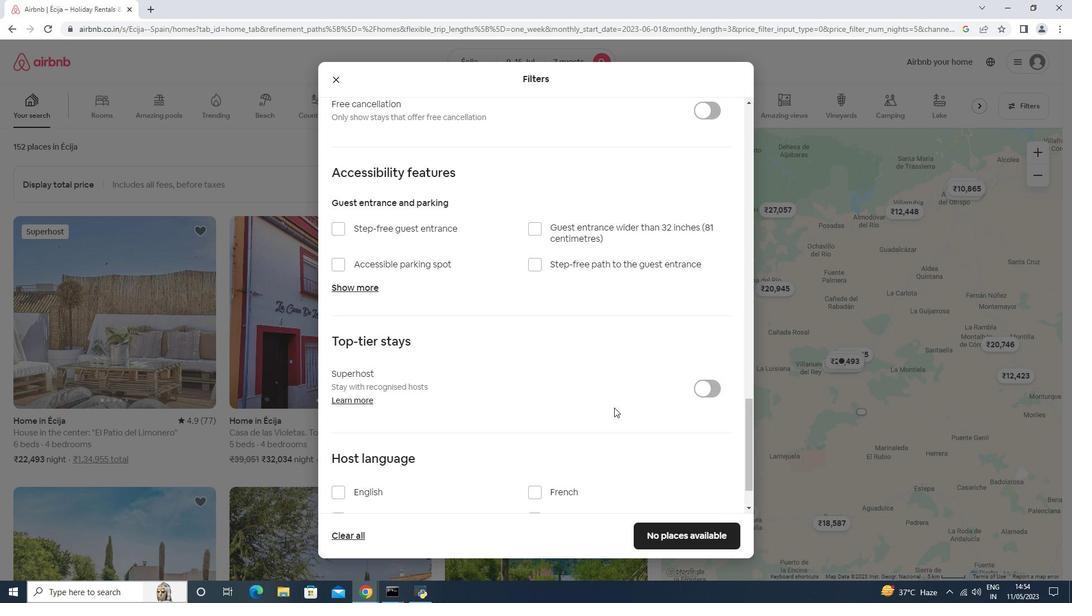 
Action: Mouse moved to (610, 410)
Screenshot: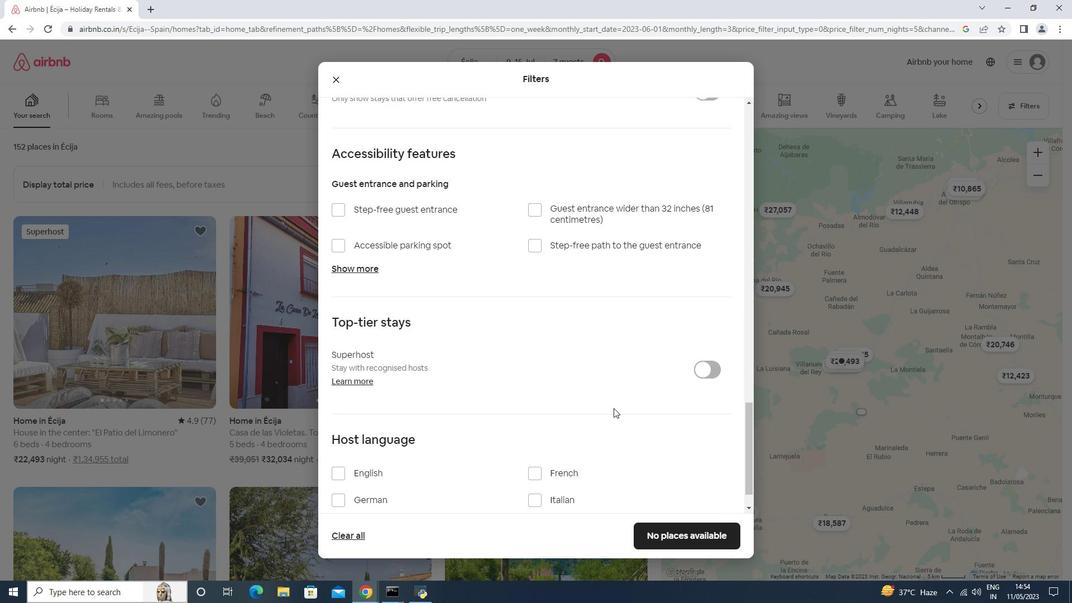 
Action: Mouse scrolled (612, 408) with delta (0, 0)
Screenshot: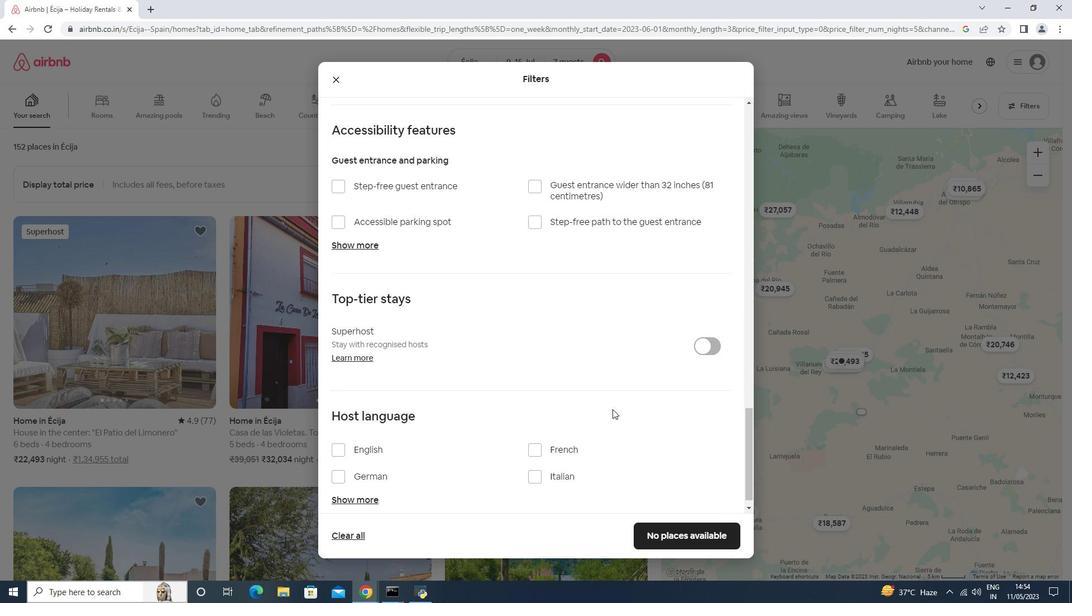 
Action: Mouse moved to (592, 411)
Screenshot: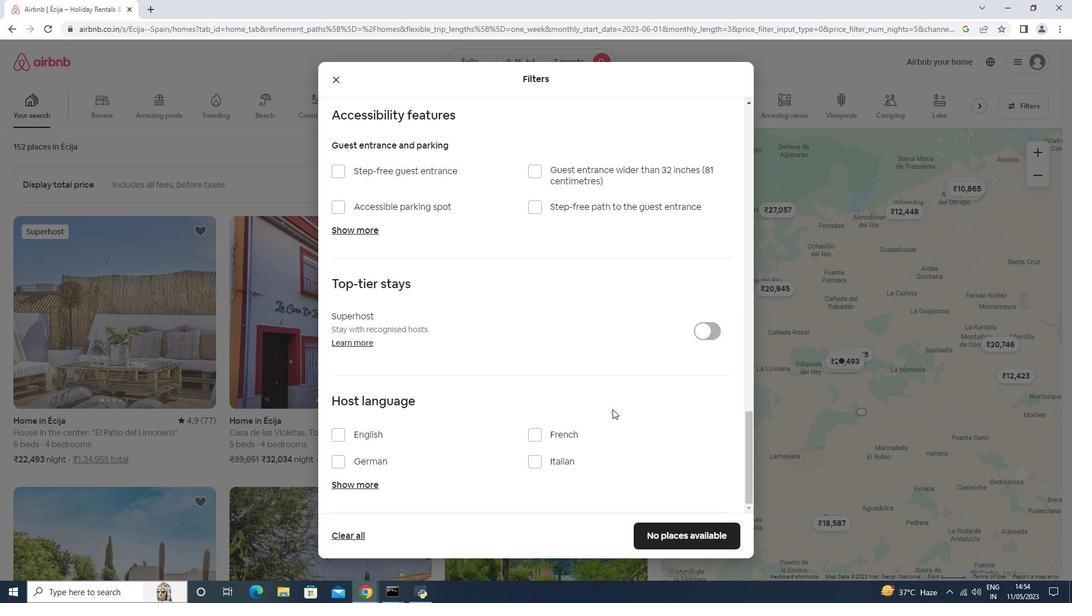 
Action: Mouse scrolled (610, 410) with delta (0, 0)
Screenshot: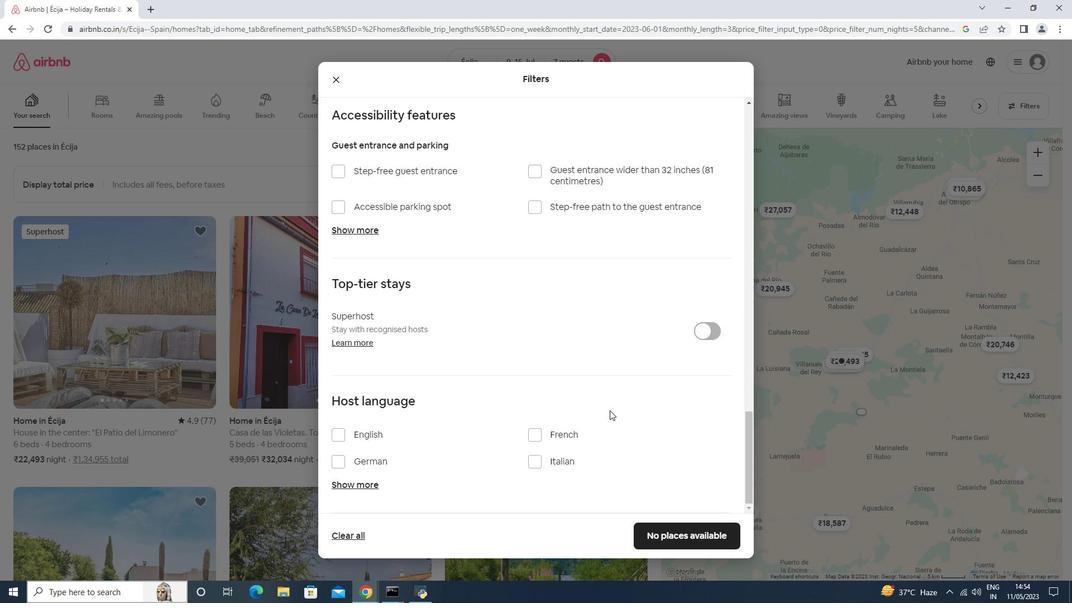 
Action: Mouse moved to (330, 432)
Screenshot: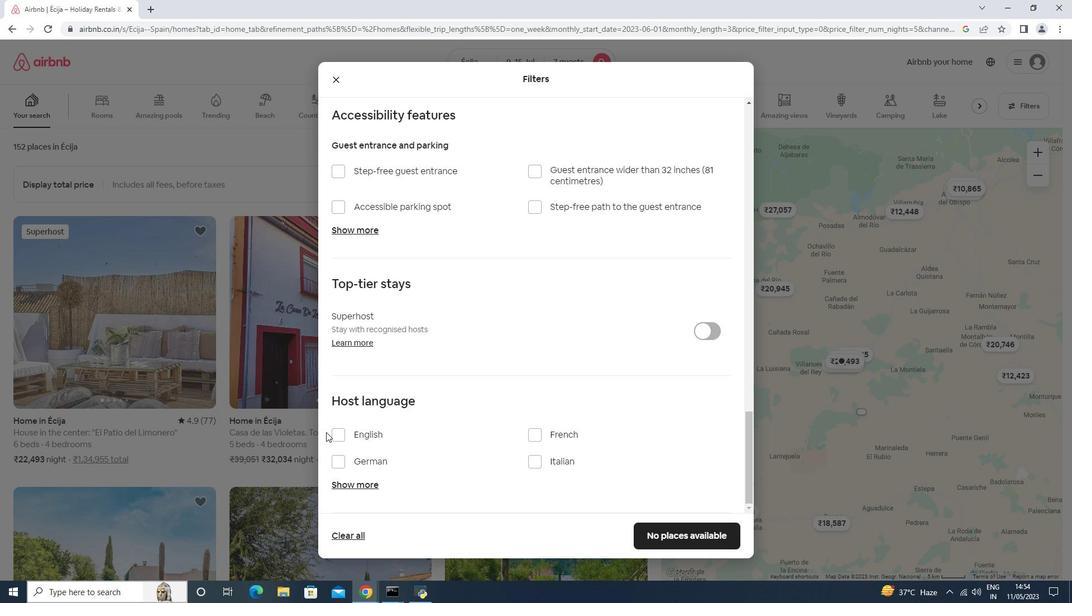 
Action: Mouse pressed left at (330, 432)
Screenshot: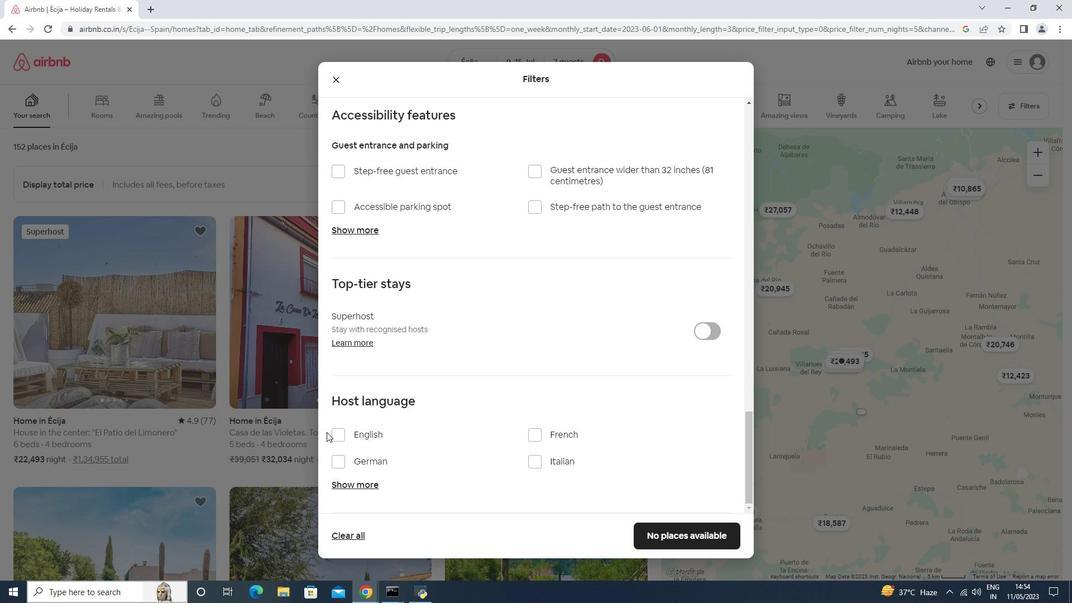 
Action: Mouse moved to (341, 436)
Screenshot: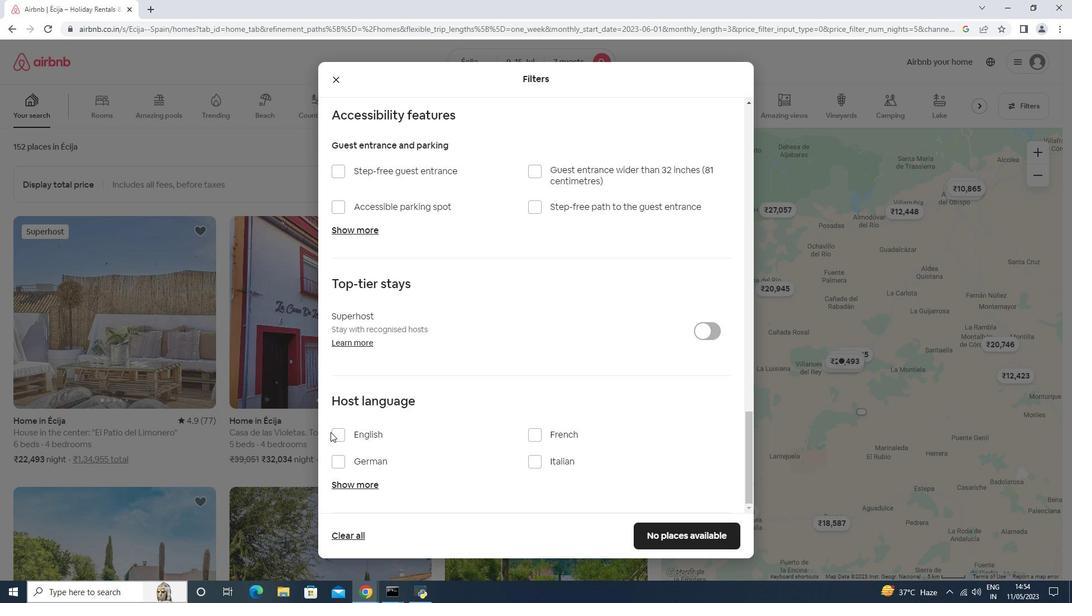 
Action: Mouse pressed left at (341, 436)
Screenshot: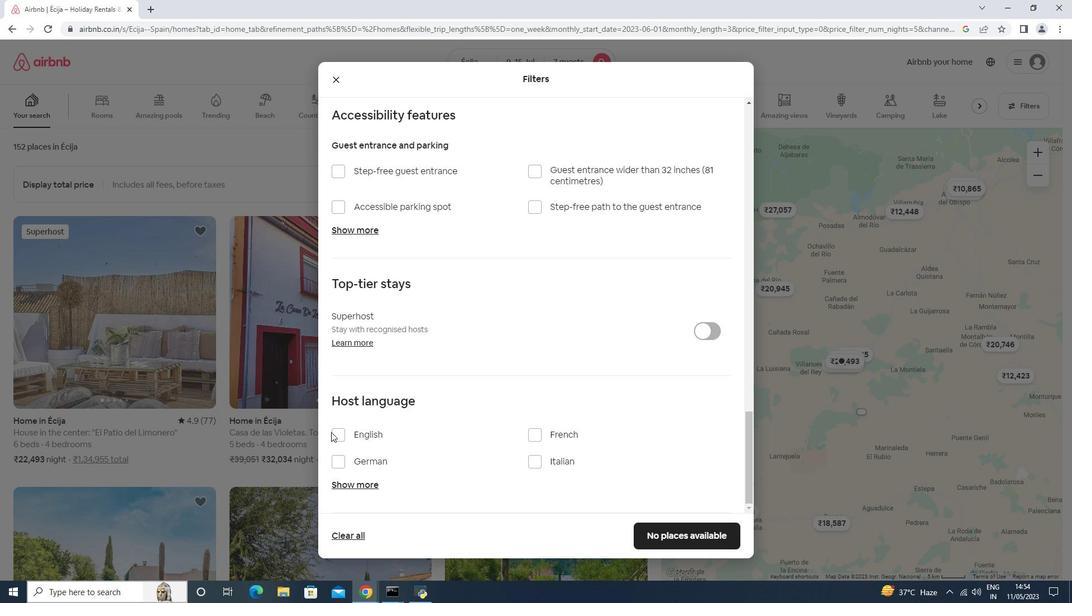 
Action: Mouse moved to (651, 534)
Screenshot: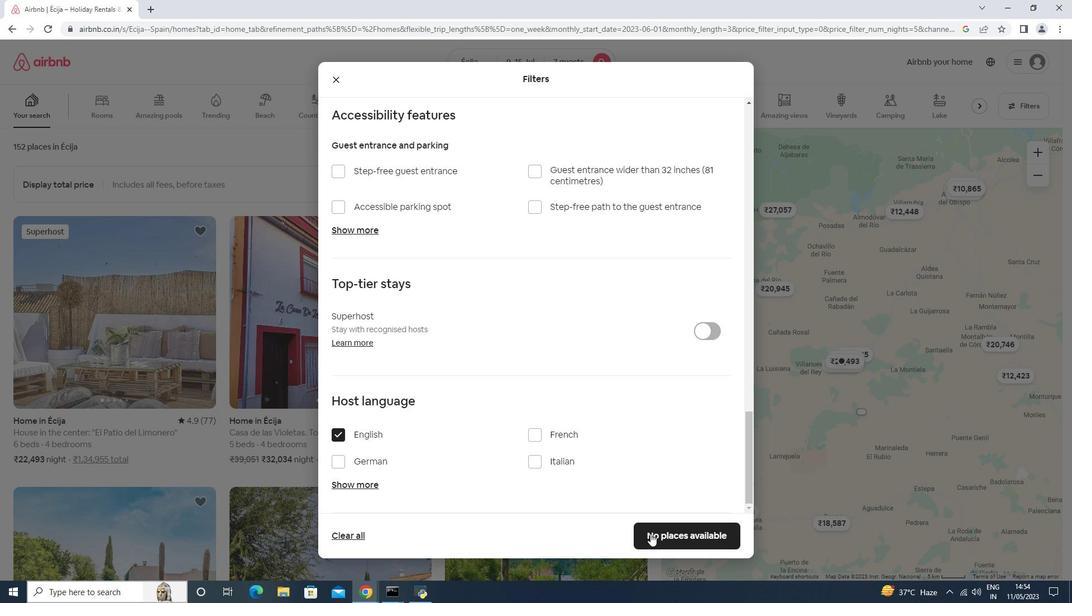 
Action: Mouse pressed left at (651, 534)
Screenshot: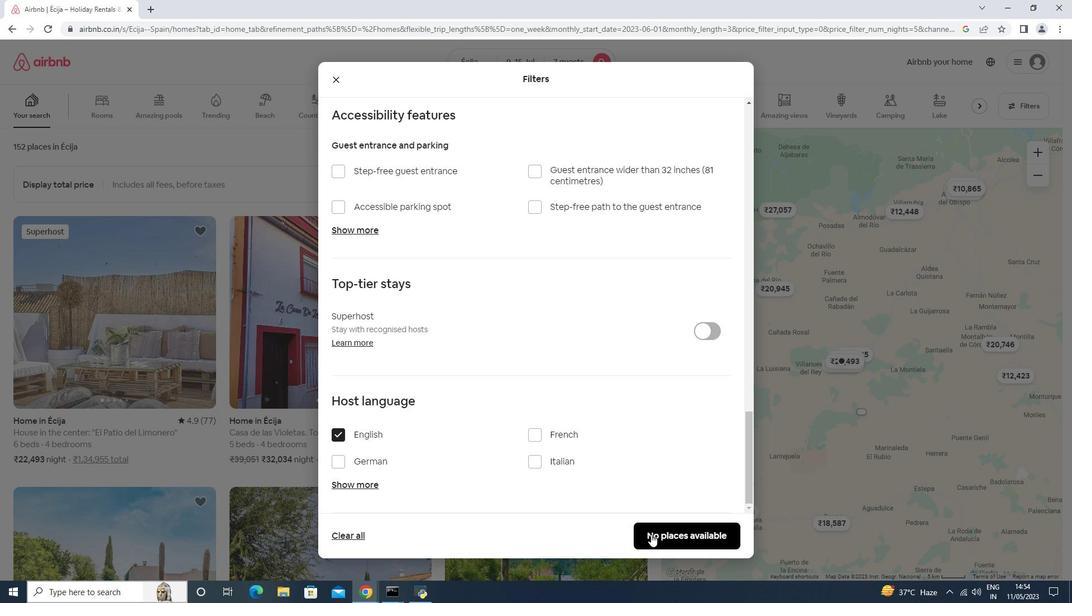 
Action: Mouse moved to (679, 449)
Screenshot: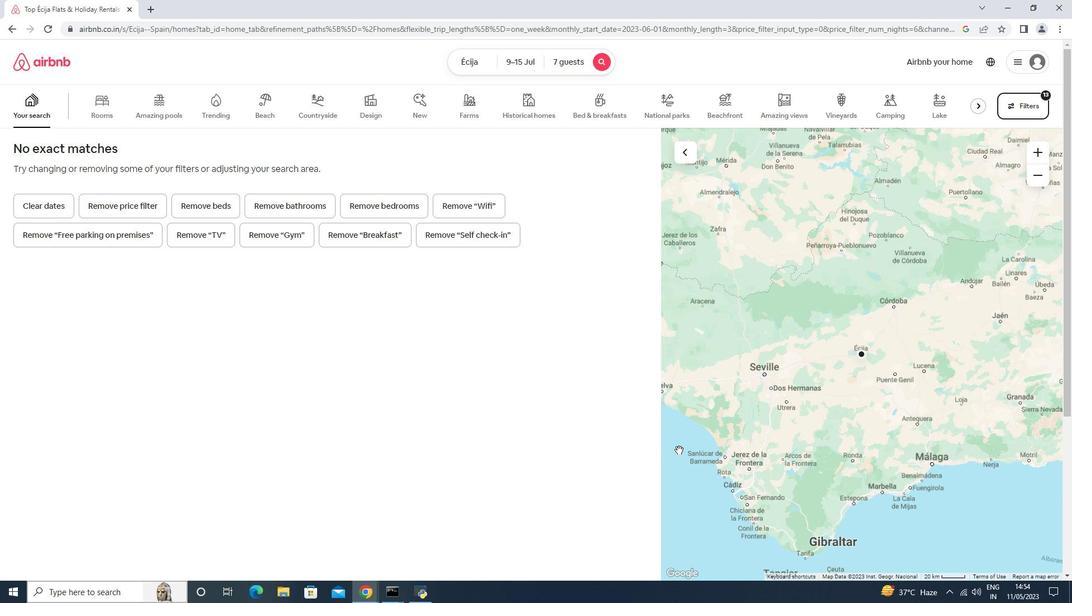 
